 Task: Look for space in Lenoir, United States from 6th September, 2023 to 12th September, 2023 for 4 adults in price range Rs.10000 to Rs.14000. Place can be private room with 4 bedrooms having 4 beds and 4 bathrooms. Property type can be house, flat, guest house. Amenities needed are: wifi, TV, free parkinig on premises, gym, breakfast. Booking option can be shelf check-in. Required host language is English.
Action: Mouse moved to (605, 141)
Screenshot: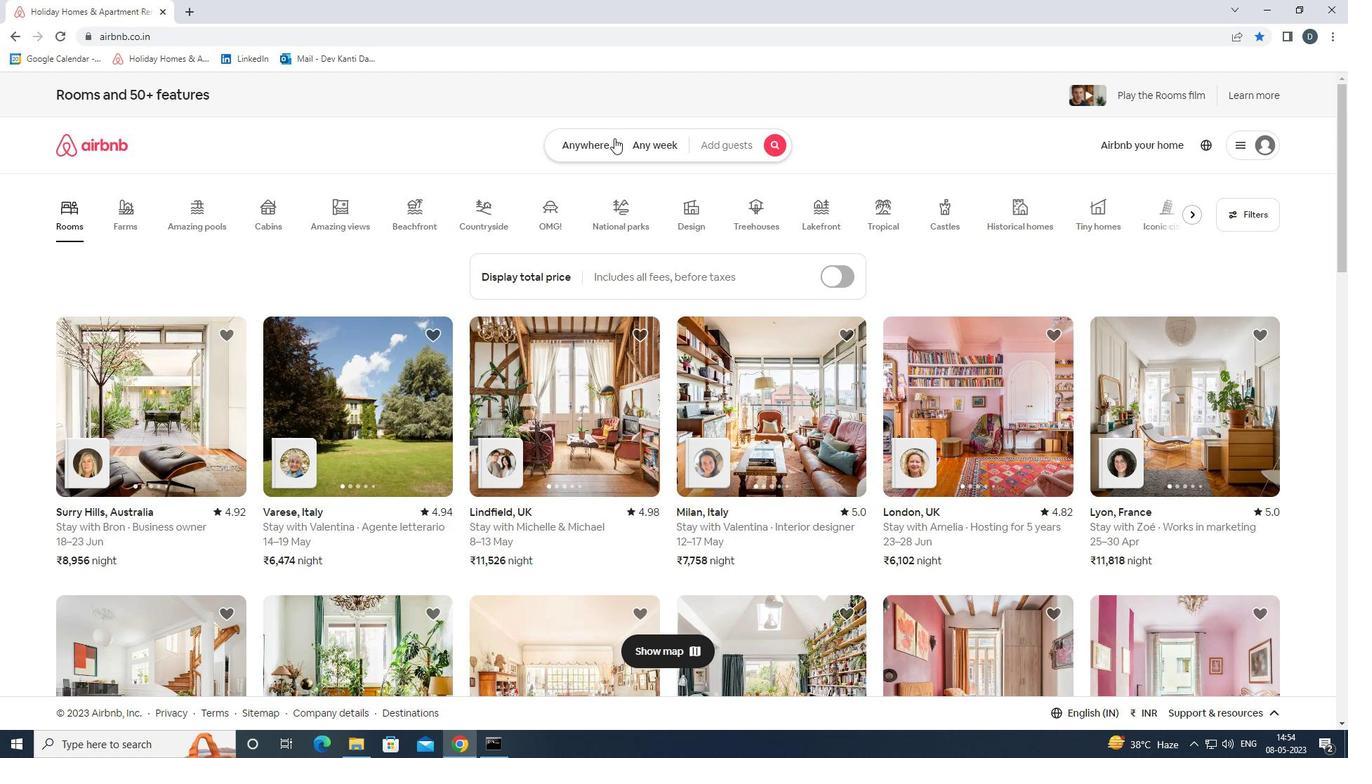 
Action: Mouse pressed left at (605, 141)
Screenshot: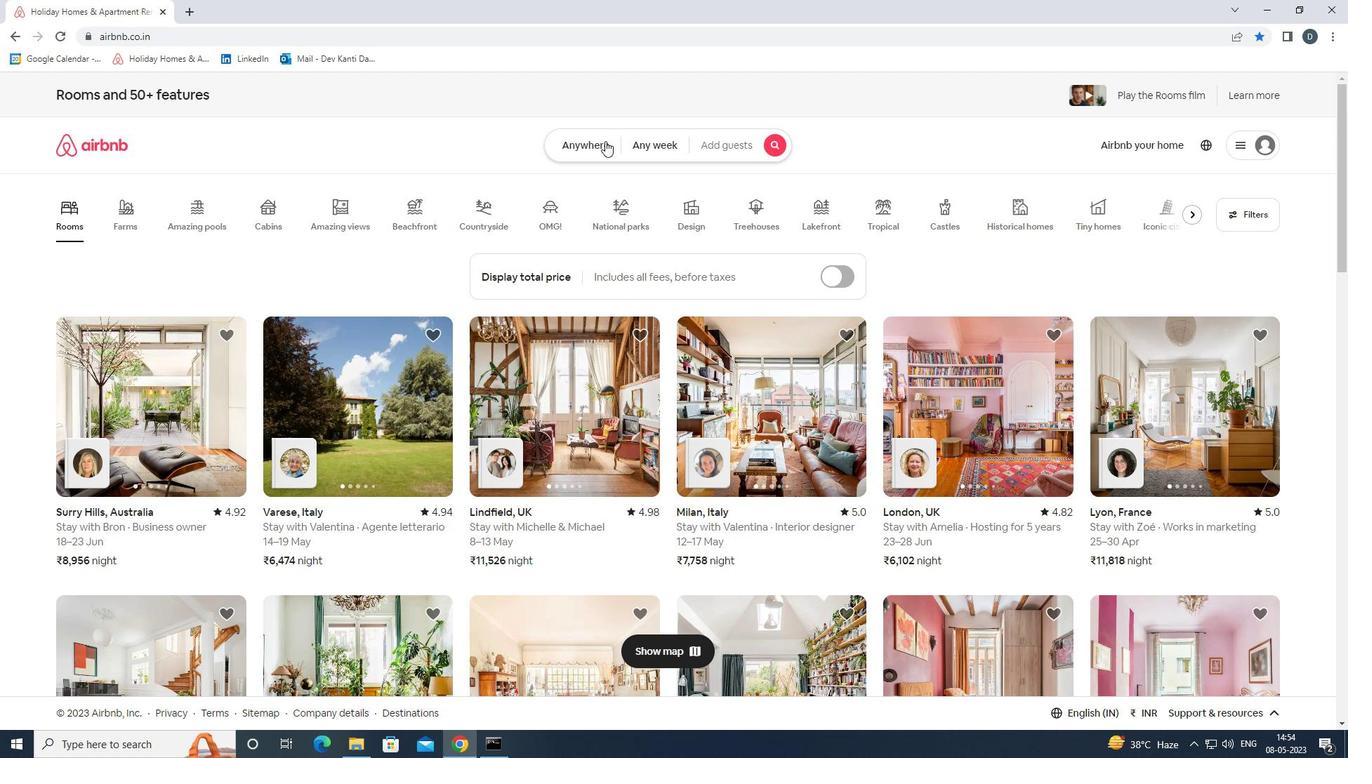 
Action: Mouse moved to (514, 202)
Screenshot: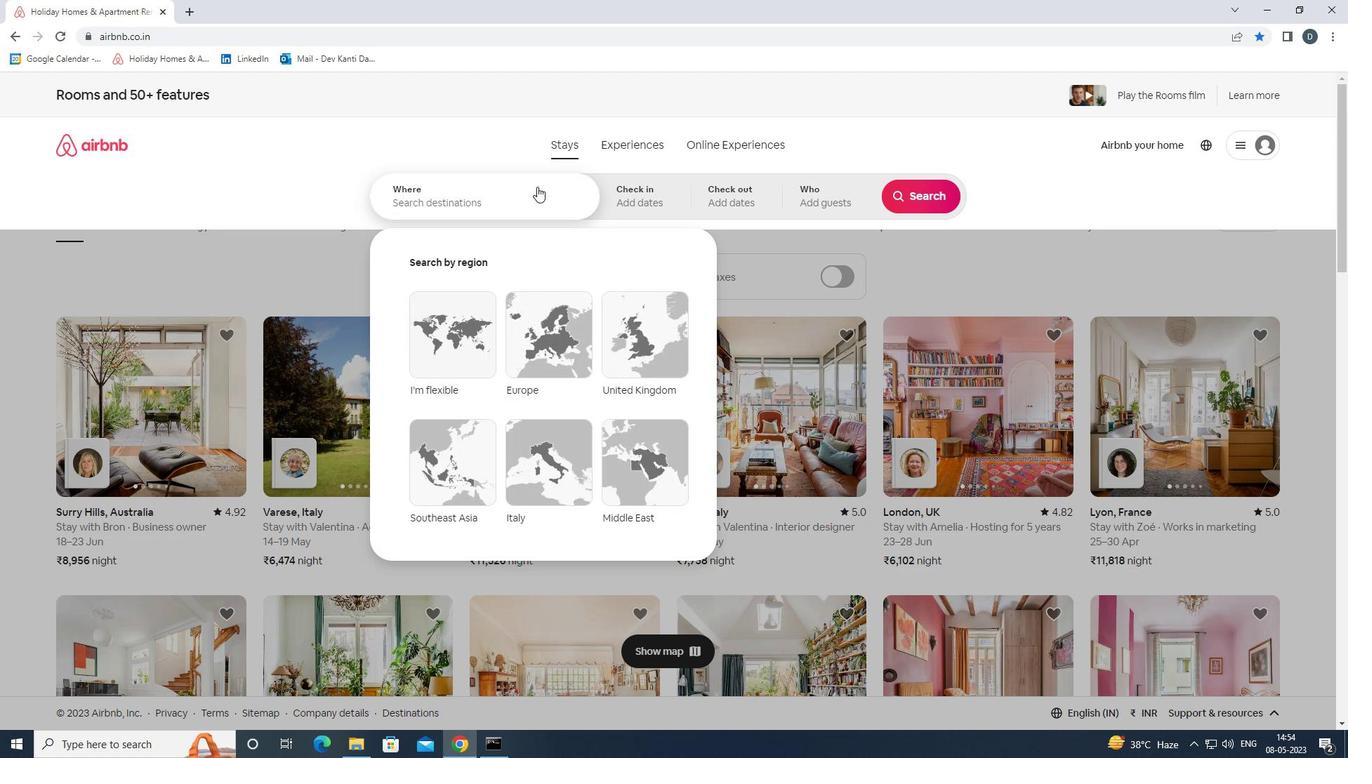 
Action: Mouse pressed left at (514, 202)
Screenshot: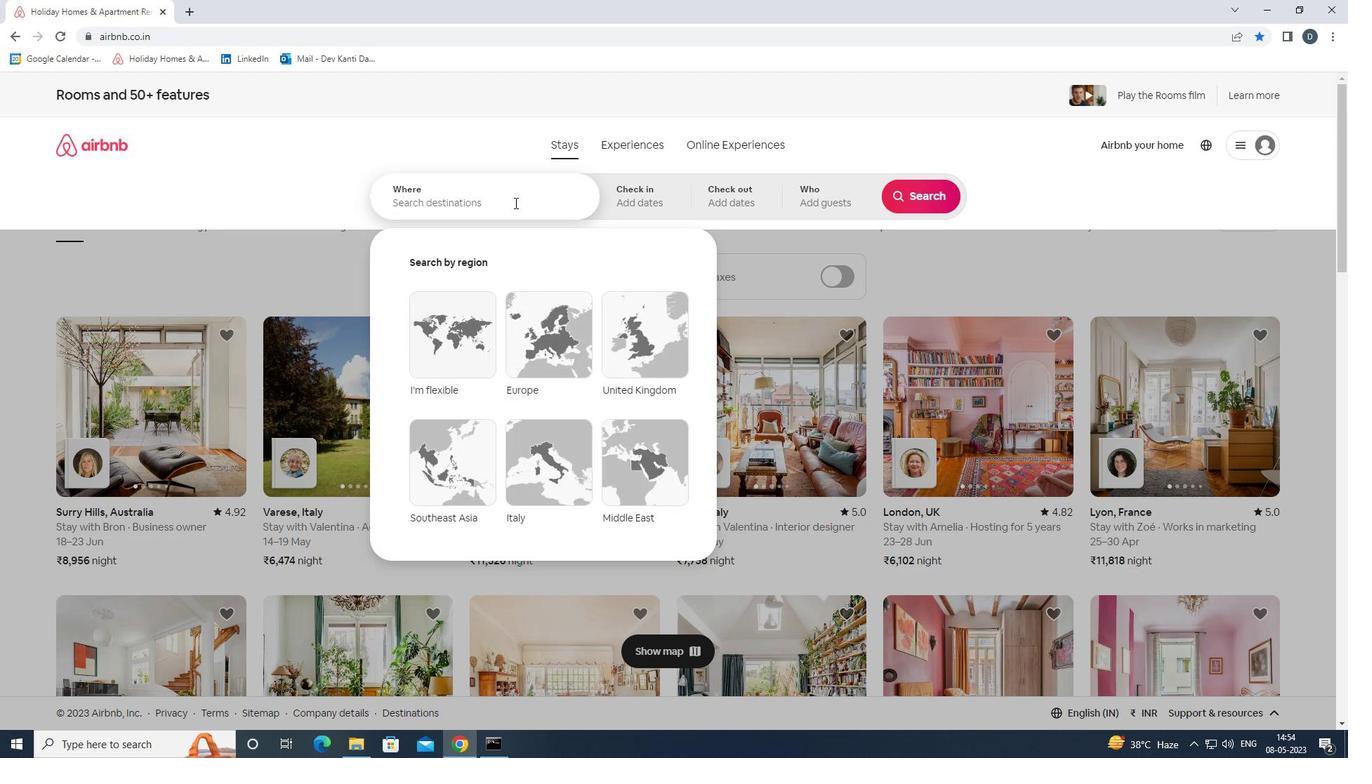
Action: Key pressed <Key.shift><Key.shift><Key.shift><Key.shift><Key.shift><Key.shift><Key.shift><Key.shift><Key.shift><Key.shift><Key.shift><Key.shift>LENOIR,<Key.shift>UNITED<Key.space><Key.shift><Key.shift><Key.shift><Key.shift><Key.shift><Key.shift><Key.shift><Key.shift><Key.shift><Key.shift><Key.shift><Key.shift><Key.shift><Key.shift><Key.shift><Key.shift><Key.shift><Key.shift><Key.shift><Key.shift><Key.shift><Key.shift><Key.shift><Key.shift><Key.shift><Key.shift><Key.shift><Key.shift><Key.shift><Key.shift><Key.shift><Key.shift><Key.shift><Key.shift><Key.shift><Key.shift><Key.shift><Key.shift><Key.shift><Key.shift><Key.shift><Key.shift>STATES<Key.enter>
Screenshot: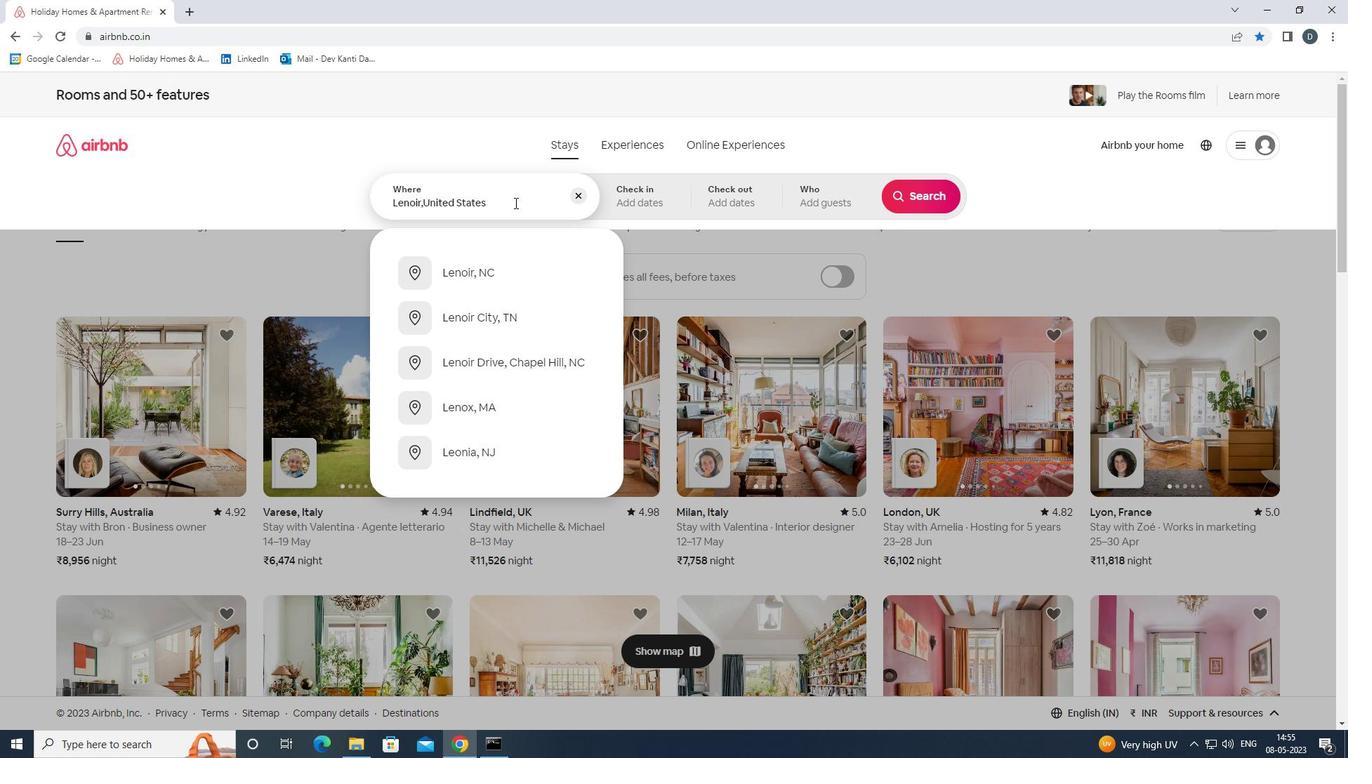 
Action: Mouse moved to (912, 308)
Screenshot: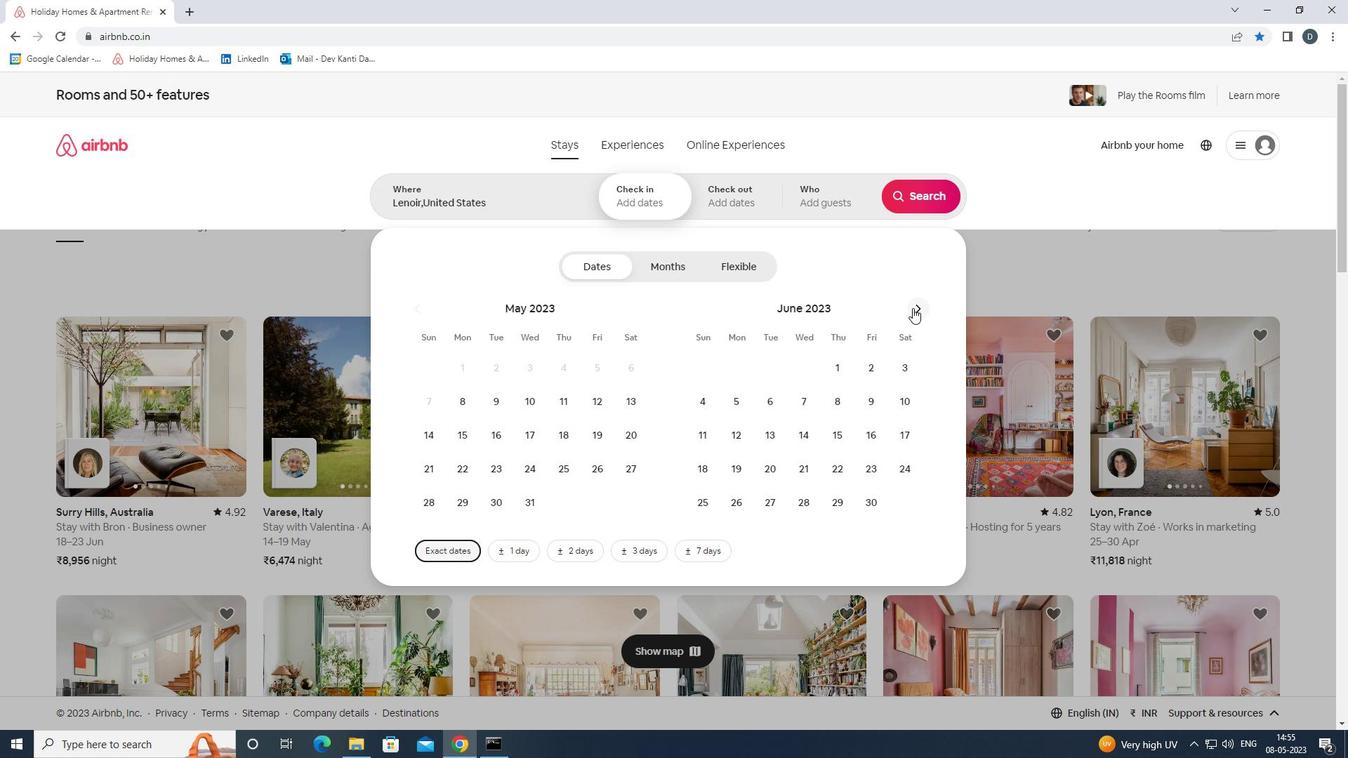 
Action: Mouse pressed left at (912, 308)
Screenshot: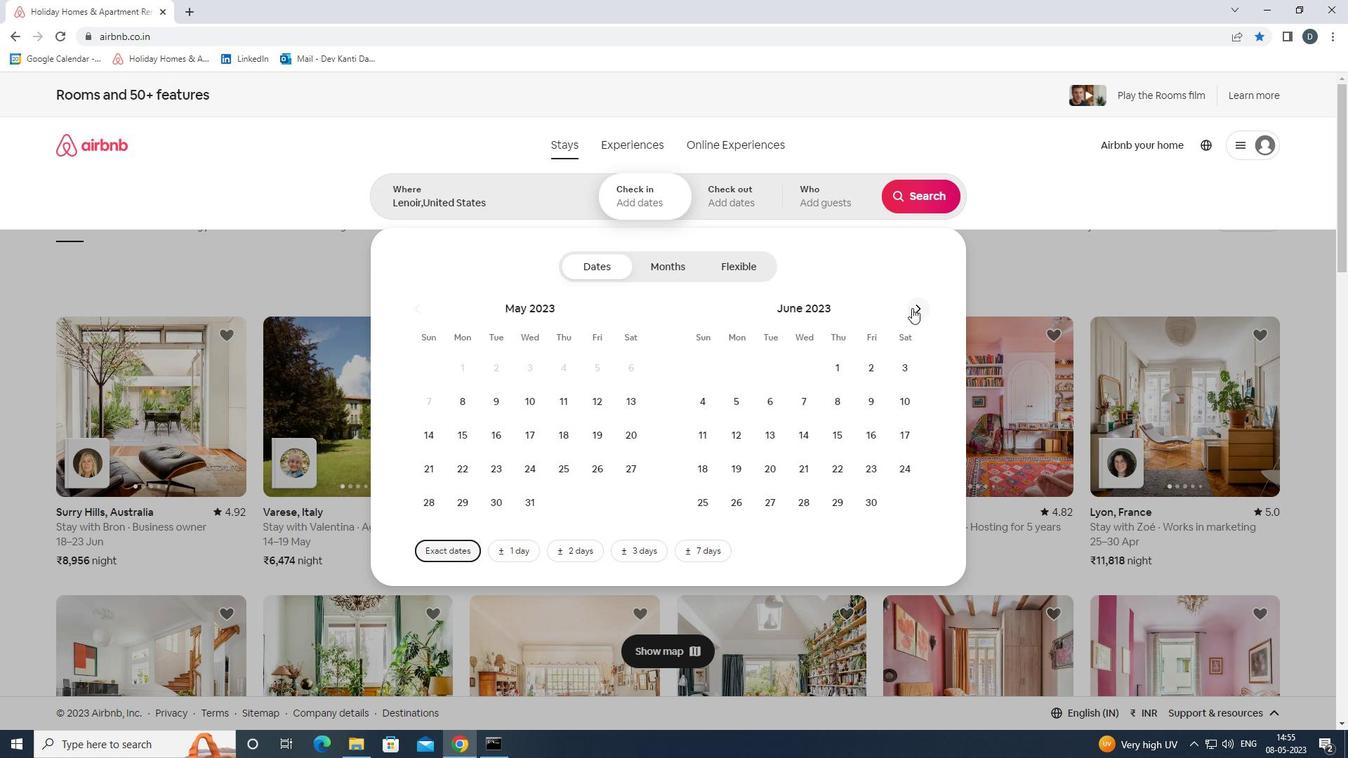 
Action: Mouse pressed left at (912, 308)
Screenshot: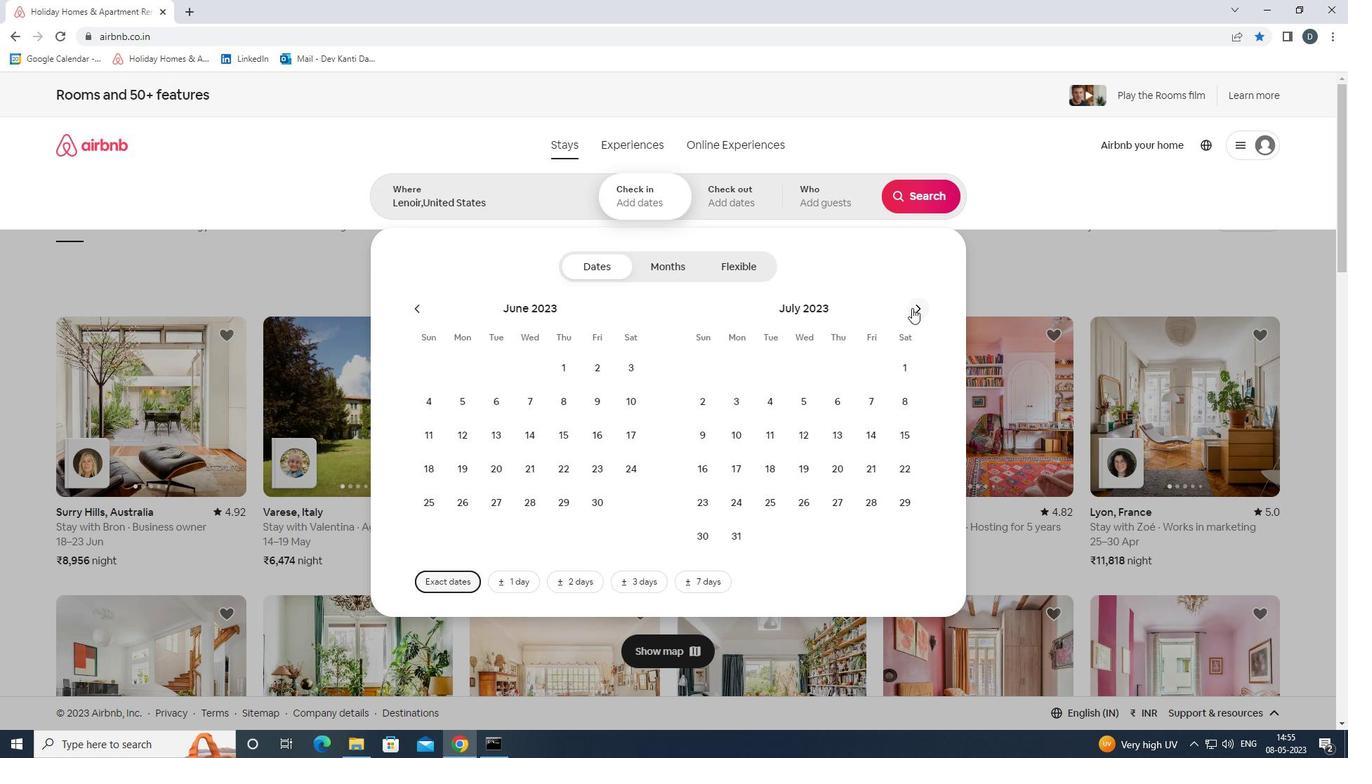 
Action: Mouse pressed left at (912, 308)
Screenshot: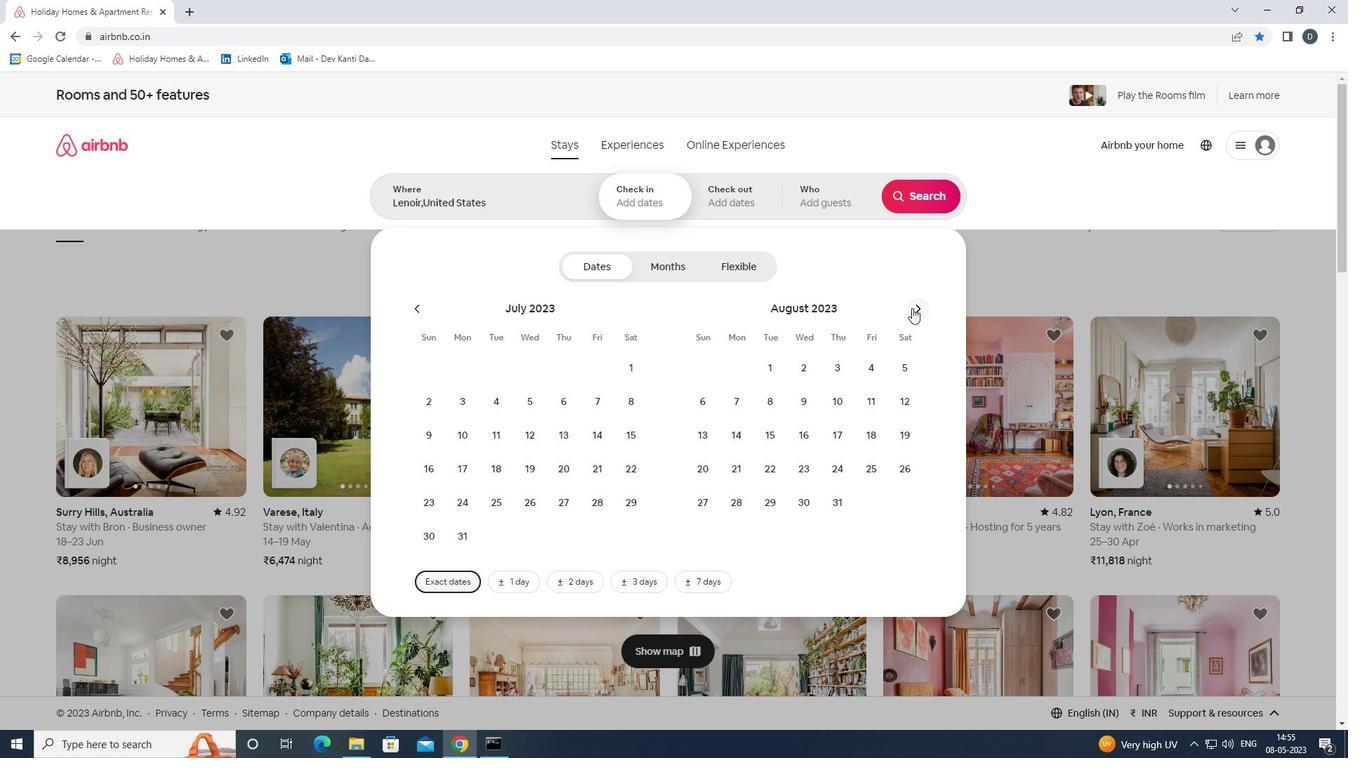 
Action: Mouse pressed left at (912, 308)
Screenshot: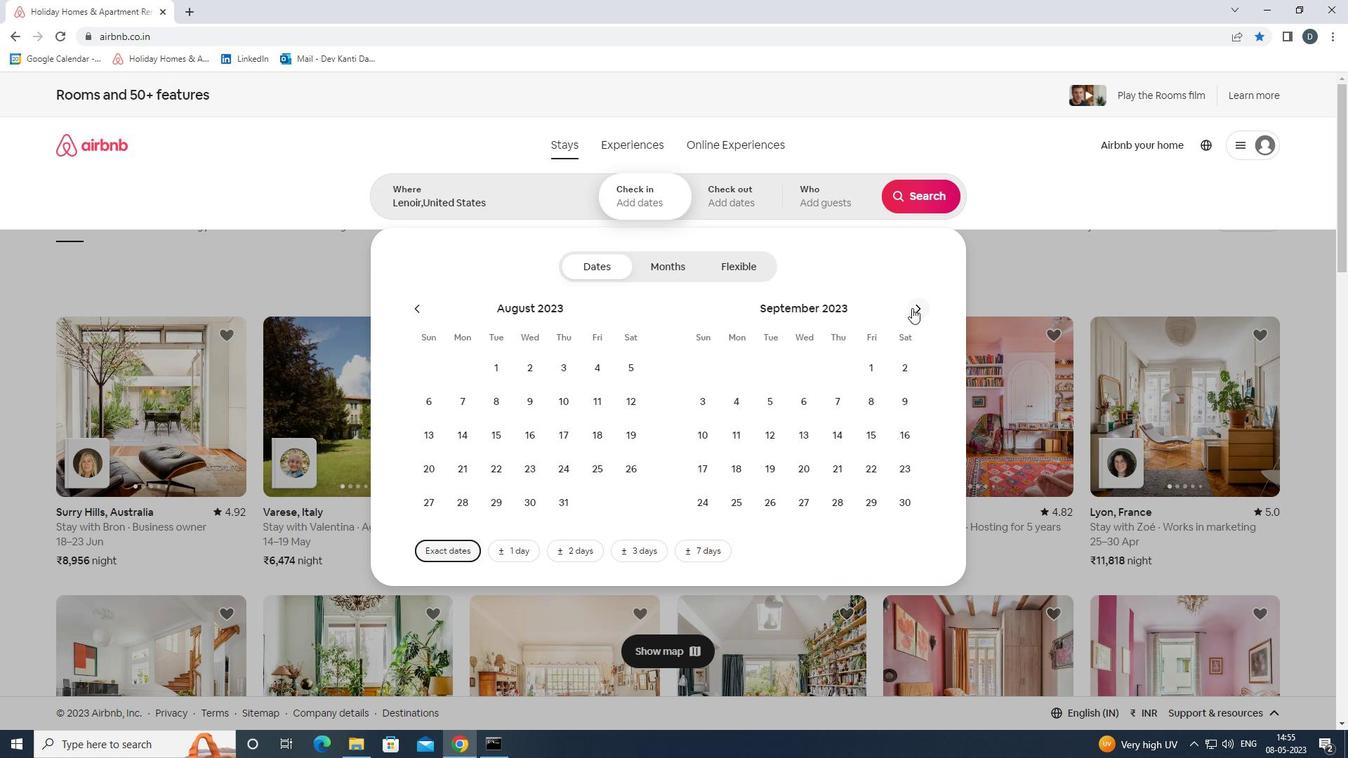 
Action: Mouse moved to (541, 399)
Screenshot: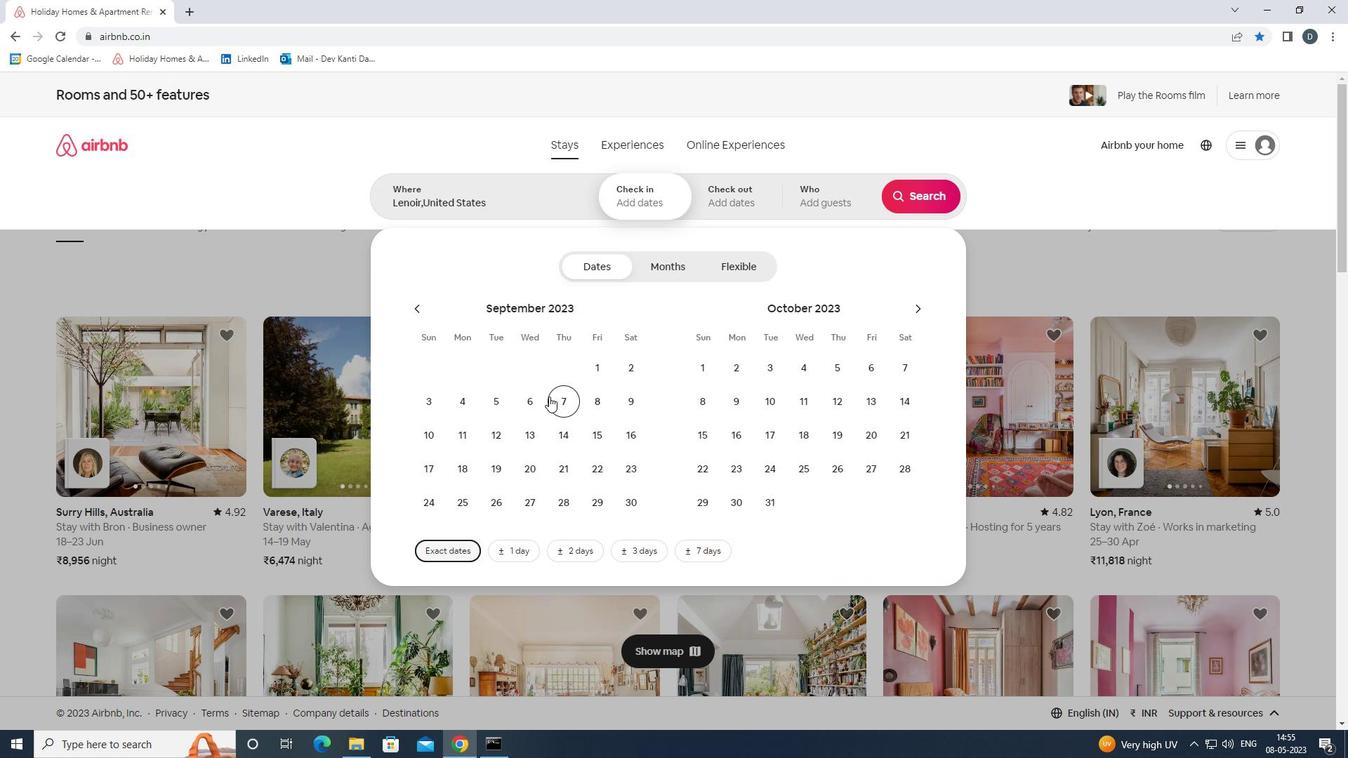 
Action: Mouse pressed left at (541, 399)
Screenshot: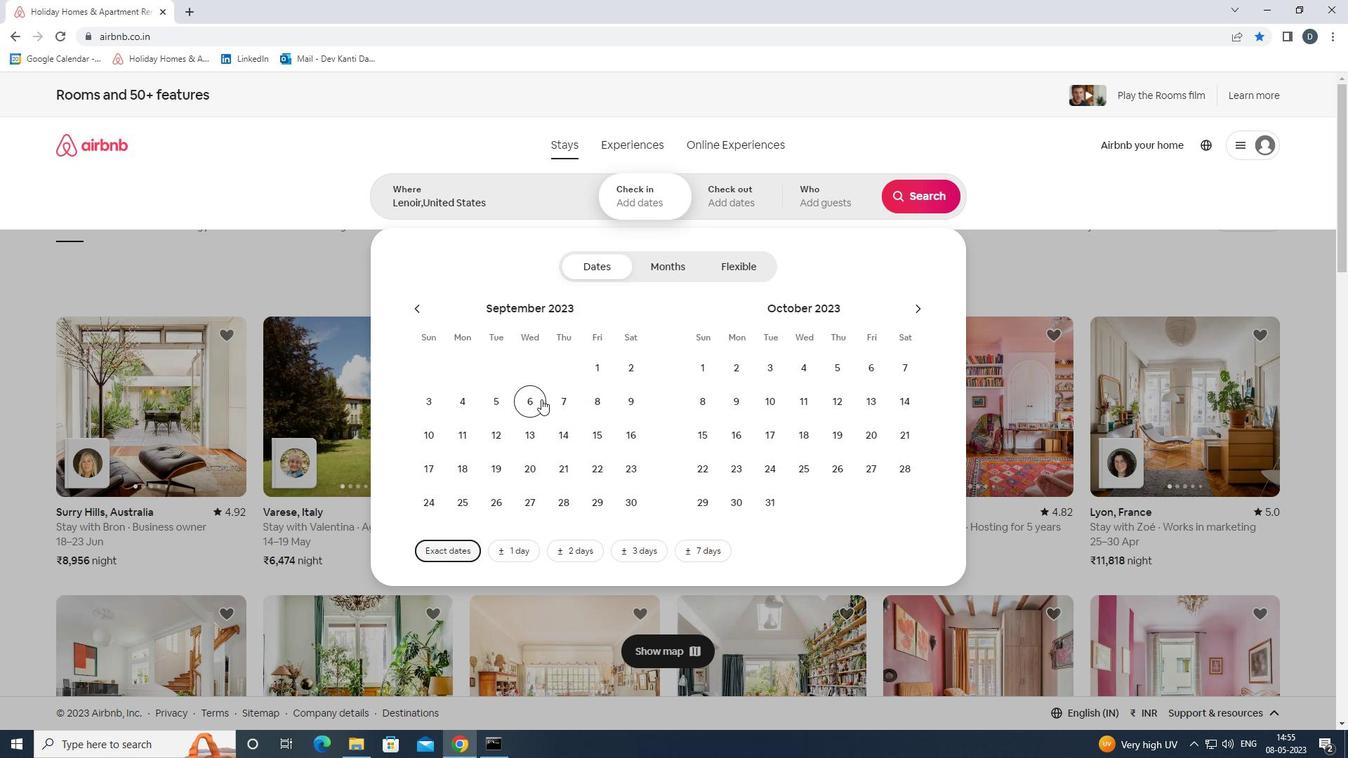 
Action: Mouse moved to (500, 431)
Screenshot: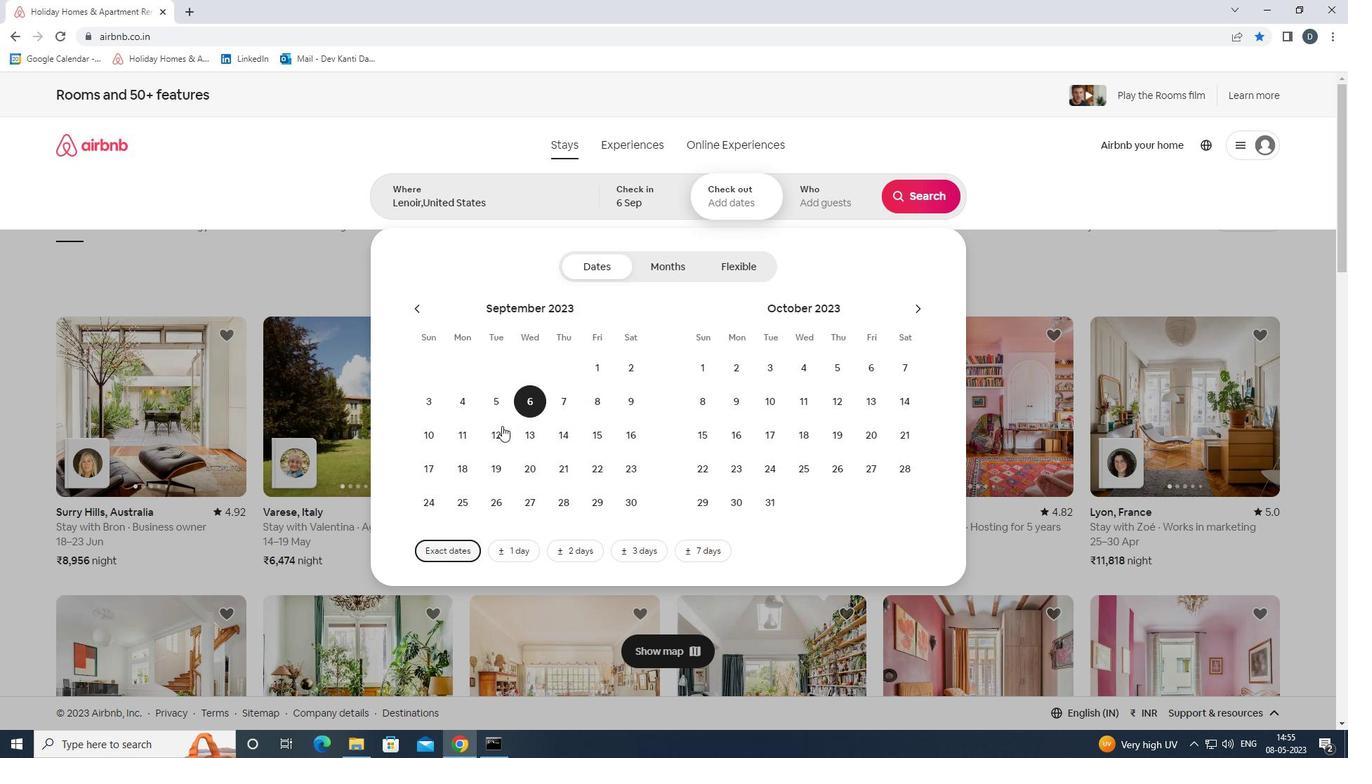
Action: Mouse pressed left at (500, 431)
Screenshot: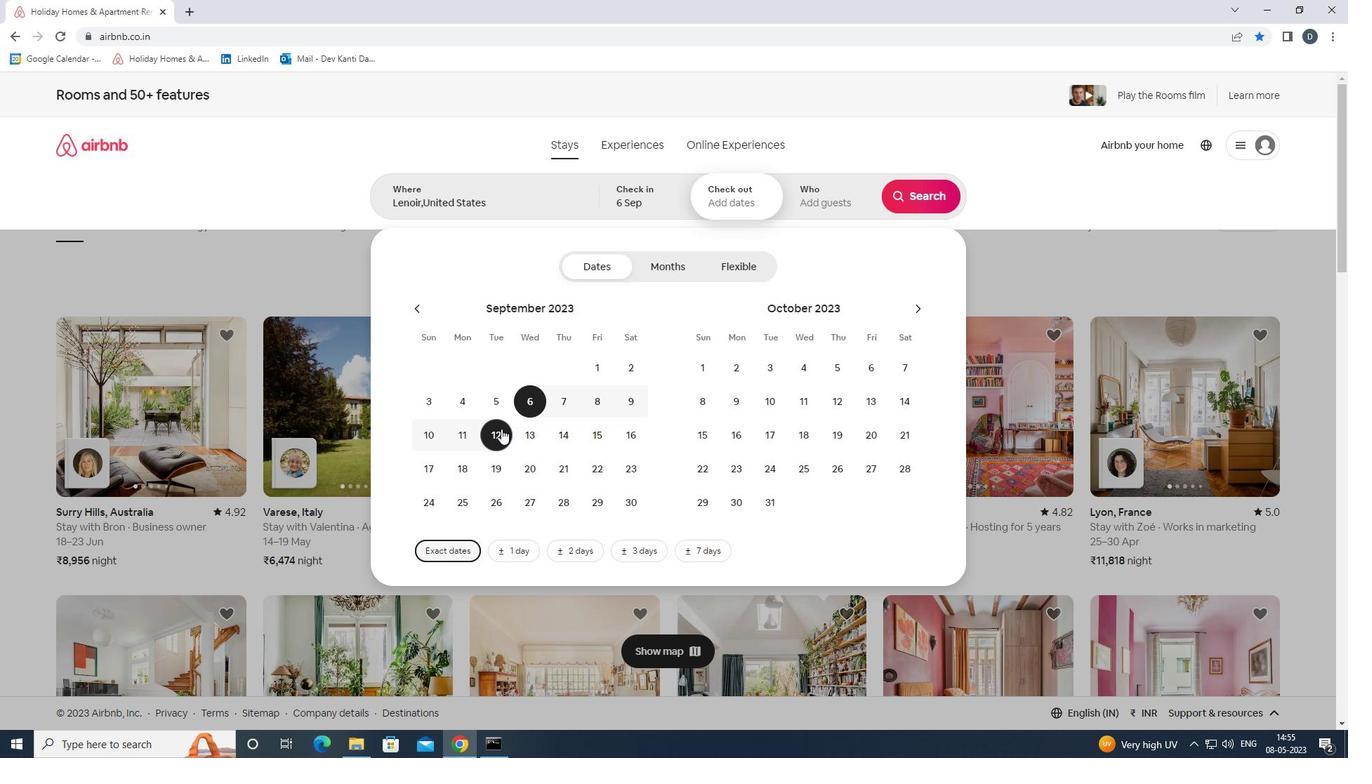 
Action: Mouse moved to (813, 206)
Screenshot: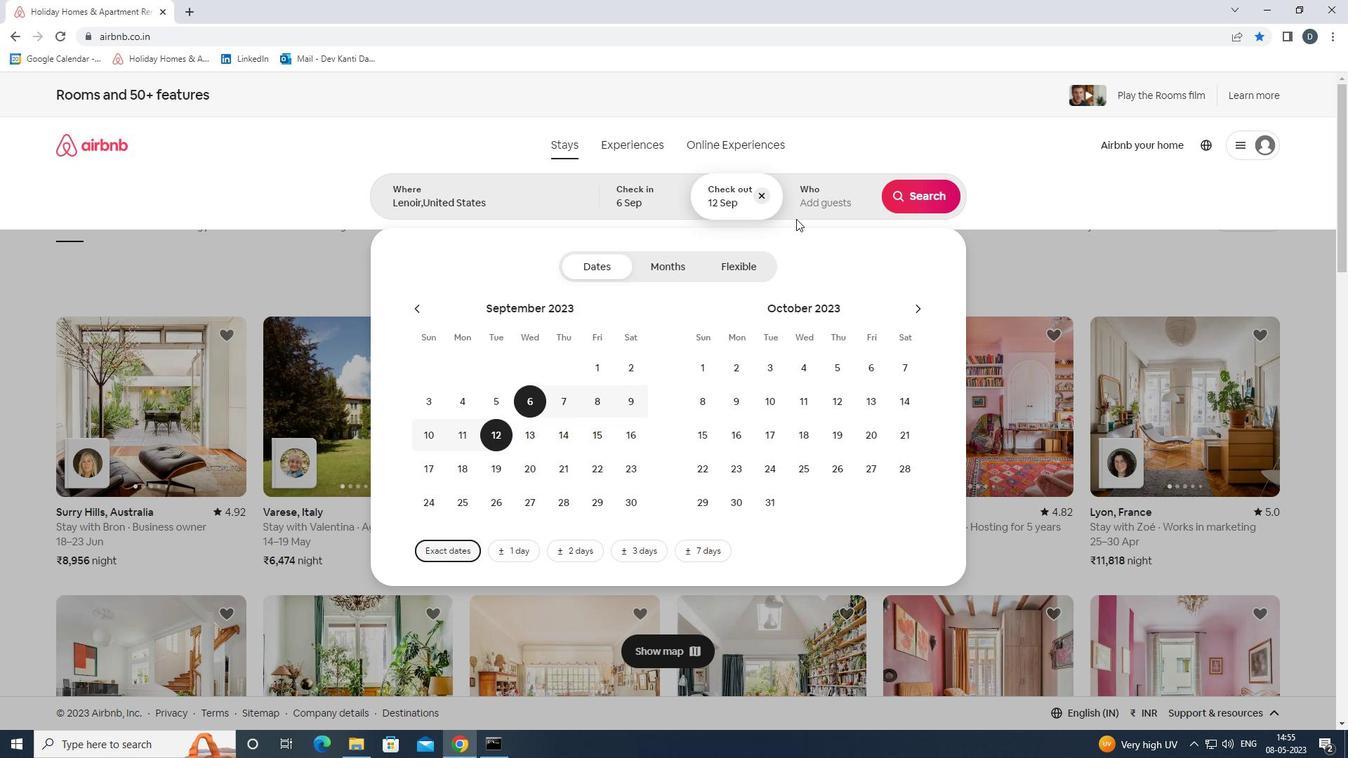 
Action: Mouse pressed left at (813, 206)
Screenshot: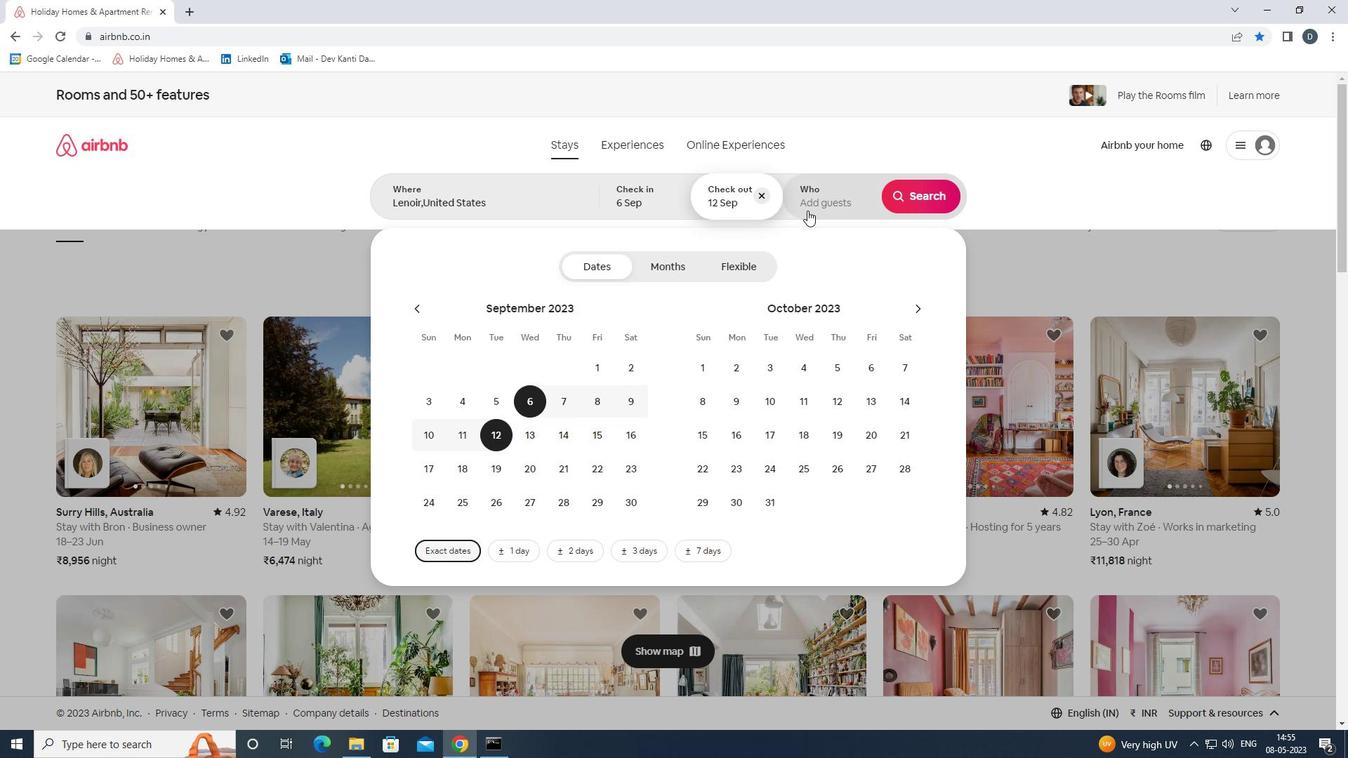 
Action: Mouse moved to (920, 271)
Screenshot: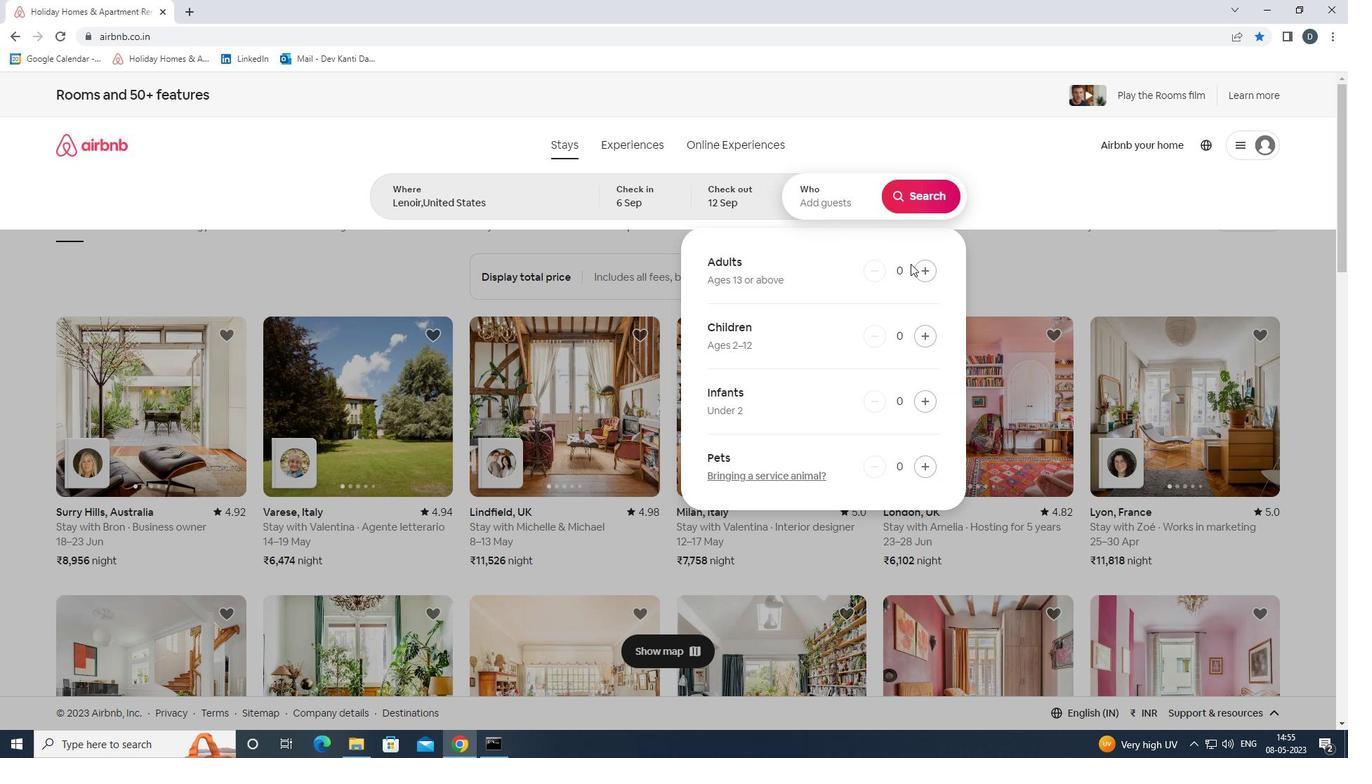 
Action: Mouse pressed left at (920, 271)
Screenshot: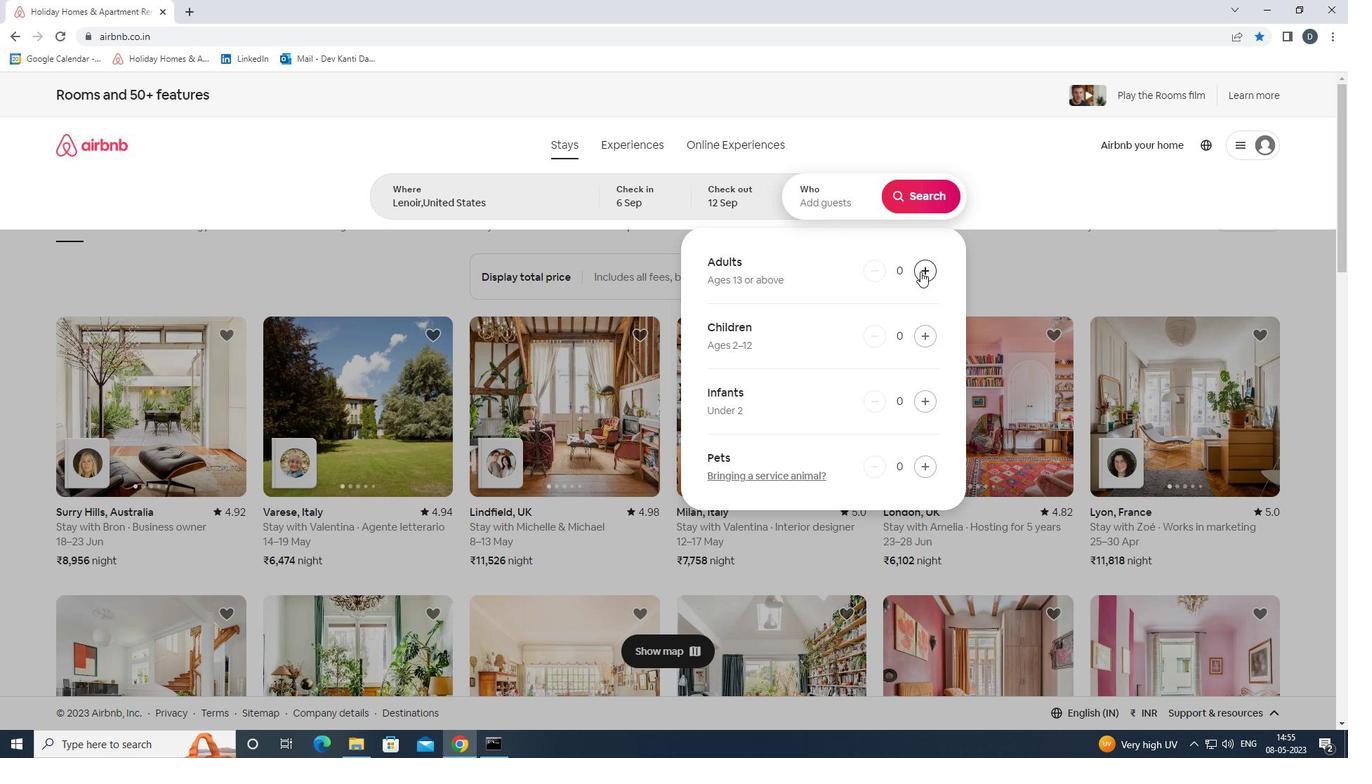 
Action: Mouse pressed left at (920, 271)
Screenshot: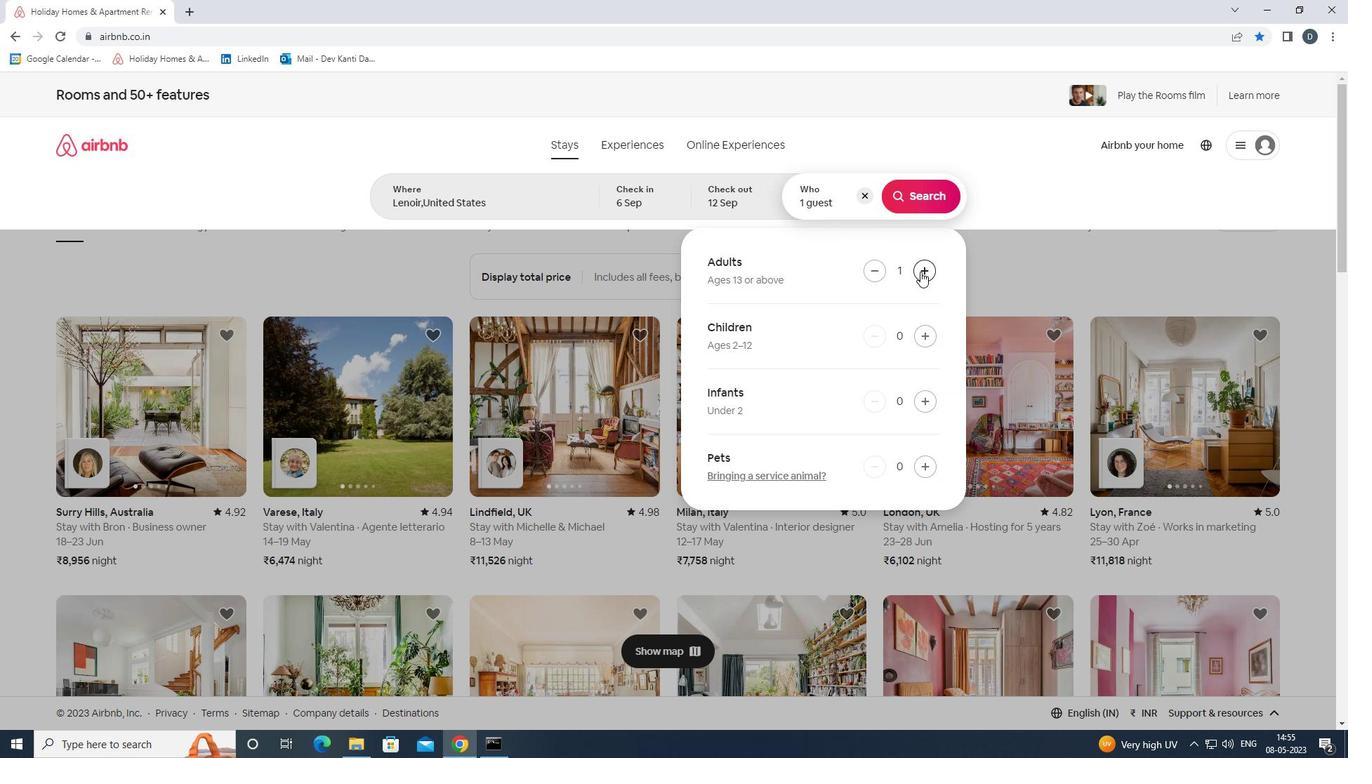
Action: Mouse pressed left at (920, 271)
Screenshot: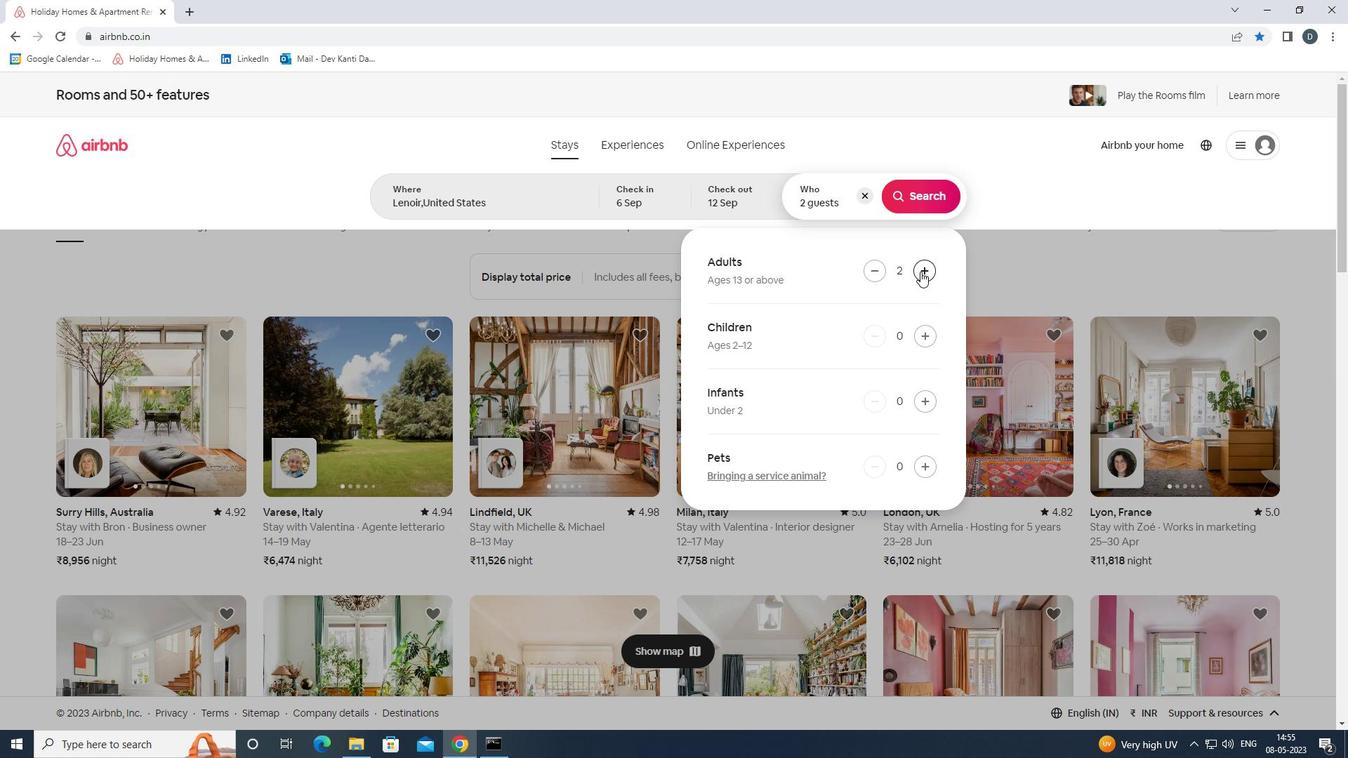 
Action: Mouse pressed left at (920, 271)
Screenshot: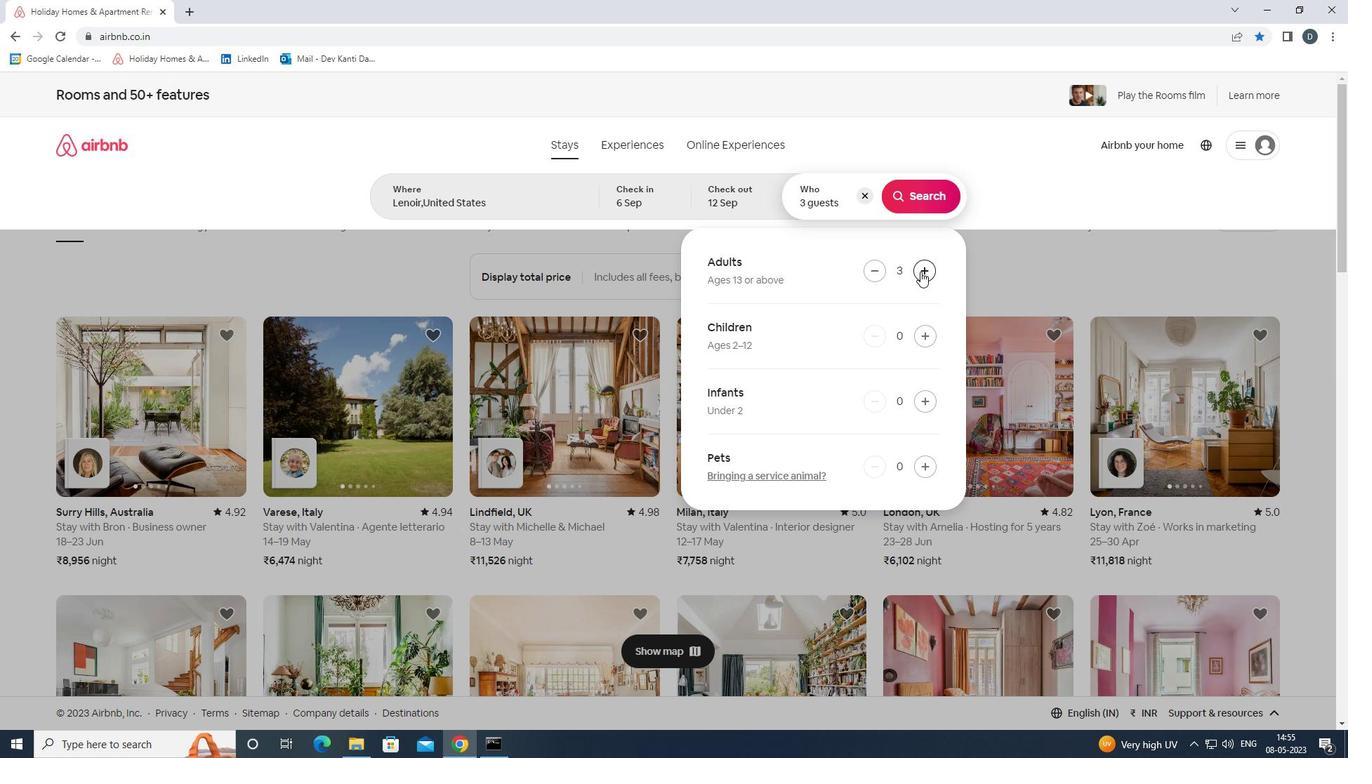 
Action: Mouse moved to (916, 206)
Screenshot: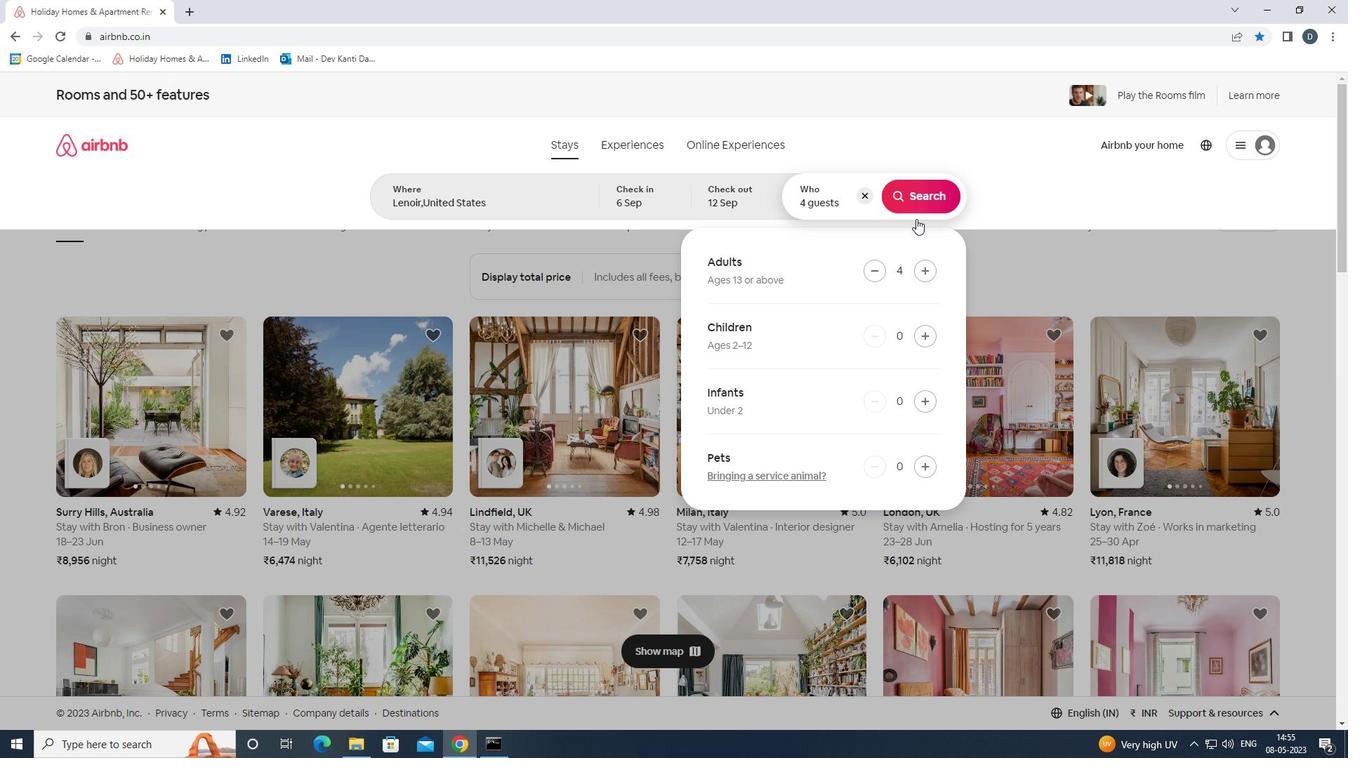 
Action: Mouse pressed left at (916, 206)
Screenshot: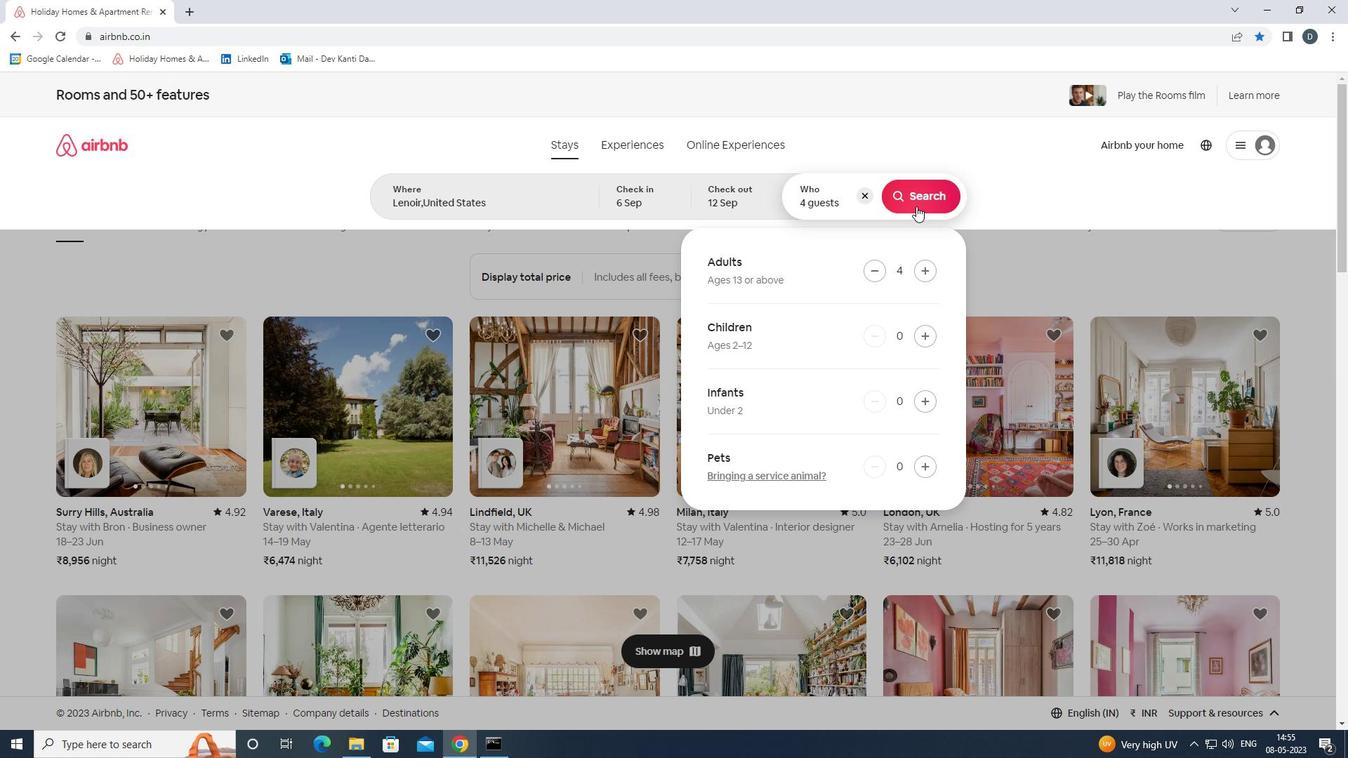 
Action: Mouse moved to (1296, 160)
Screenshot: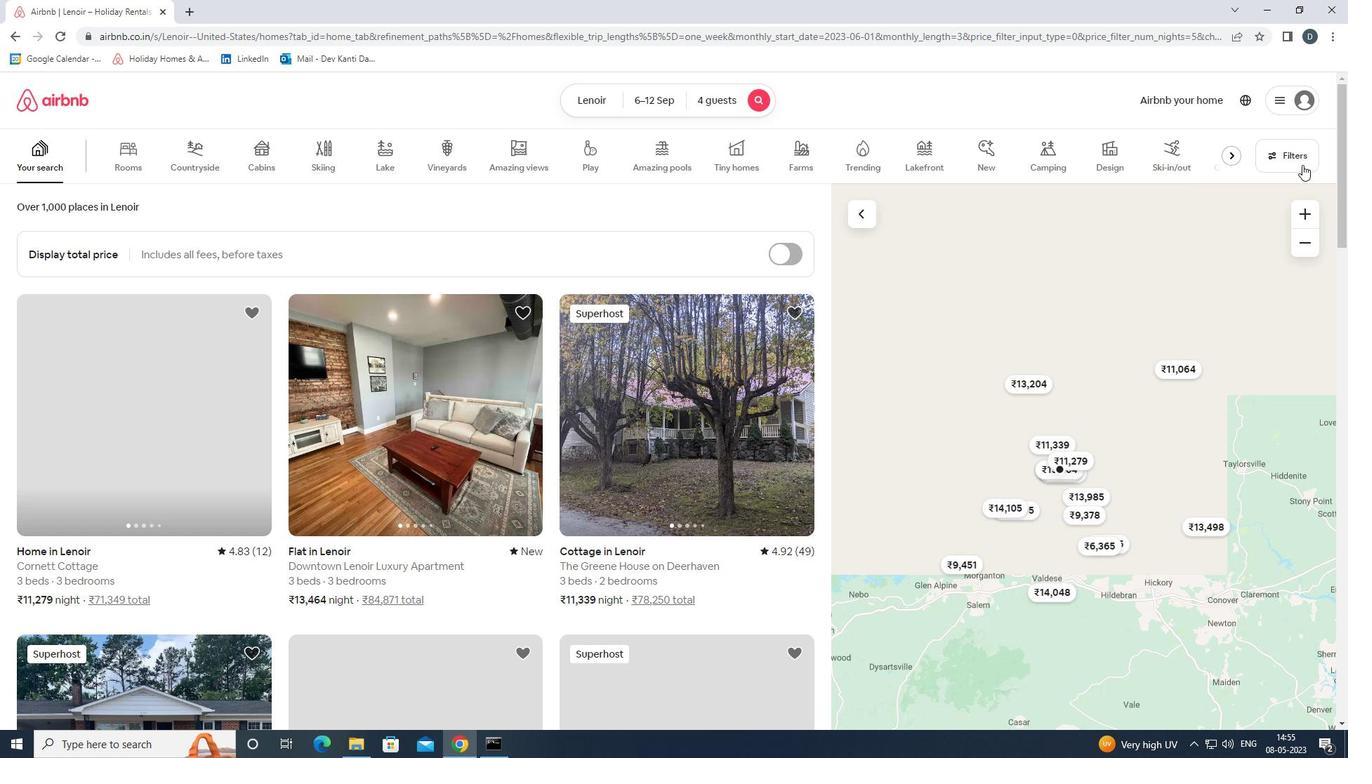 
Action: Mouse pressed left at (1296, 160)
Screenshot: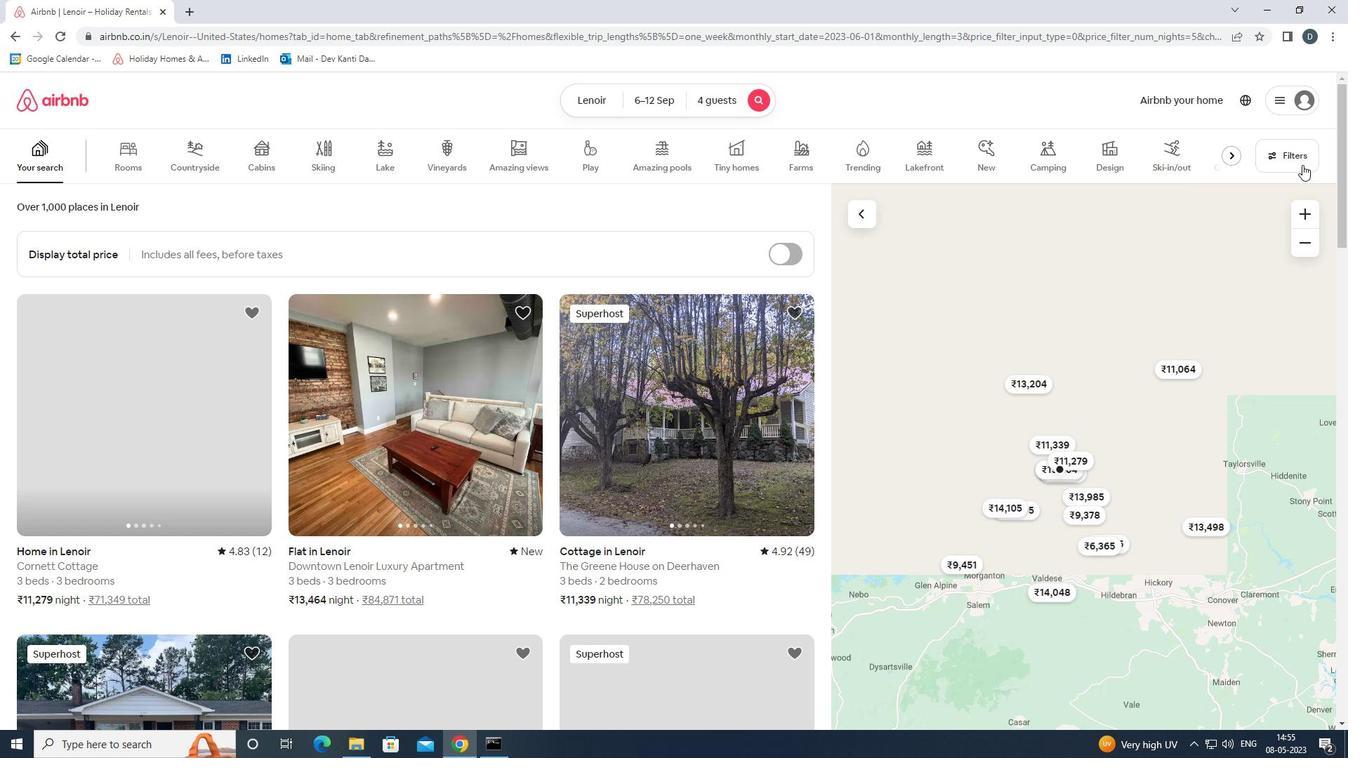 
Action: Mouse moved to (551, 498)
Screenshot: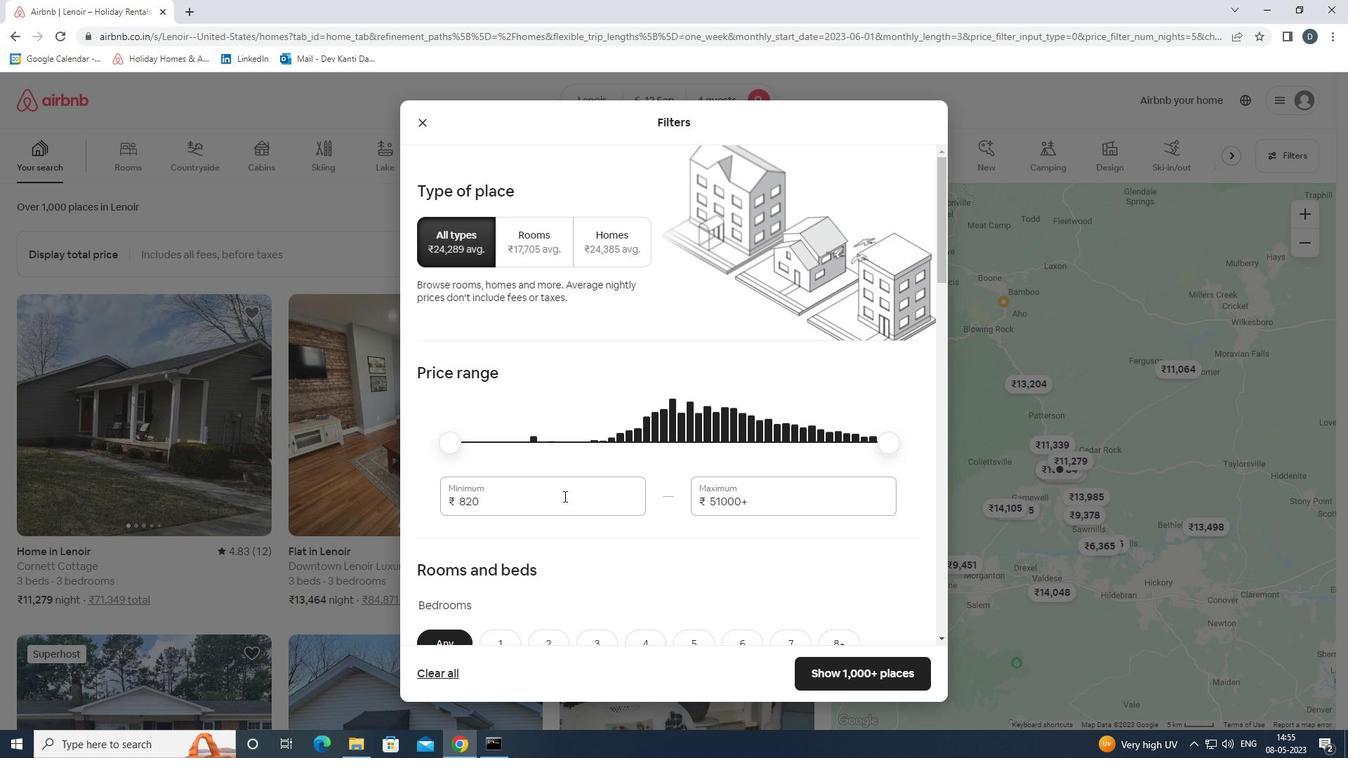 
Action: Mouse pressed left at (551, 498)
Screenshot: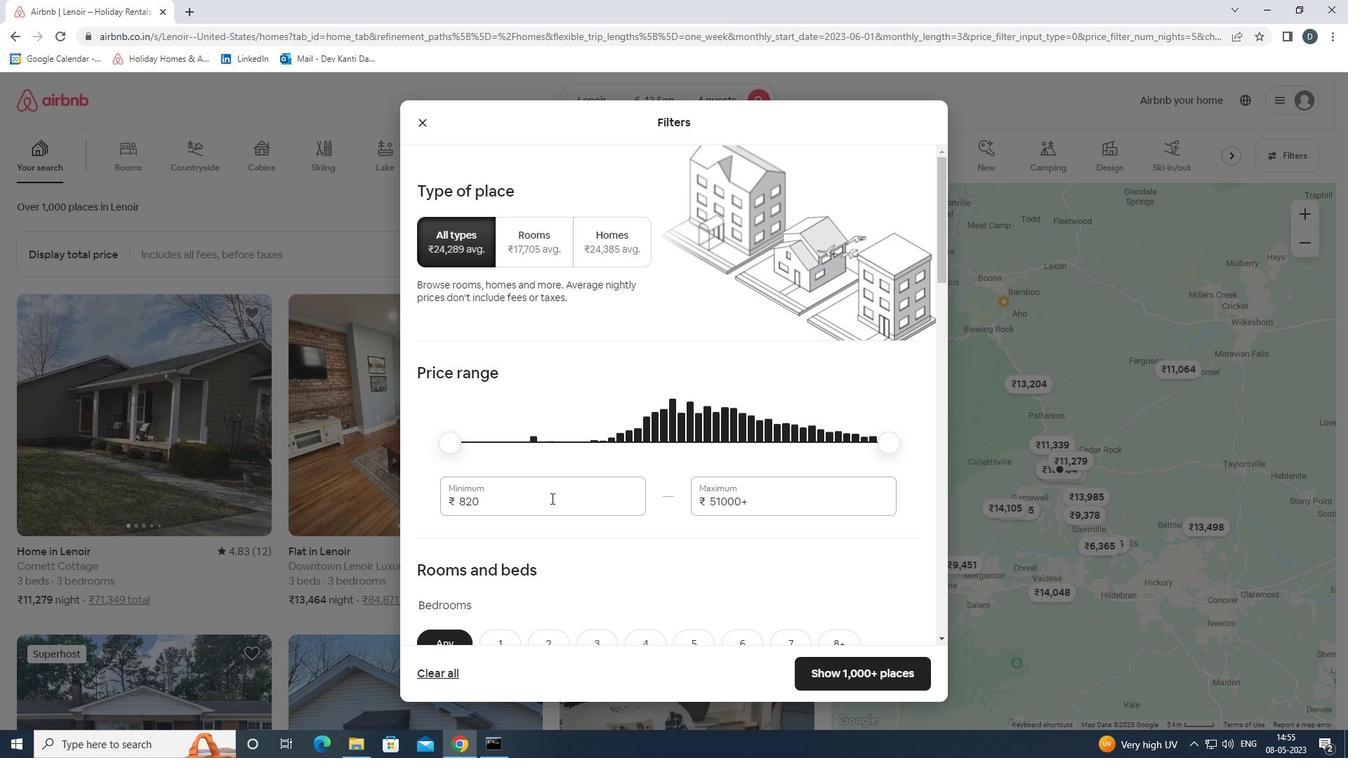 
Action: Mouse pressed left at (551, 498)
Screenshot: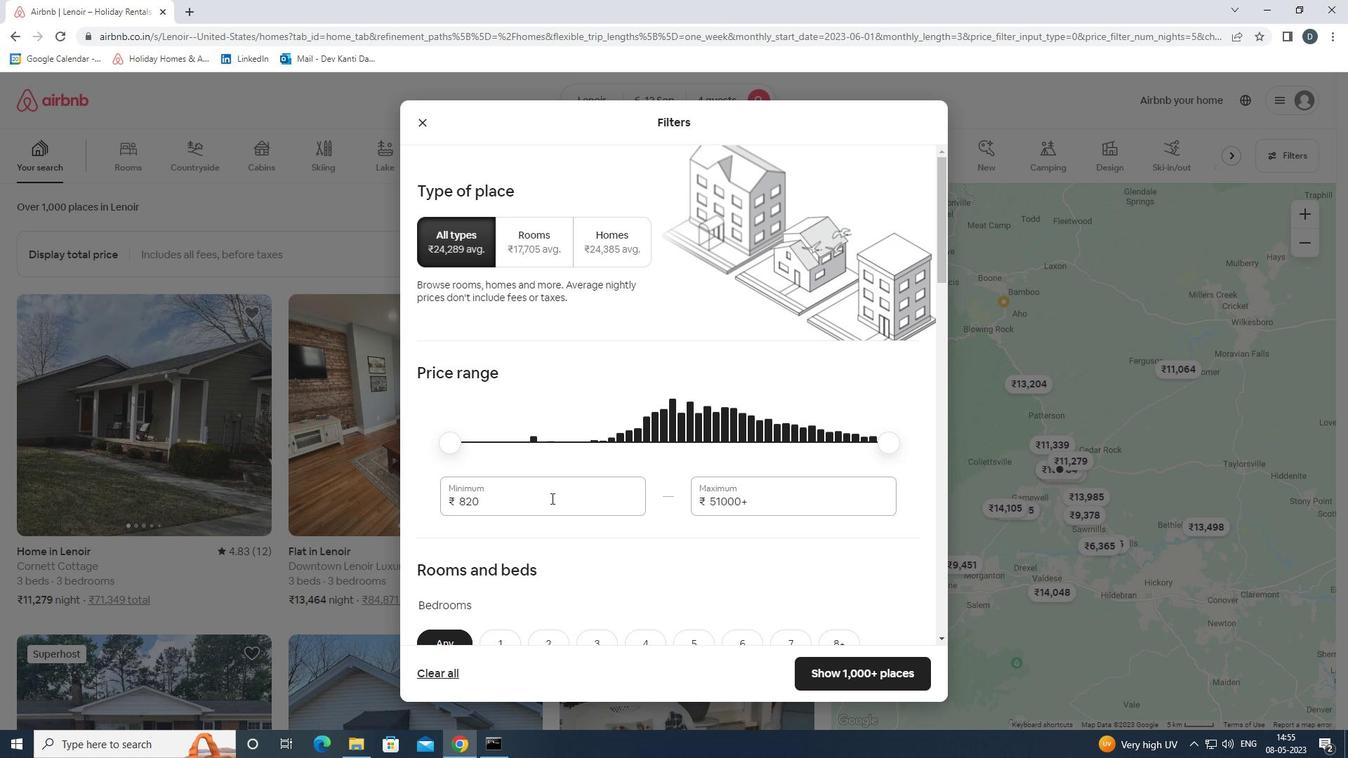 
Action: Mouse moved to (580, 495)
Screenshot: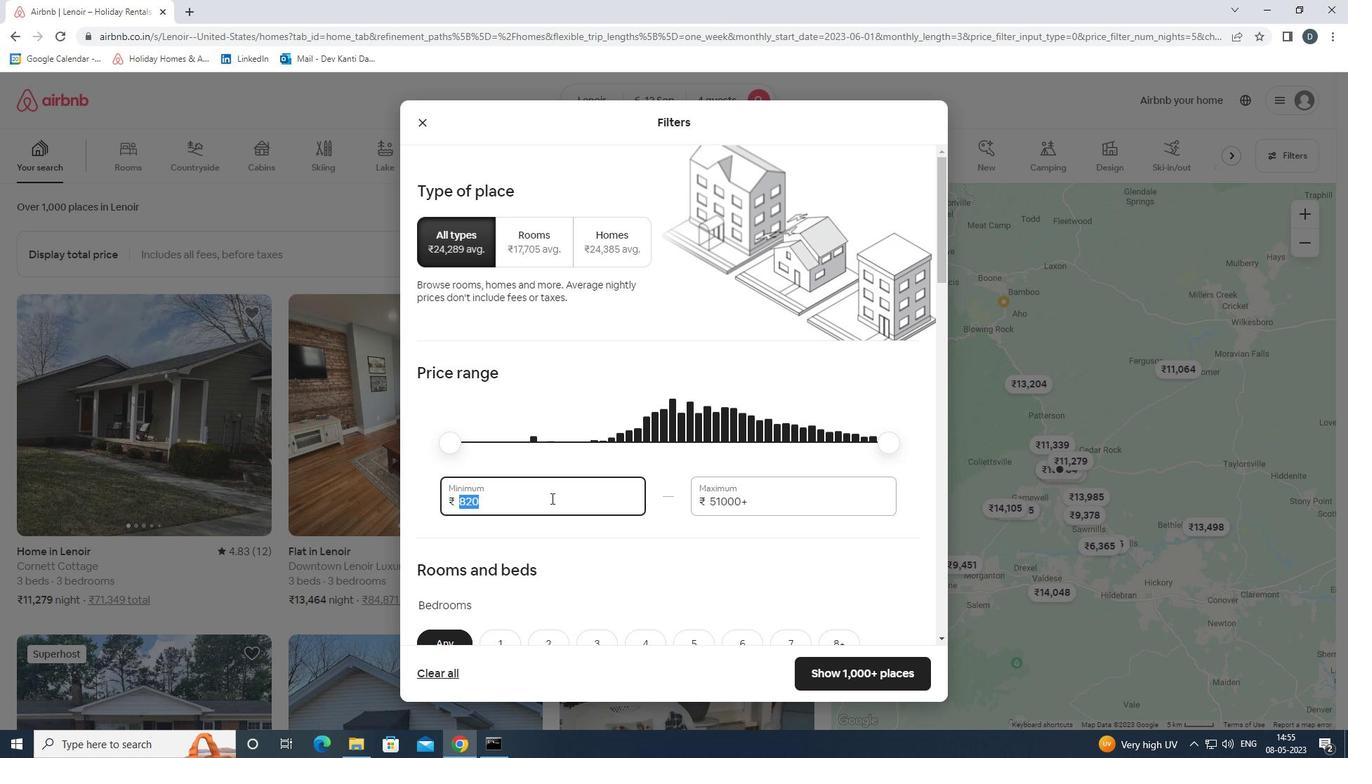 
Action: Key pressed 10000<Key.tab>14000
Screenshot: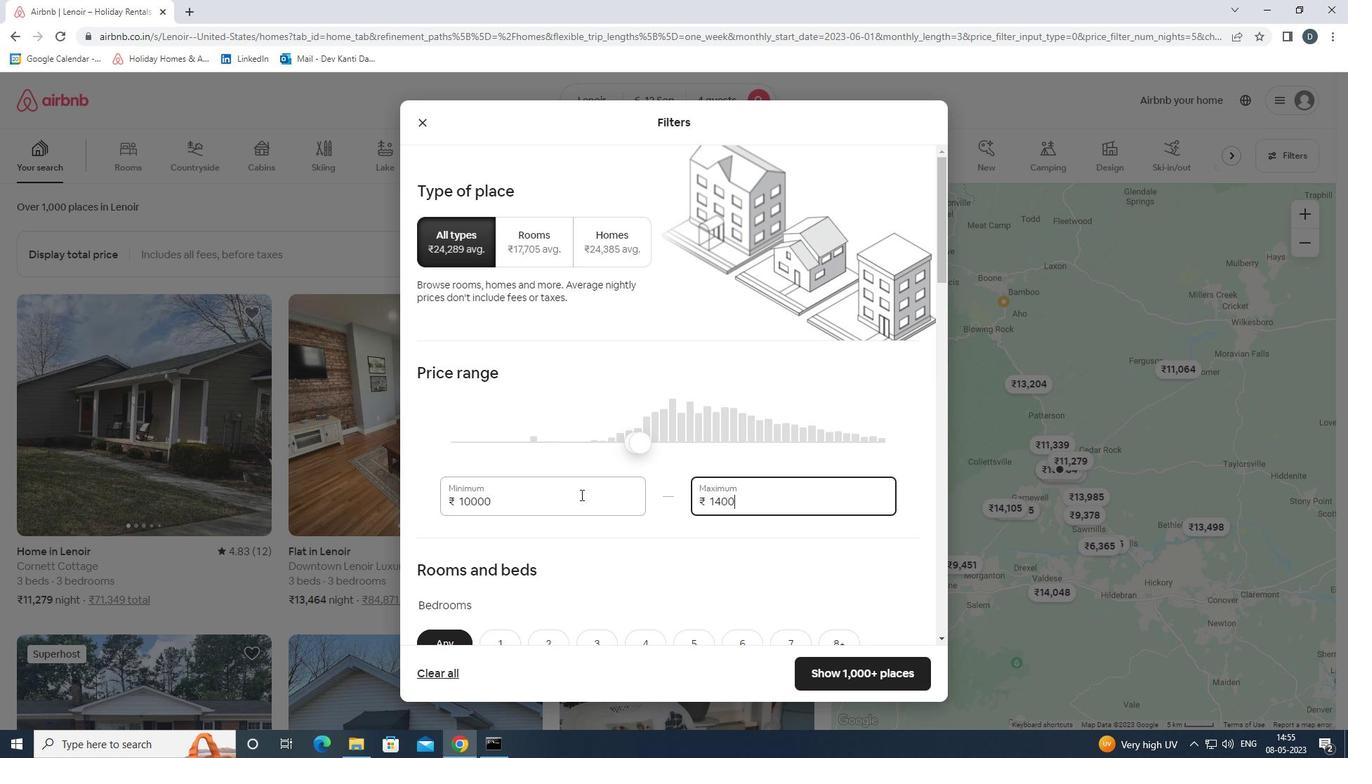 
Action: Mouse moved to (582, 487)
Screenshot: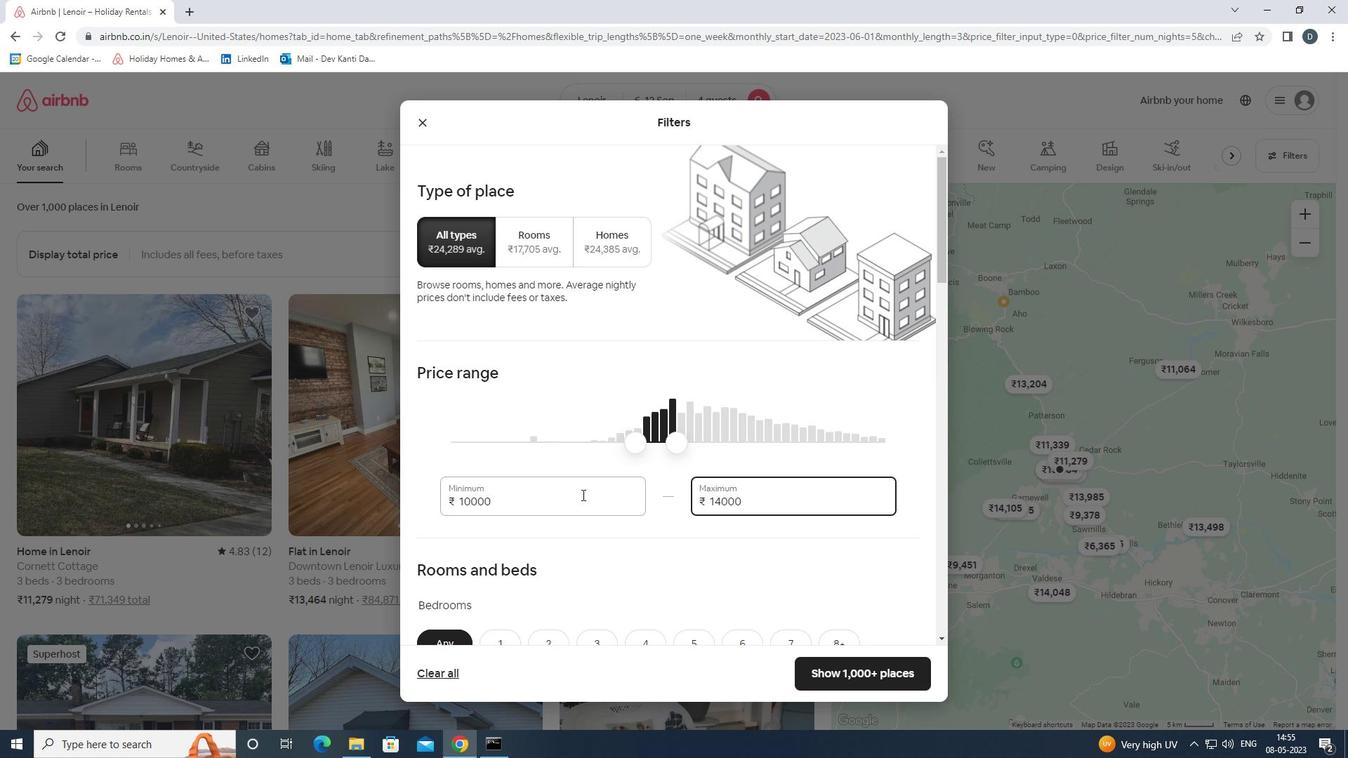 
Action: Mouse scrolled (582, 487) with delta (0, 0)
Screenshot: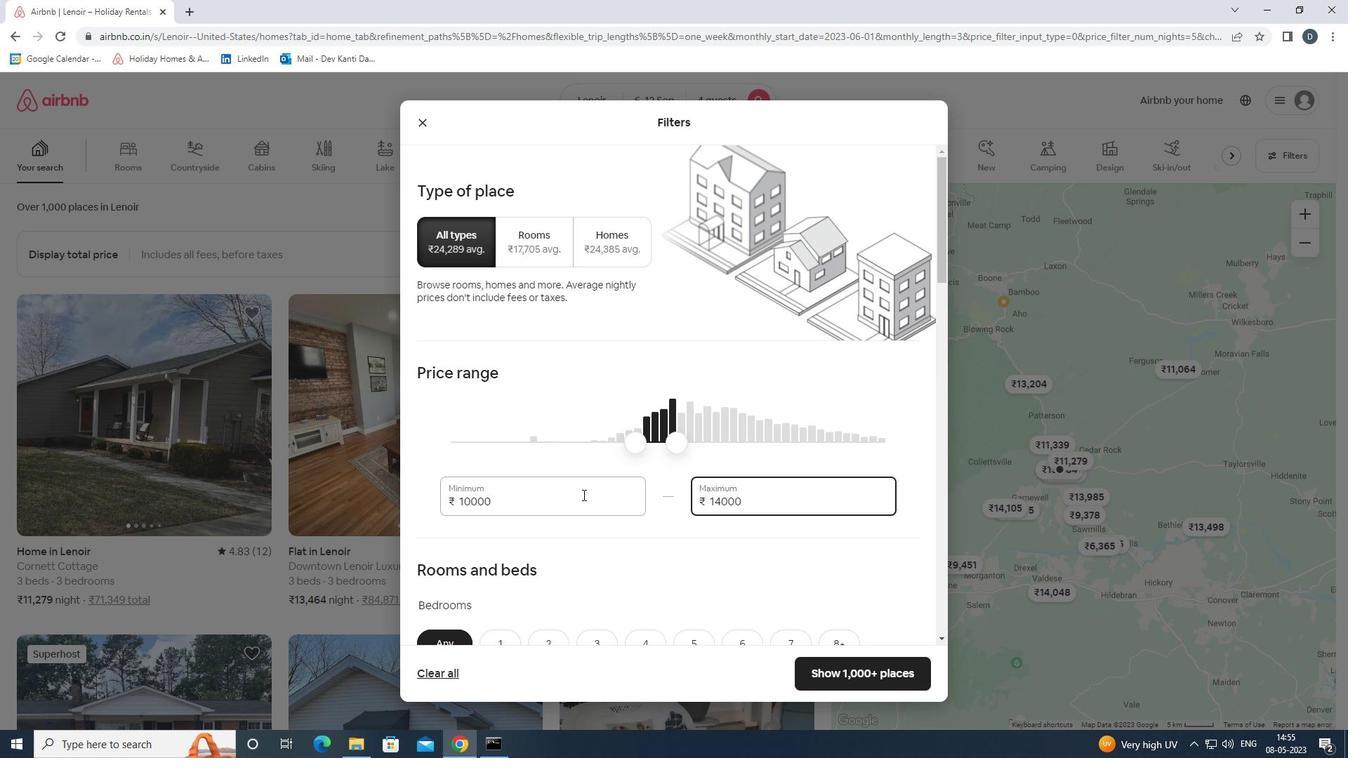 
Action: Mouse scrolled (582, 487) with delta (0, 0)
Screenshot: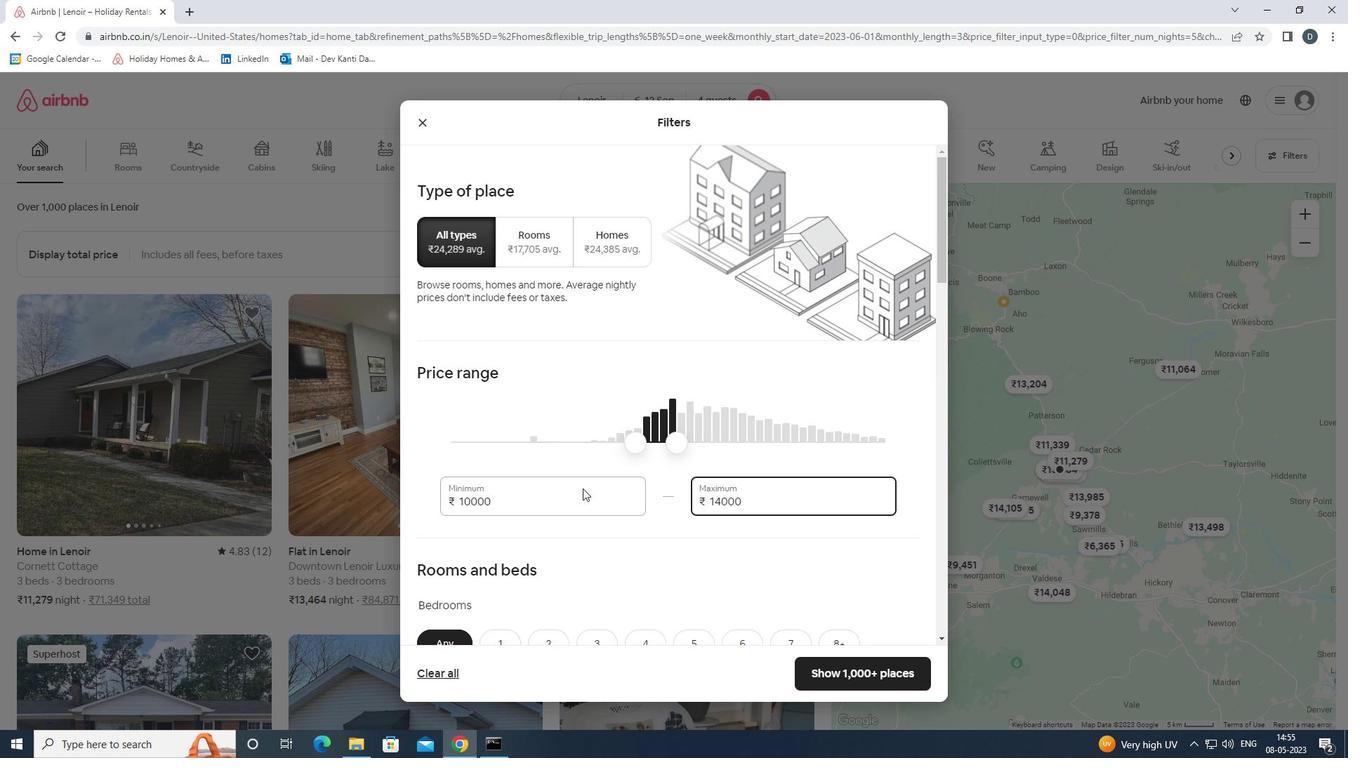 
Action: Mouse moved to (589, 479)
Screenshot: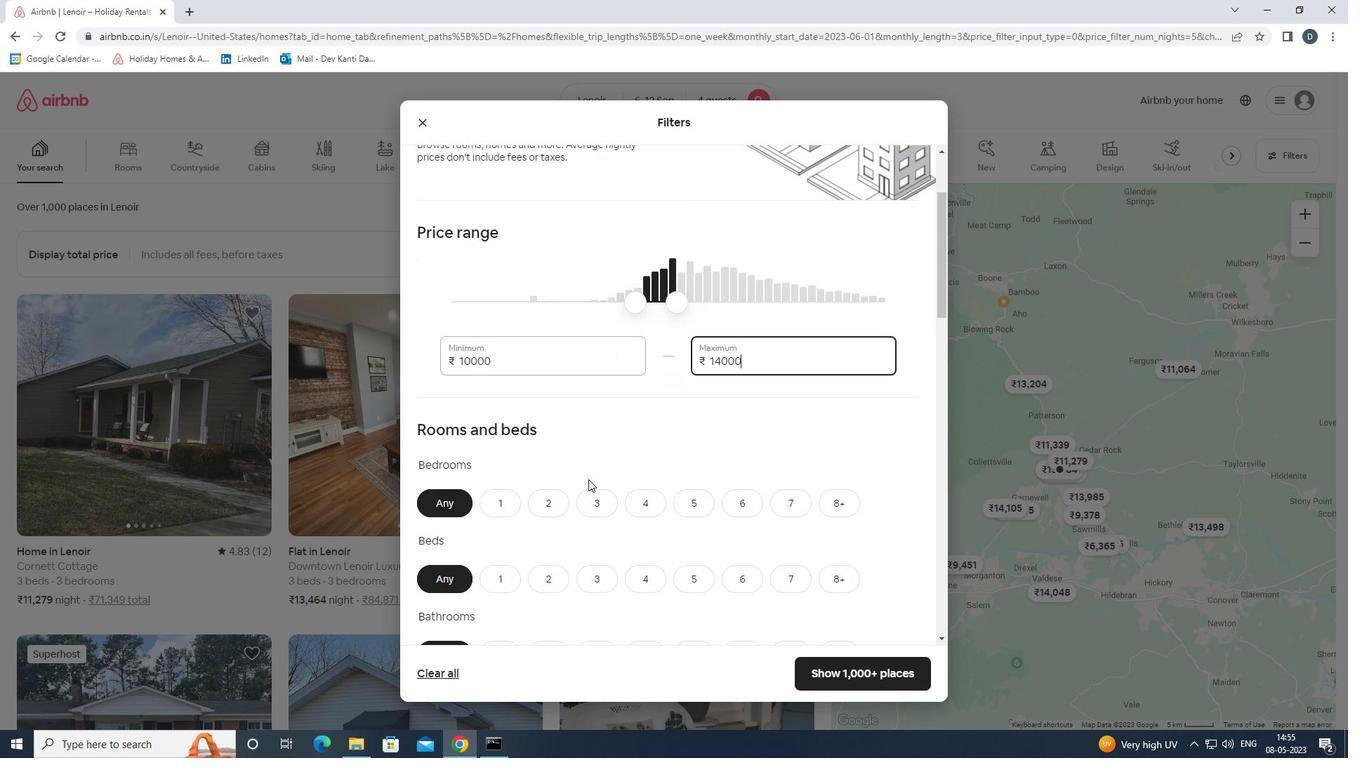 
Action: Mouse scrolled (589, 478) with delta (0, 0)
Screenshot: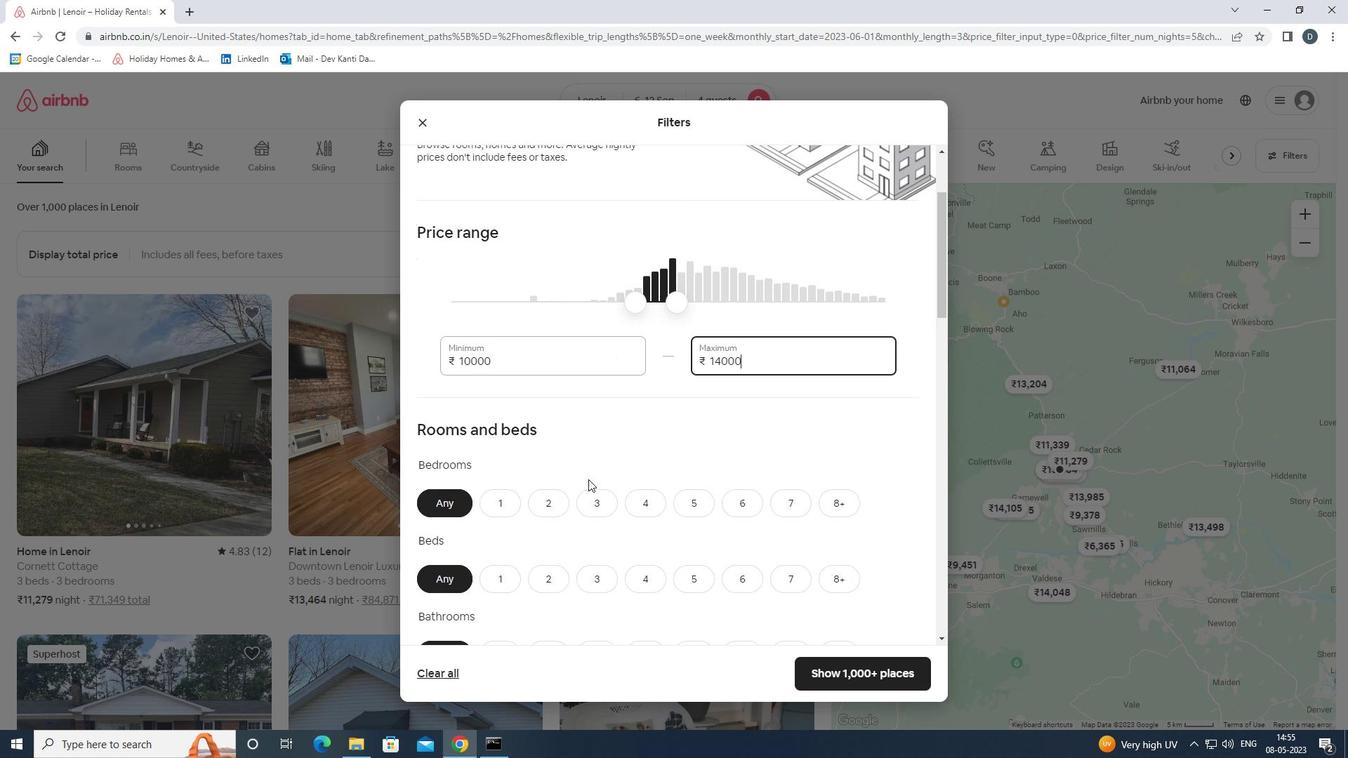 
Action: Mouse moved to (594, 450)
Screenshot: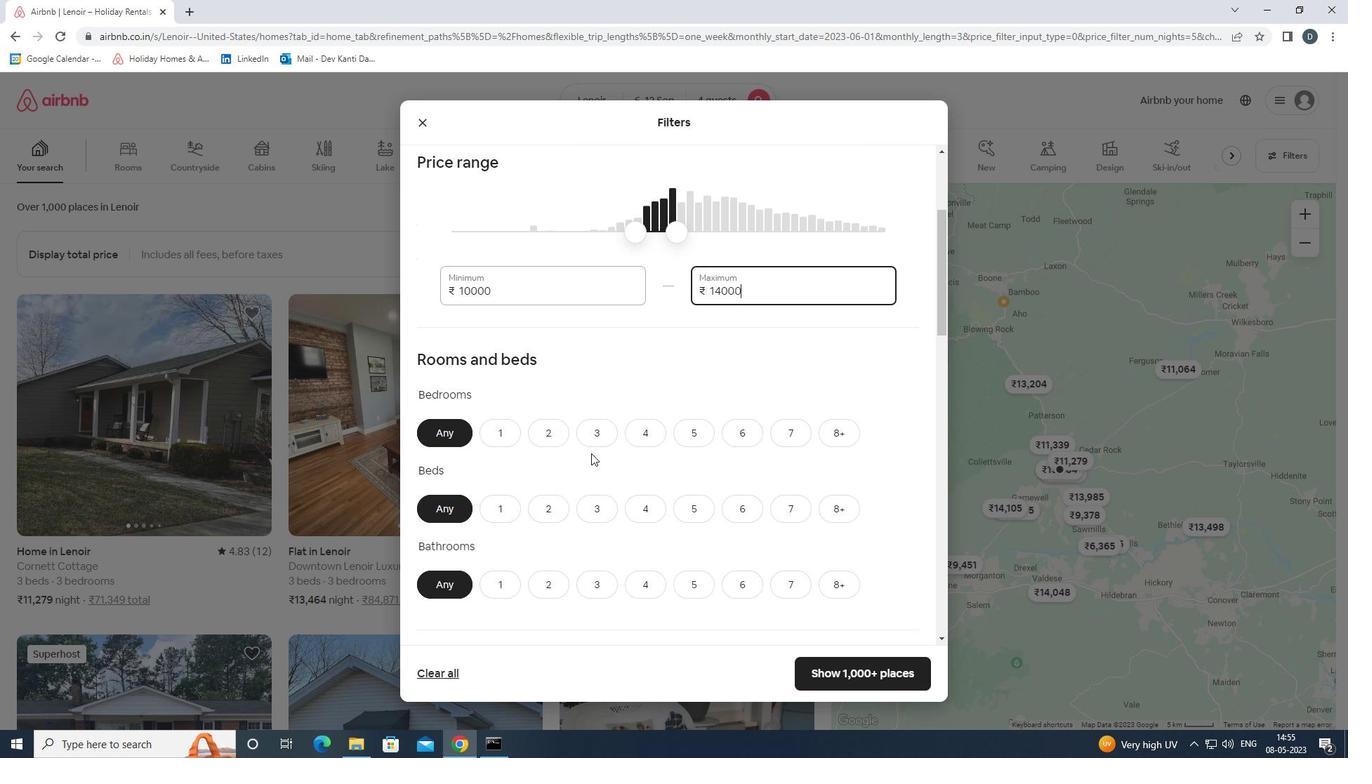 
Action: Mouse scrolled (594, 449) with delta (0, 0)
Screenshot: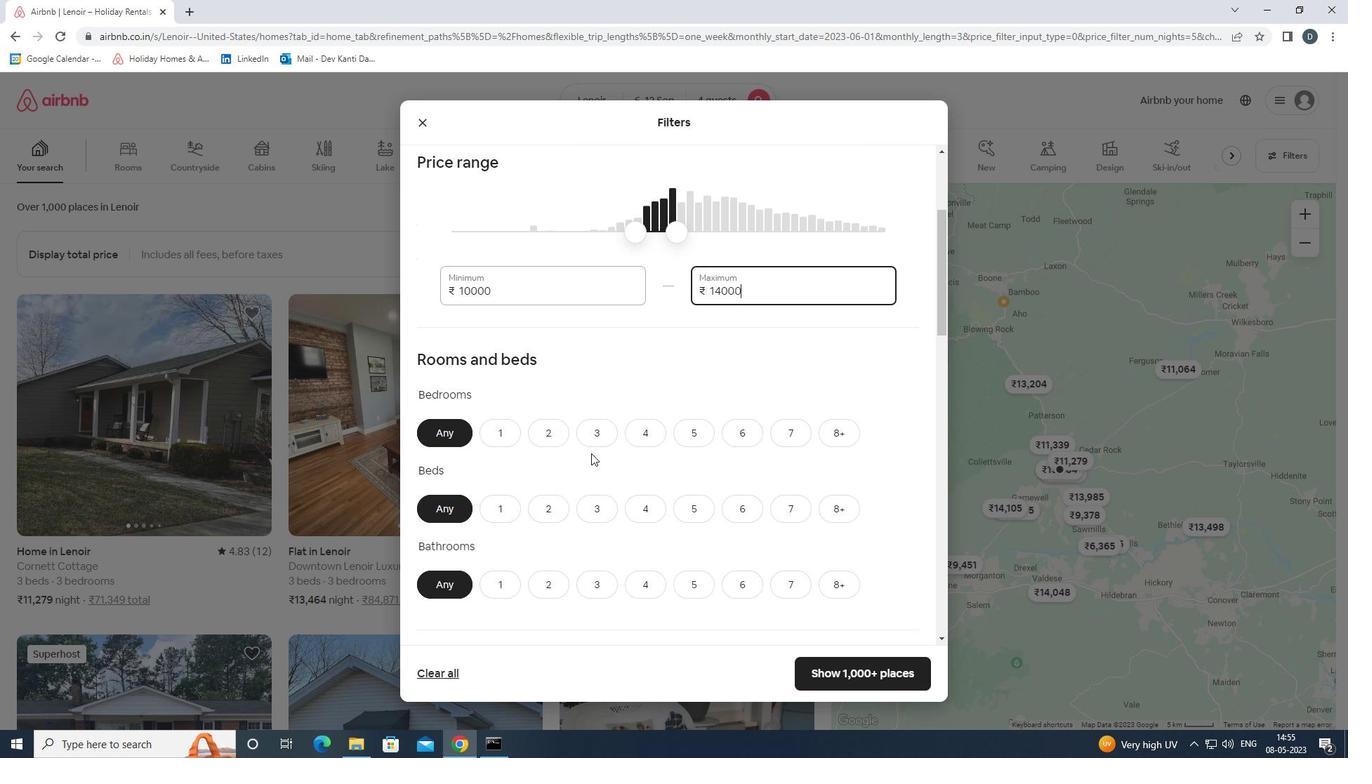 
Action: Mouse moved to (642, 367)
Screenshot: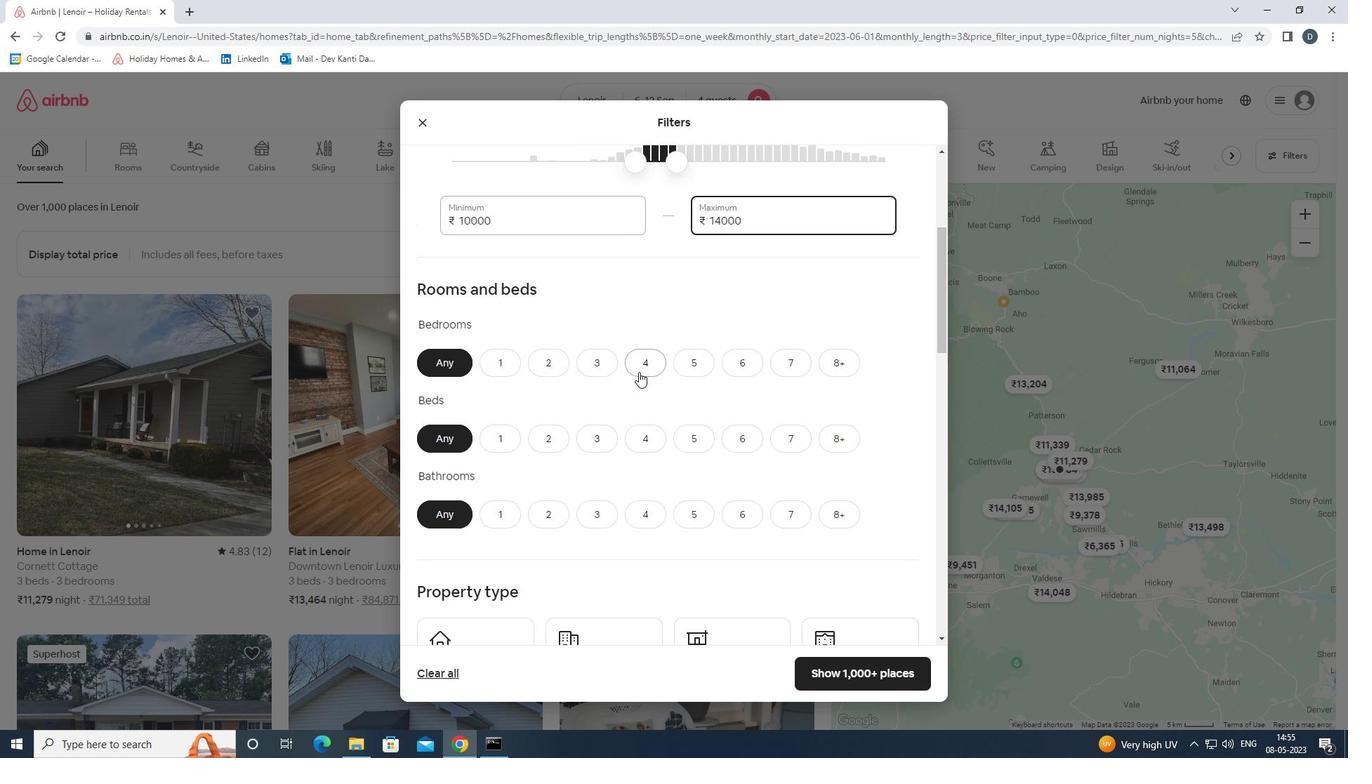 
Action: Mouse pressed left at (642, 367)
Screenshot: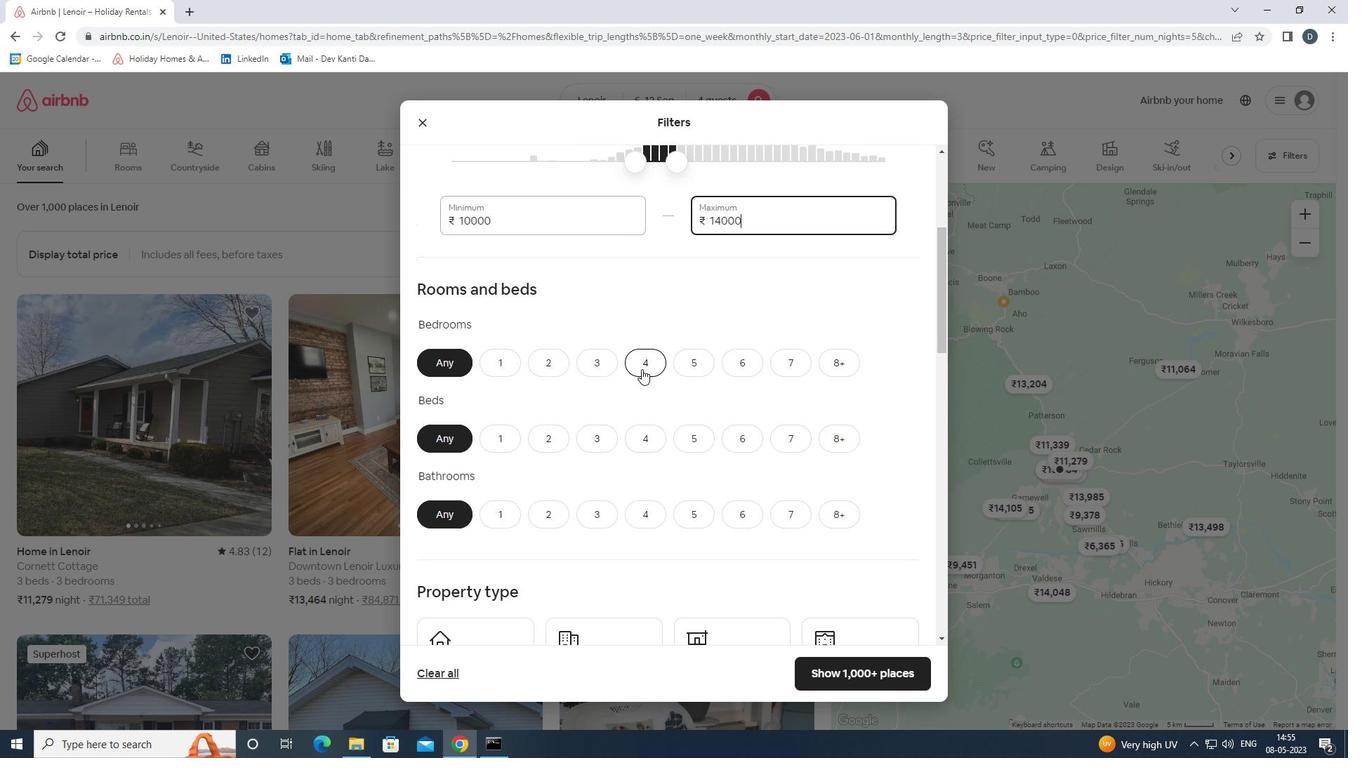 
Action: Mouse moved to (636, 431)
Screenshot: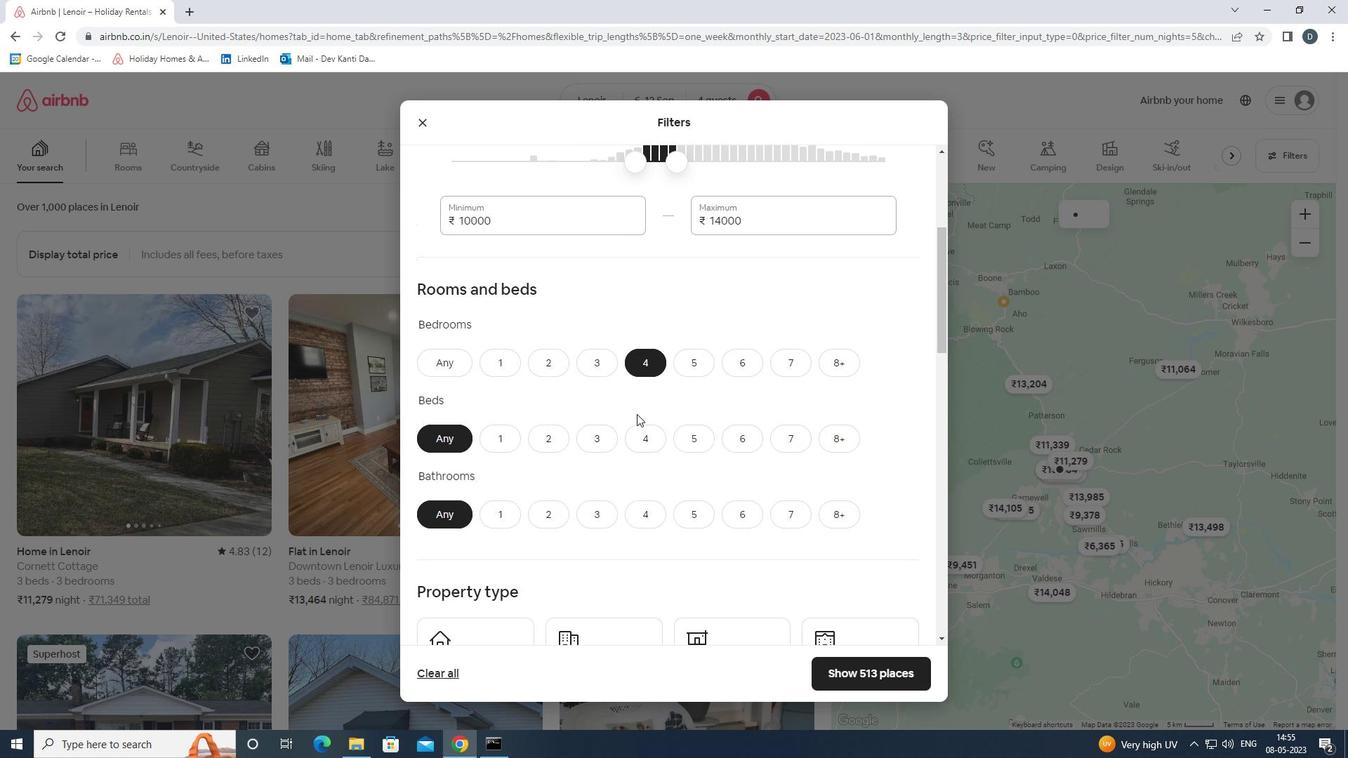 
Action: Mouse pressed left at (636, 431)
Screenshot: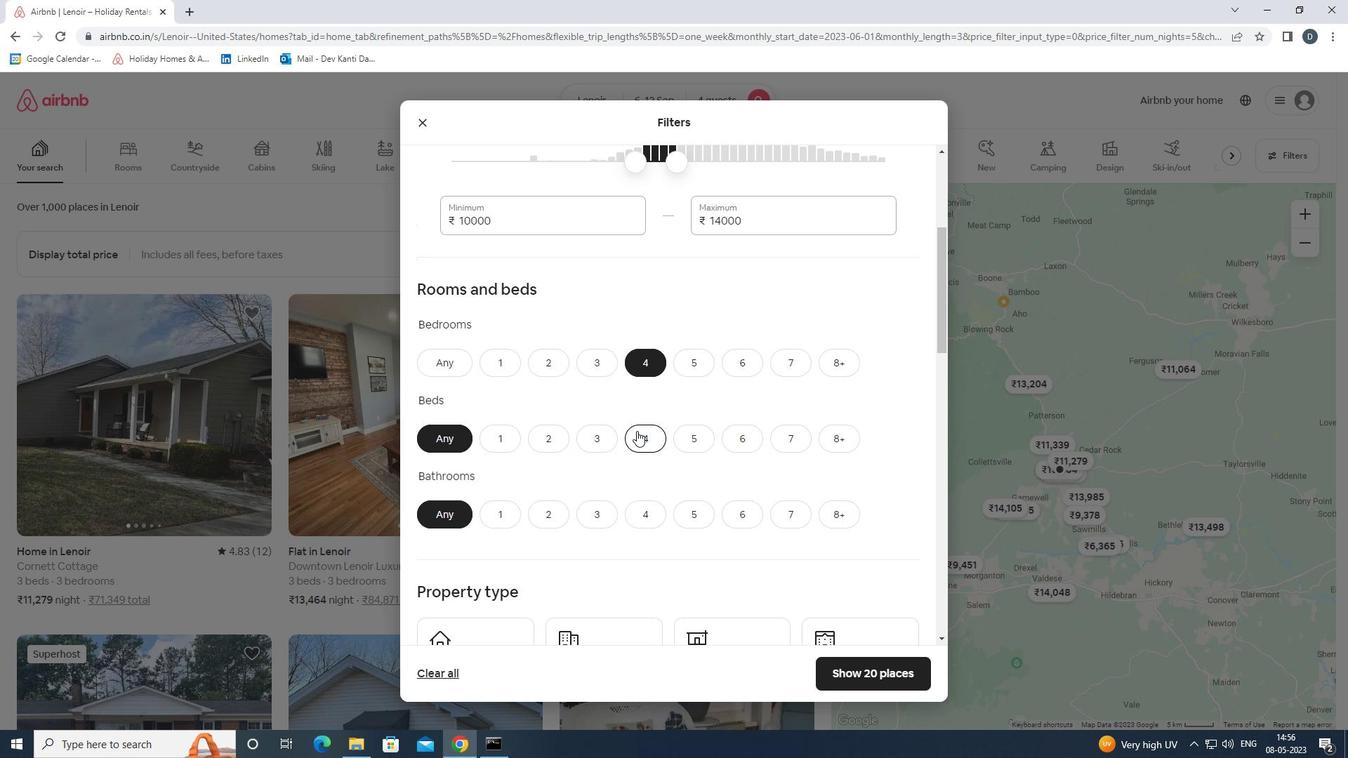 
Action: Mouse moved to (643, 510)
Screenshot: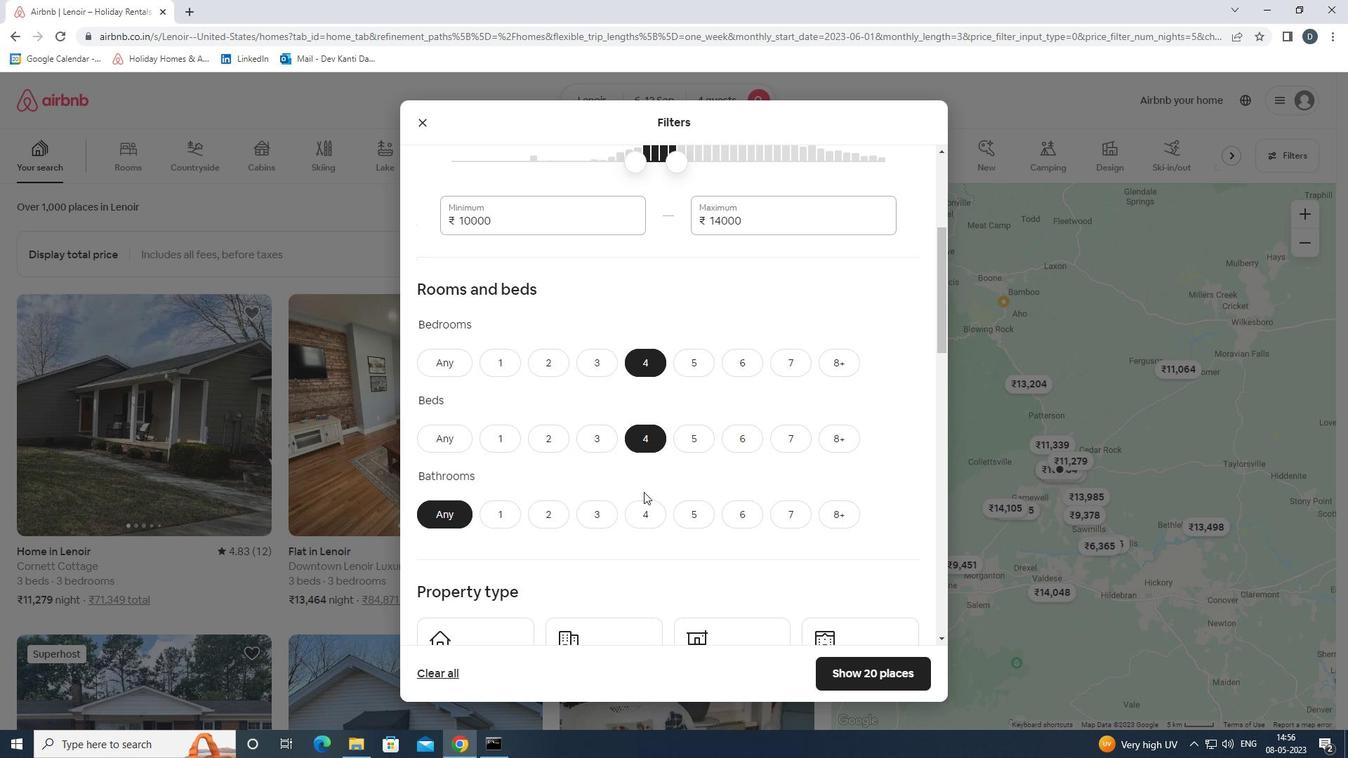 
Action: Mouse pressed left at (643, 510)
Screenshot: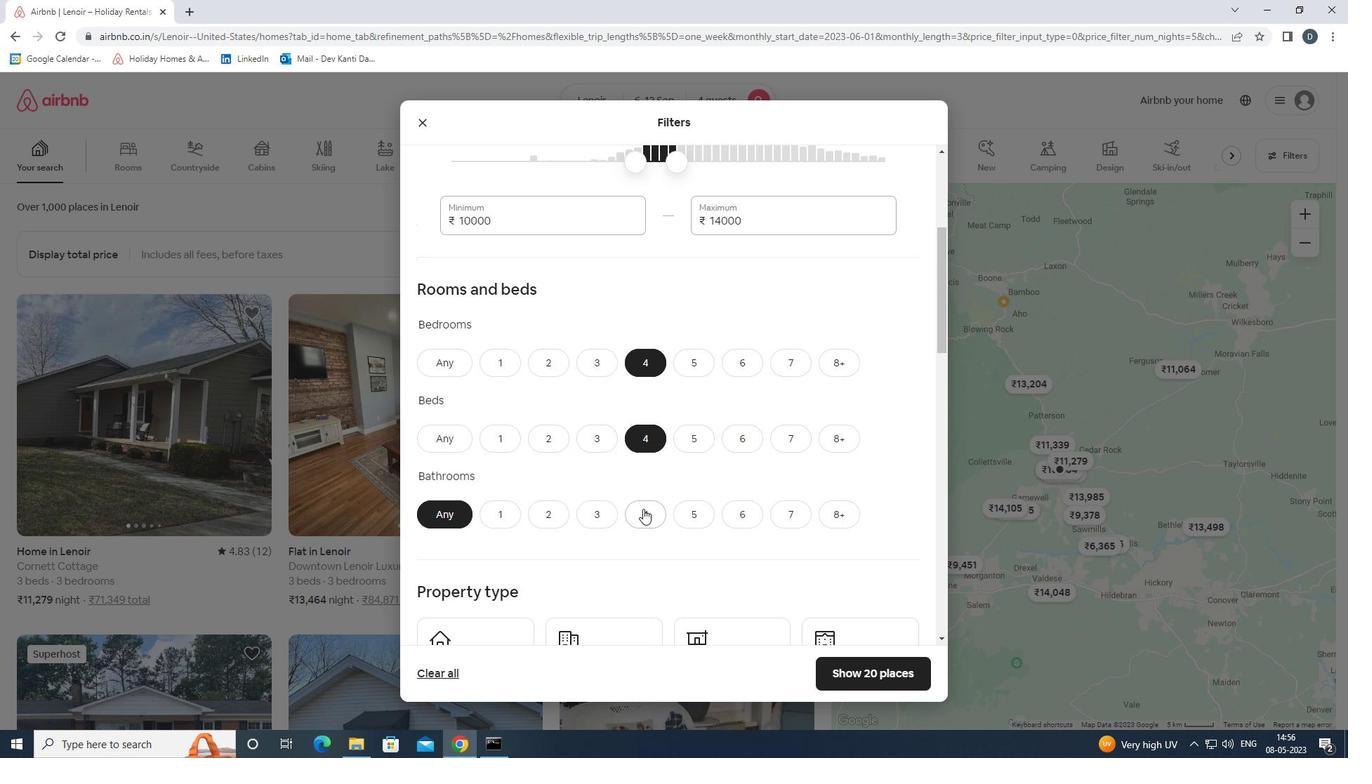 
Action: Mouse scrolled (643, 509) with delta (0, 0)
Screenshot: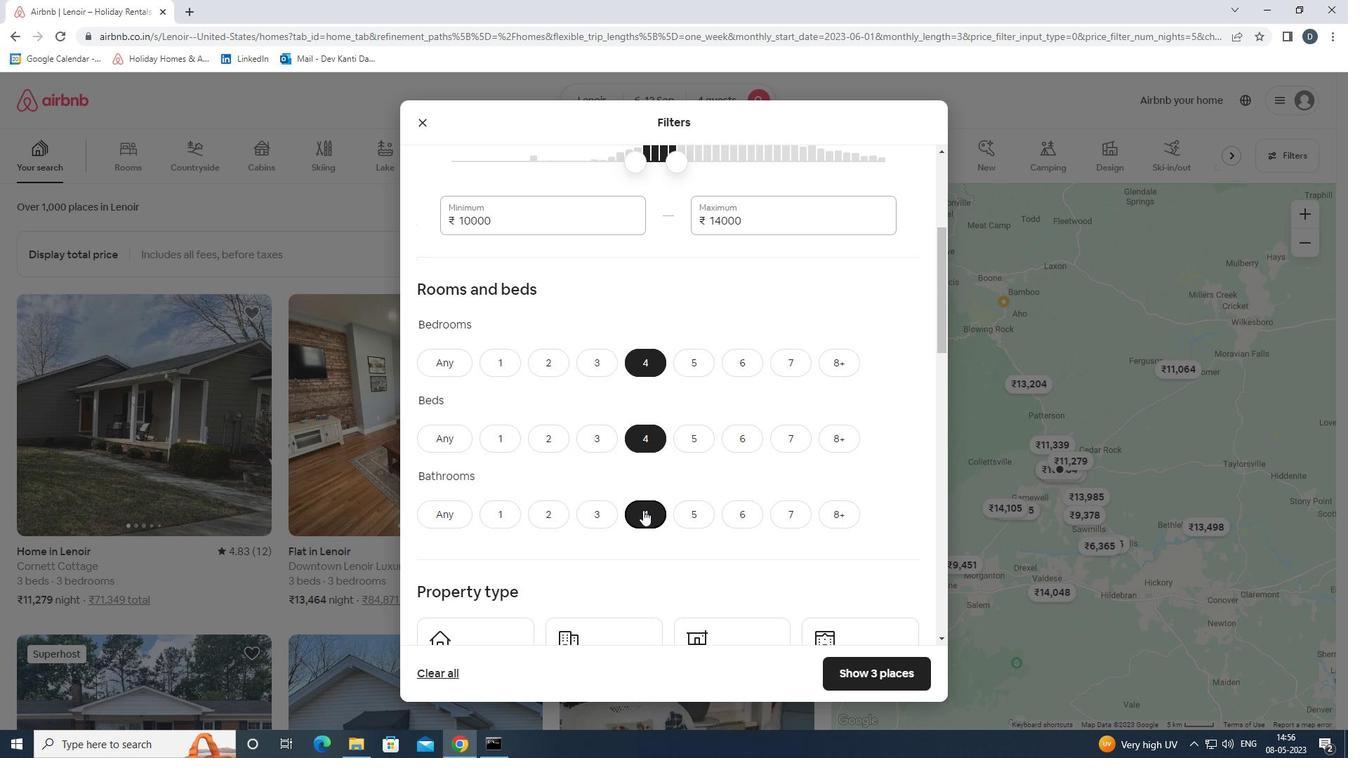 
Action: Mouse scrolled (643, 509) with delta (0, 0)
Screenshot: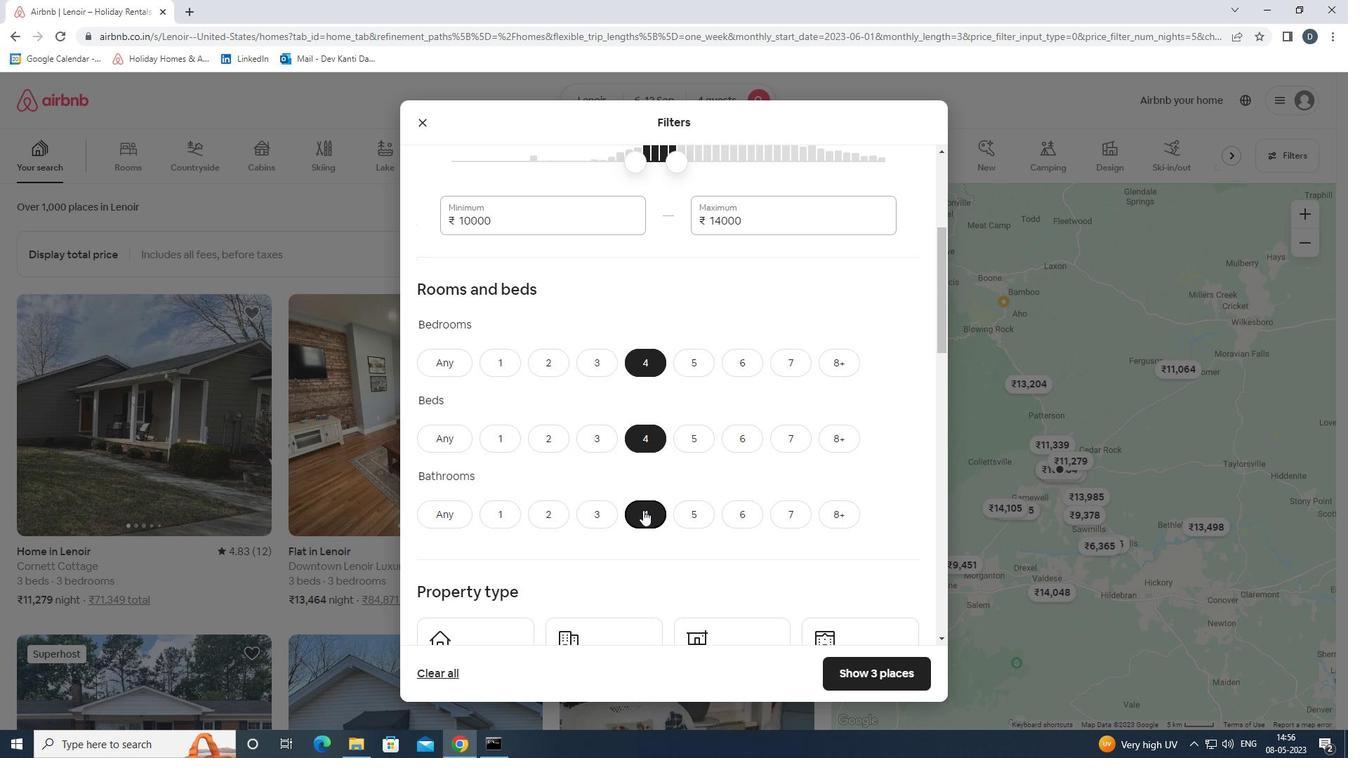 
Action: Mouse moved to (494, 504)
Screenshot: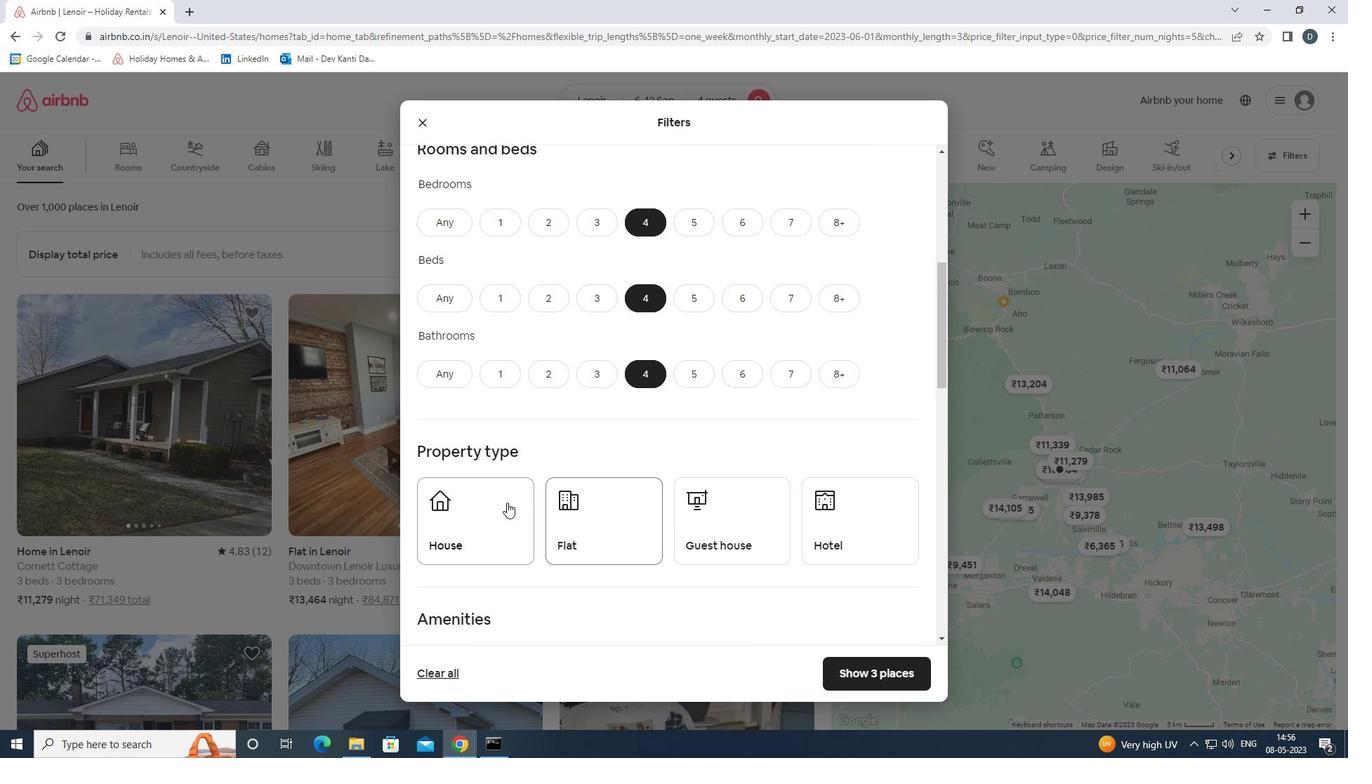 
Action: Mouse pressed left at (494, 504)
Screenshot: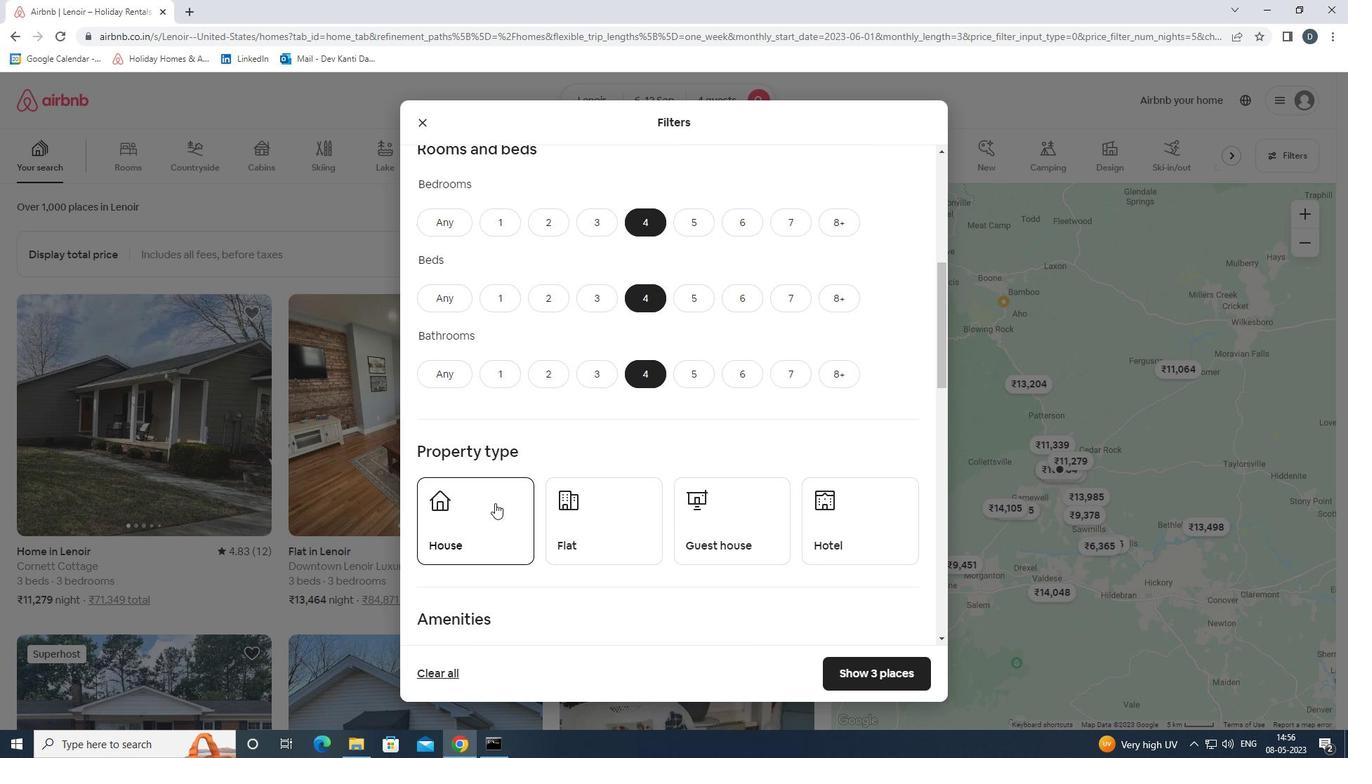 
Action: Mouse moved to (582, 495)
Screenshot: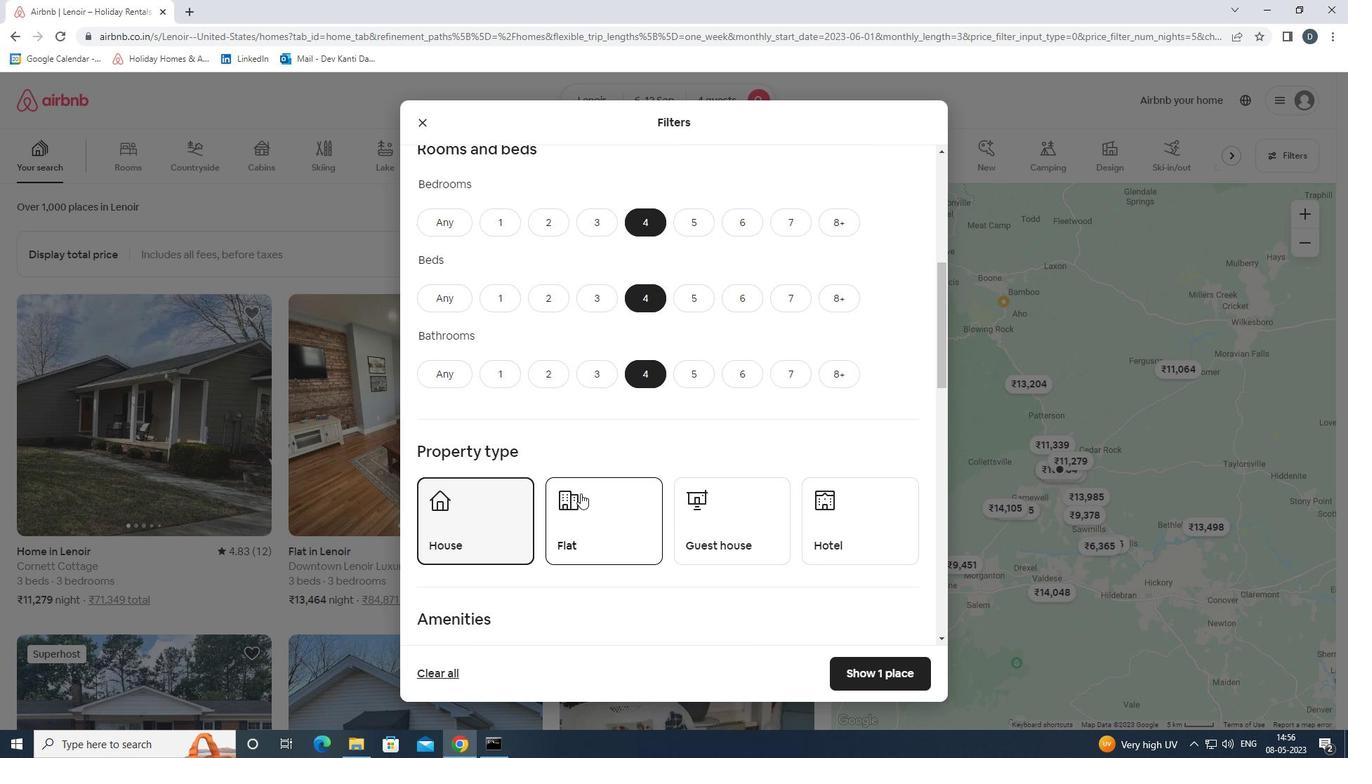 
Action: Mouse pressed left at (582, 495)
Screenshot: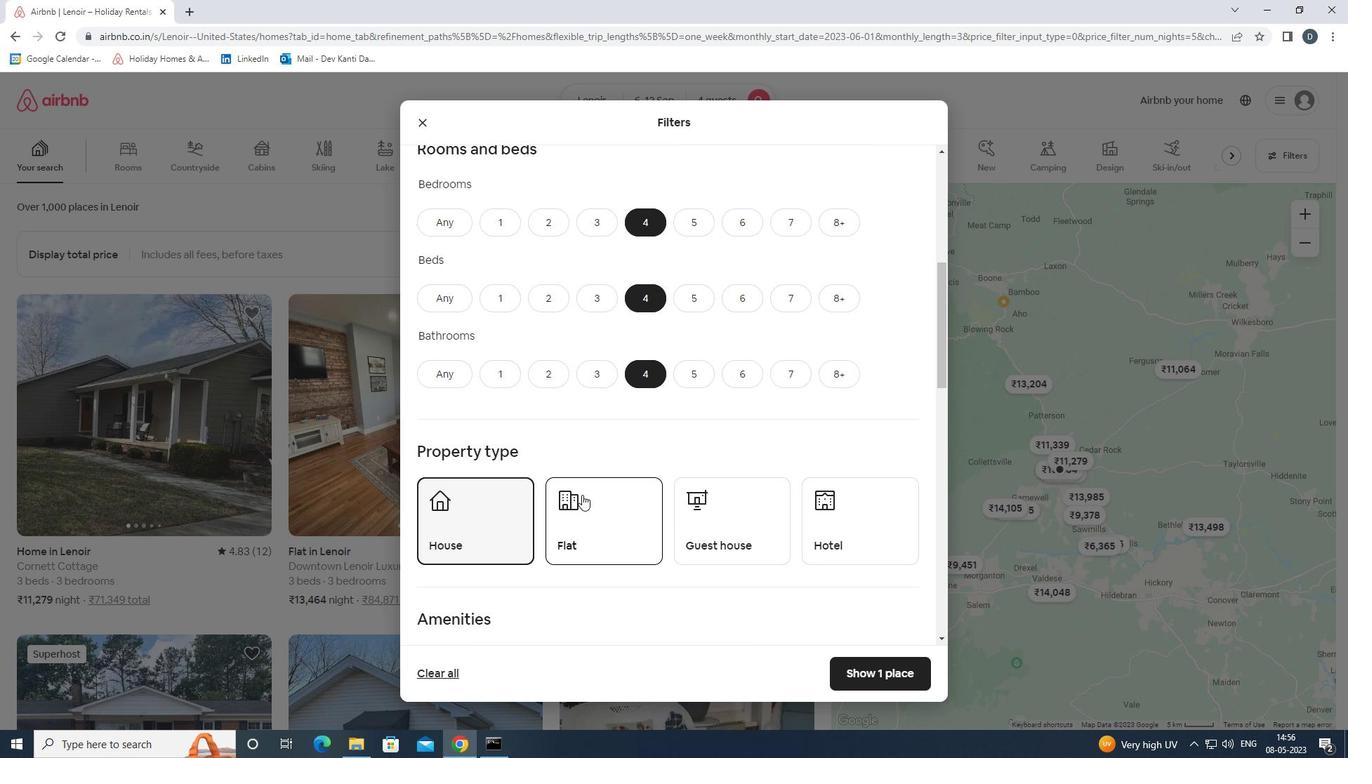 
Action: Mouse moved to (691, 512)
Screenshot: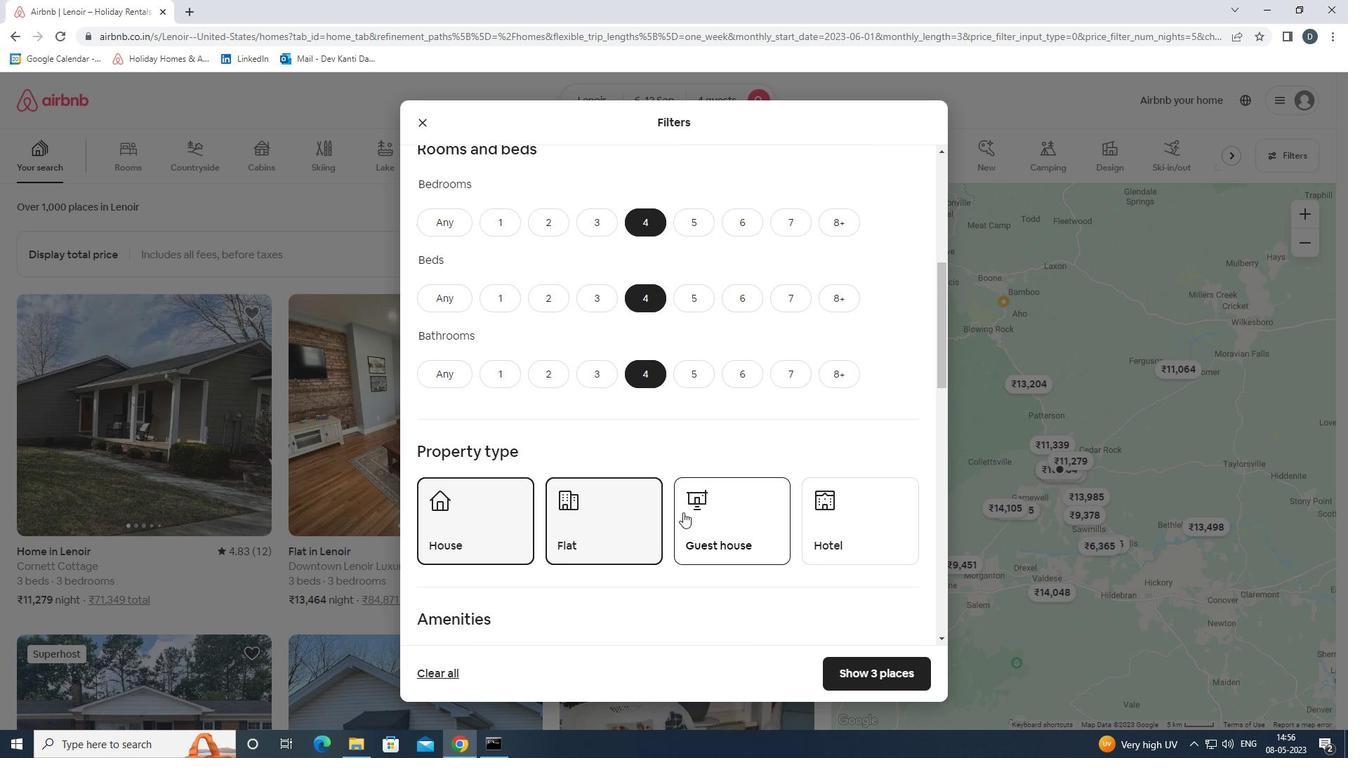 
Action: Mouse pressed left at (691, 512)
Screenshot: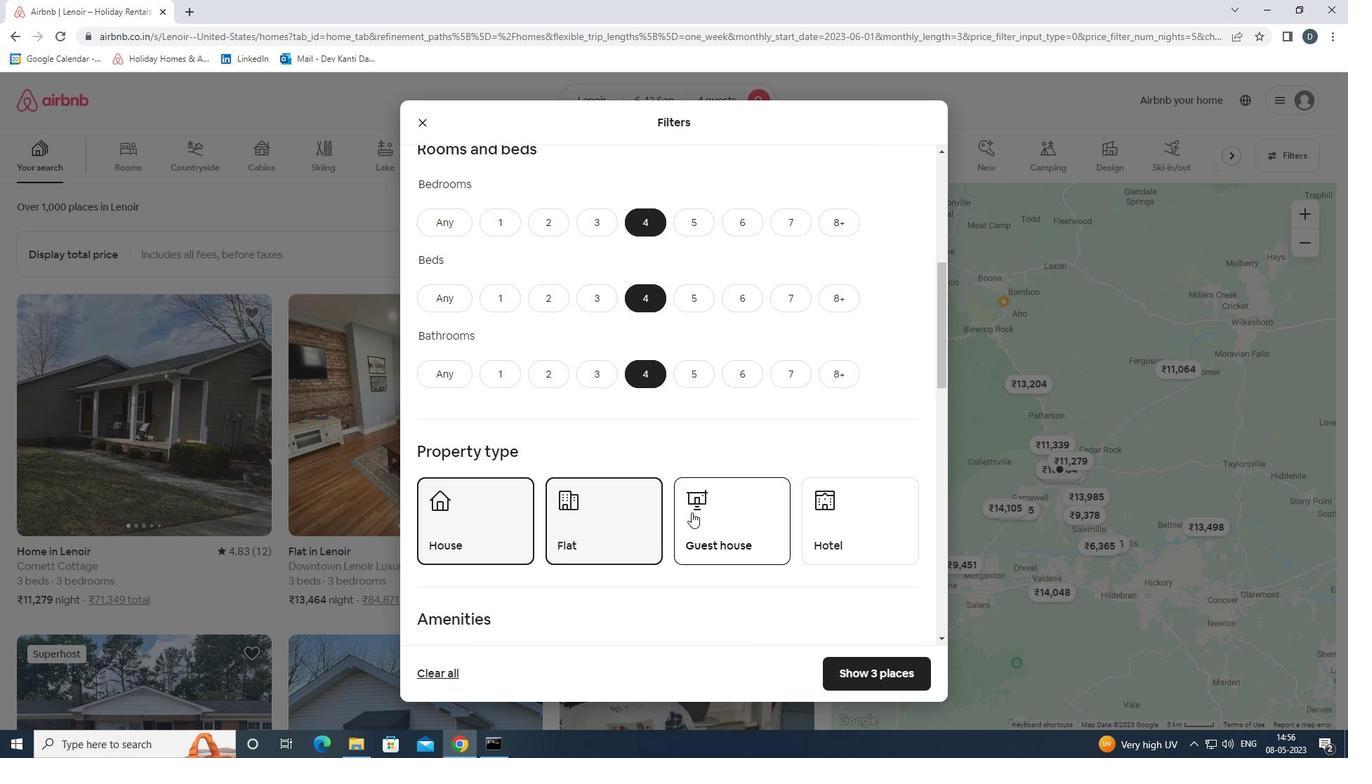 
Action: Mouse moved to (776, 340)
Screenshot: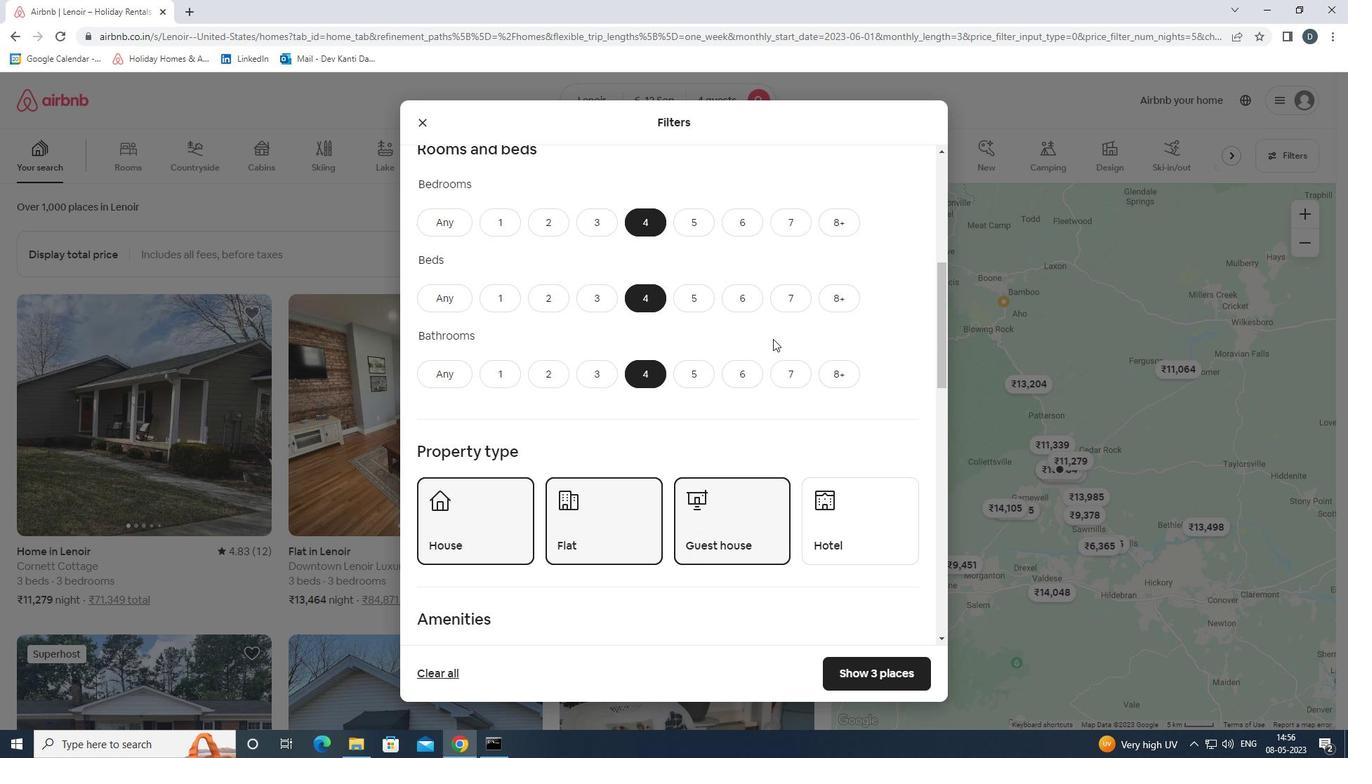 
Action: Mouse scrolled (776, 339) with delta (0, 0)
Screenshot: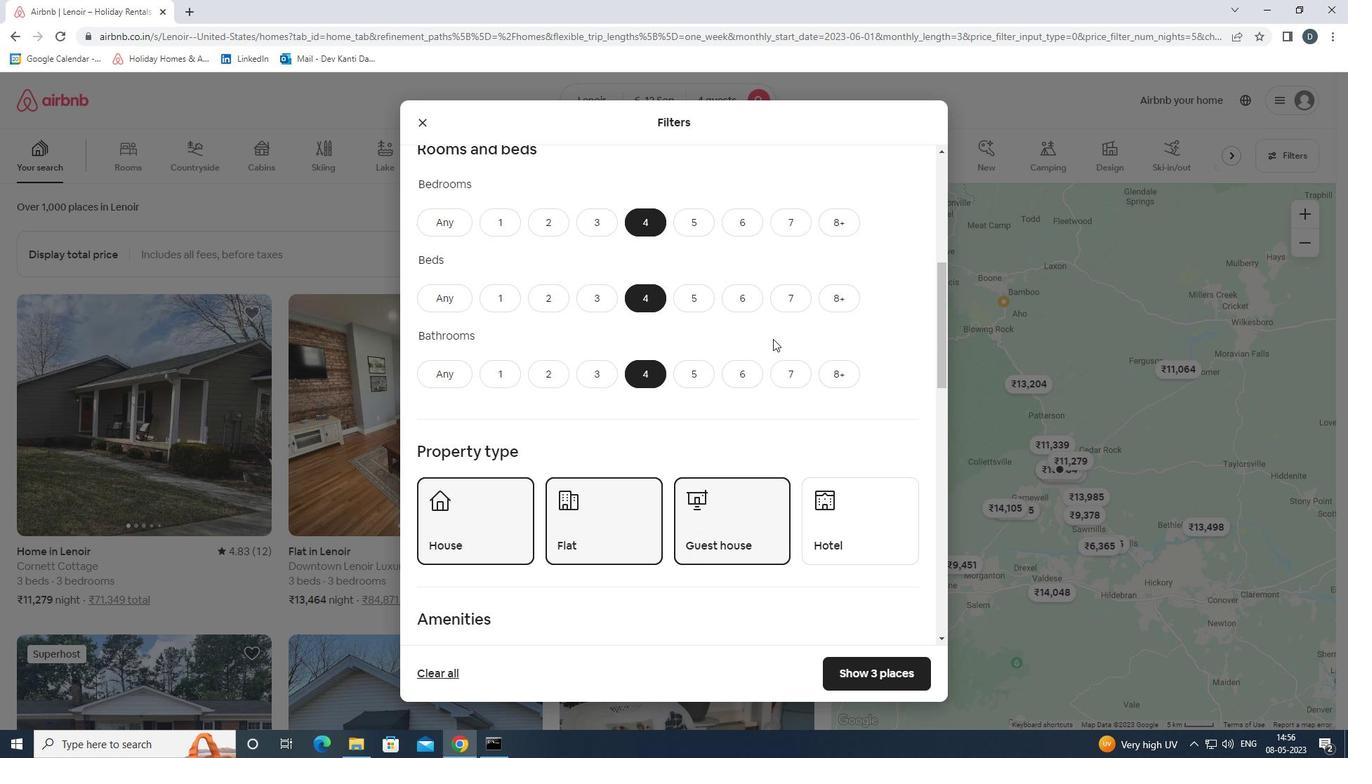 
Action: Mouse moved to (777, 341)
Screenshot: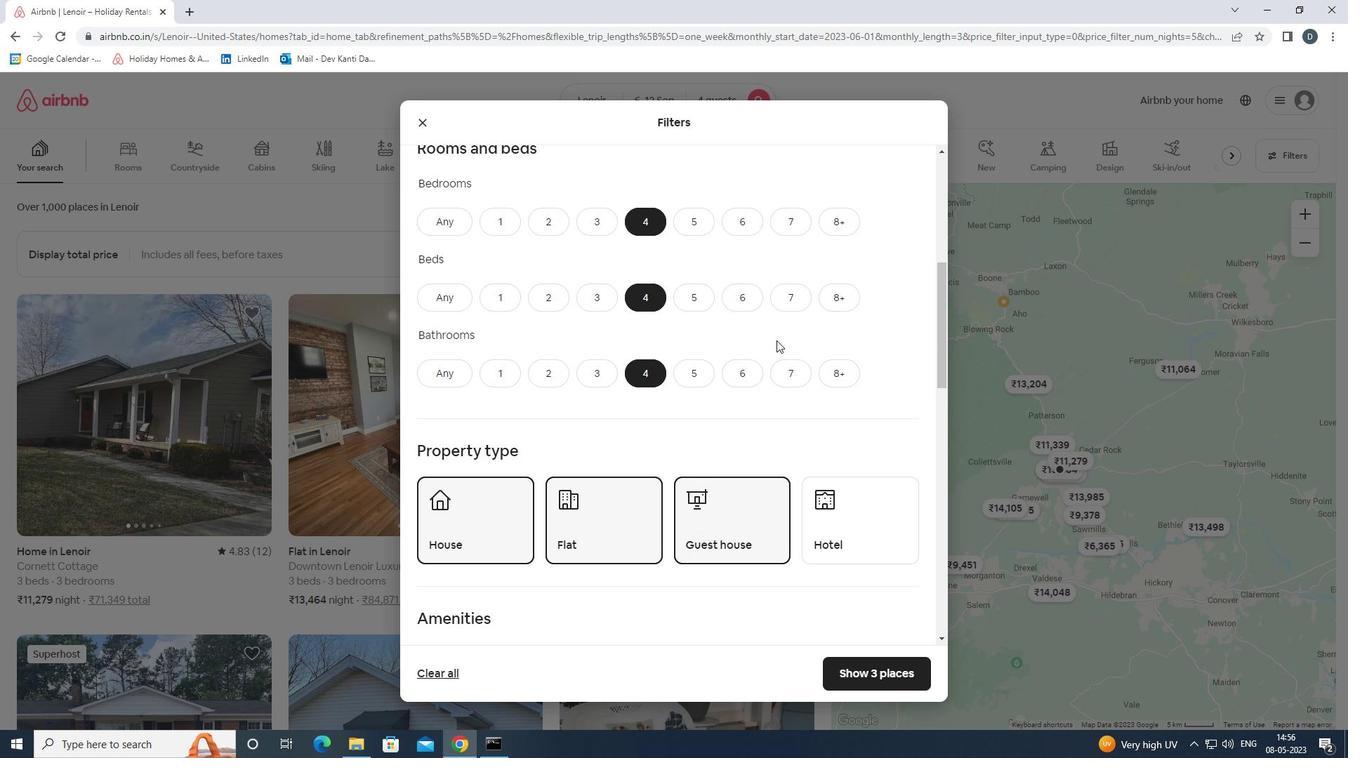 
Action: Mouse scrolled (777, 340) with delta (0, 0)
Screenshot: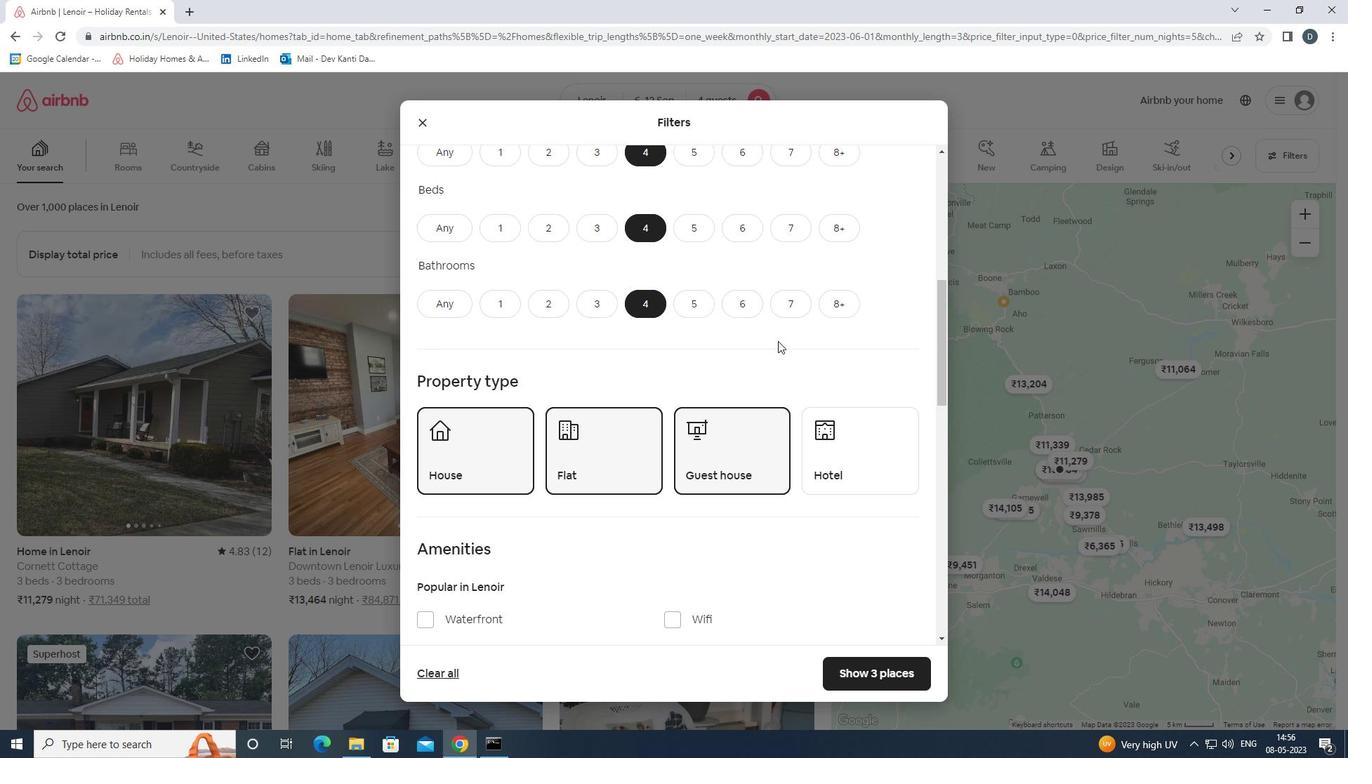 
Action: Mouse scrolled (777, 340) with delta (0, 0)
Screenshot: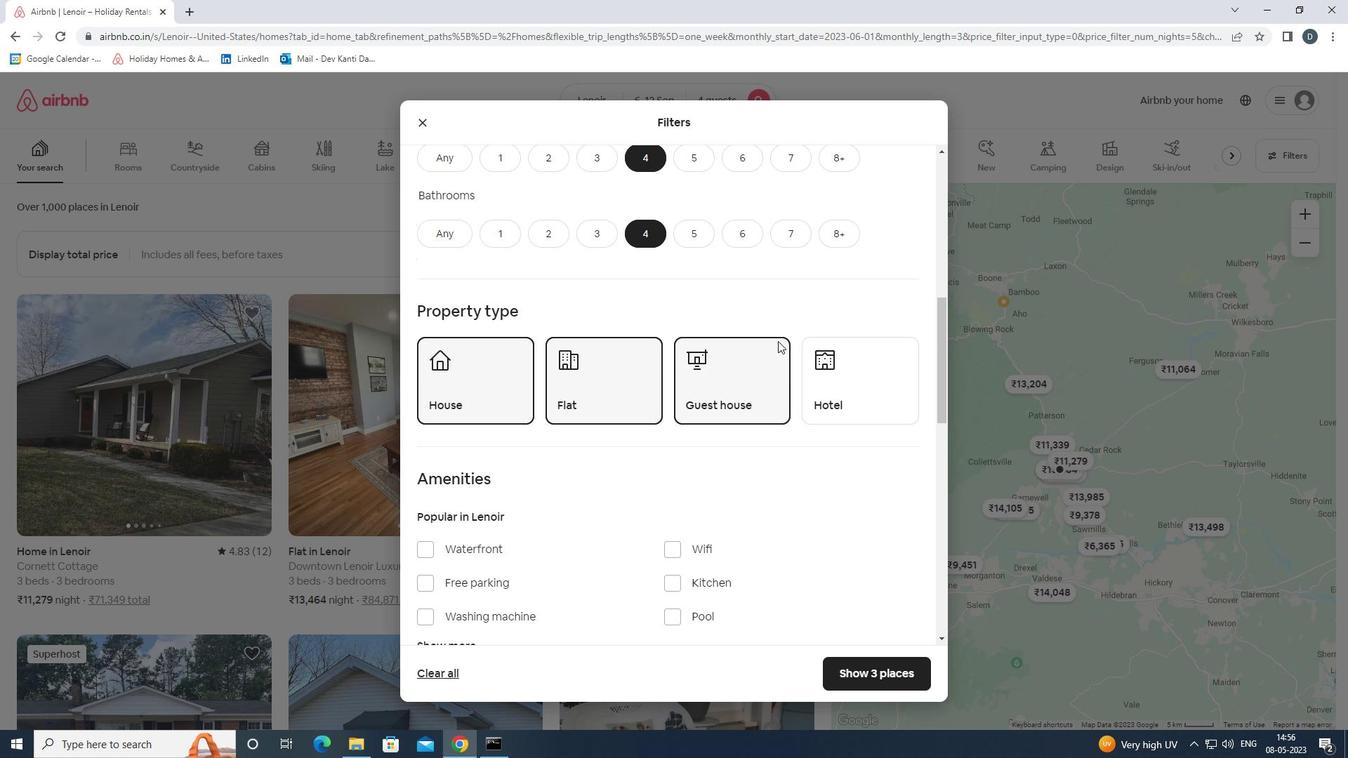 
Action: Mouse scrolled (777, 340) with delta (0, 0)
Screenshot: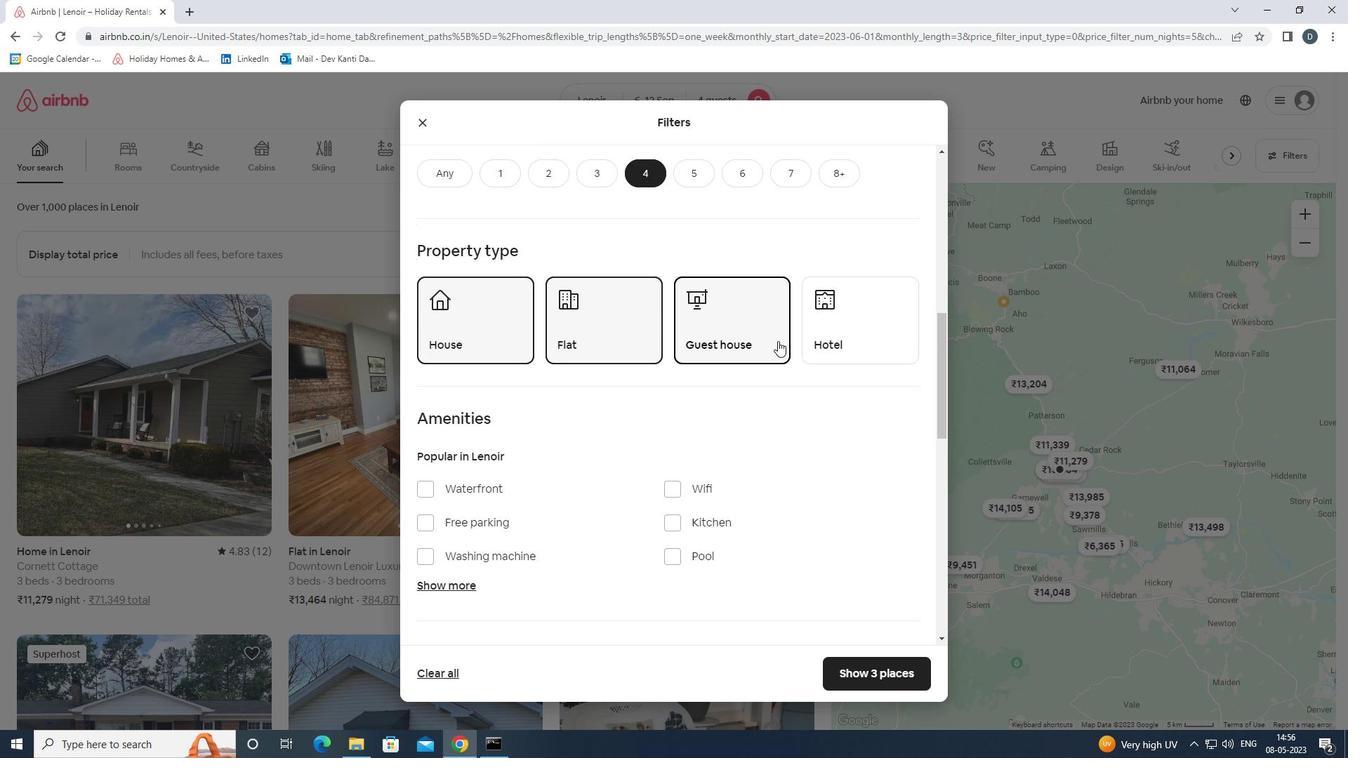 
Action: Mouse scrolled (777, 340) with delta (0, 0)
Screenshot: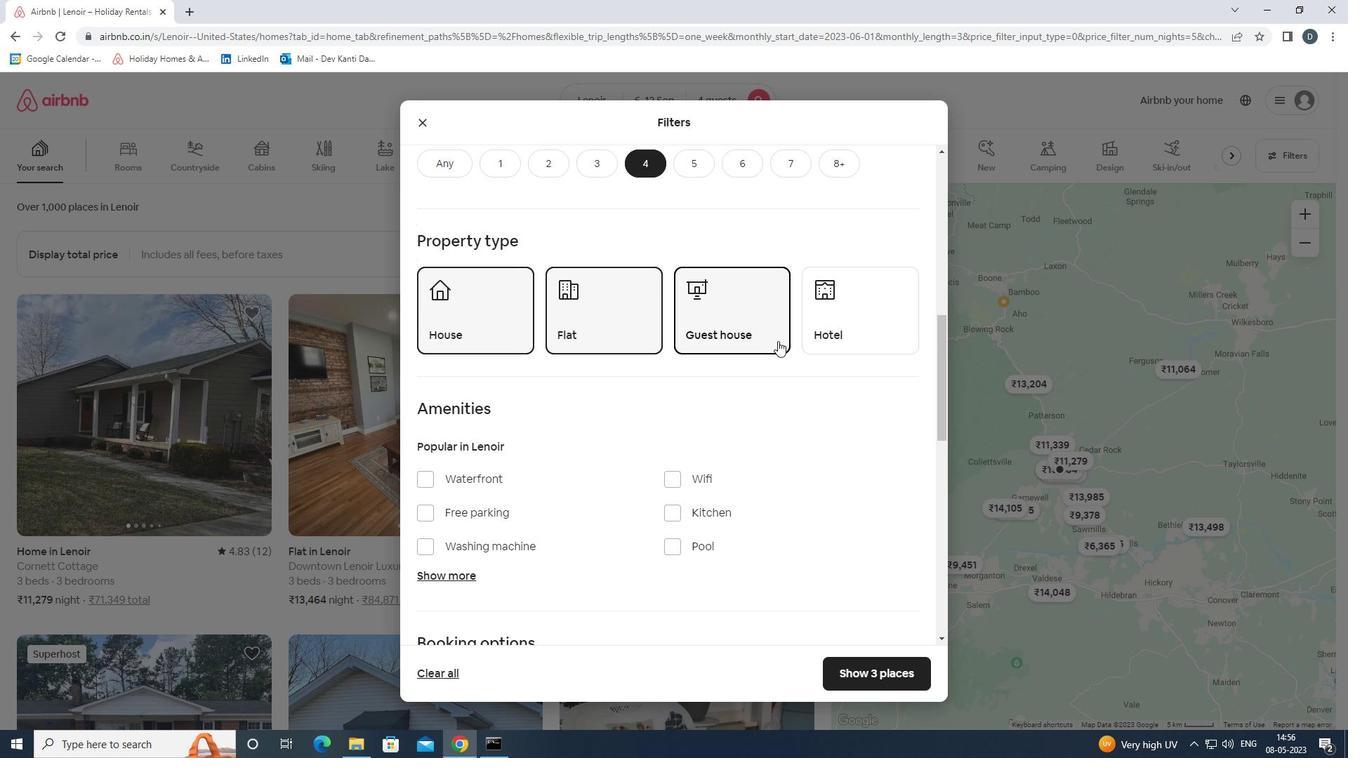 
Action: Mouse moved to (690, 341)
Screenshot: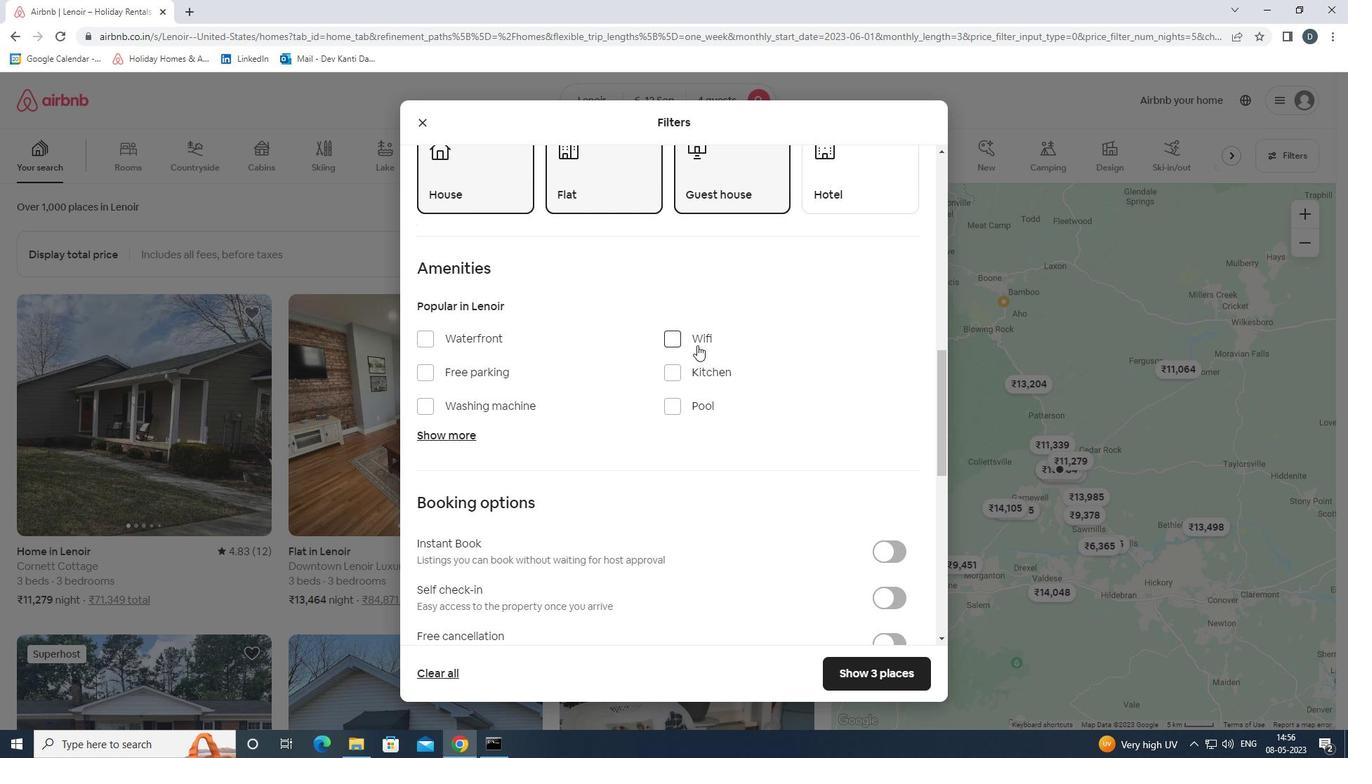 
Action: Mouse pressed left at (690, 341)
Screenshot: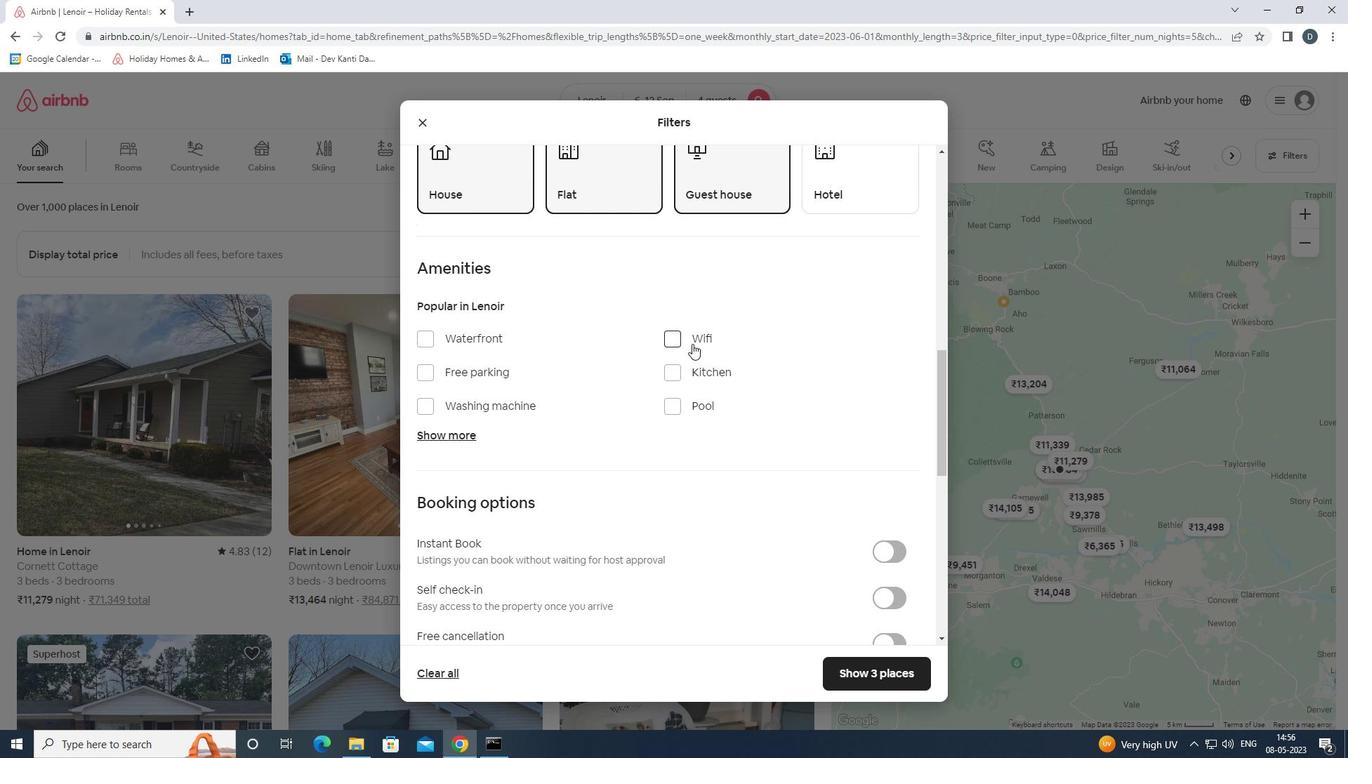 
Action: Mouse moved to (488, 375)
Screenshot: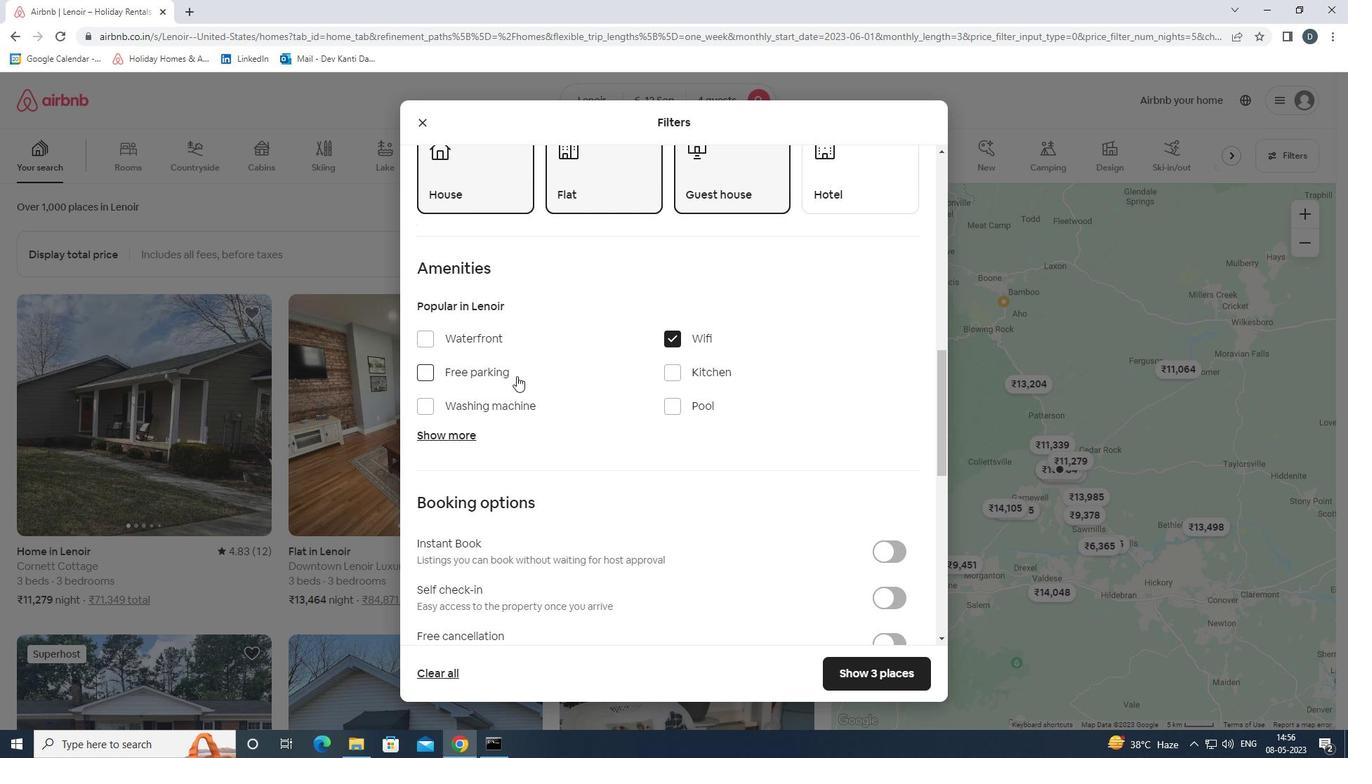 
Action: Mouse pressed left at (488, 375)
Screenshot: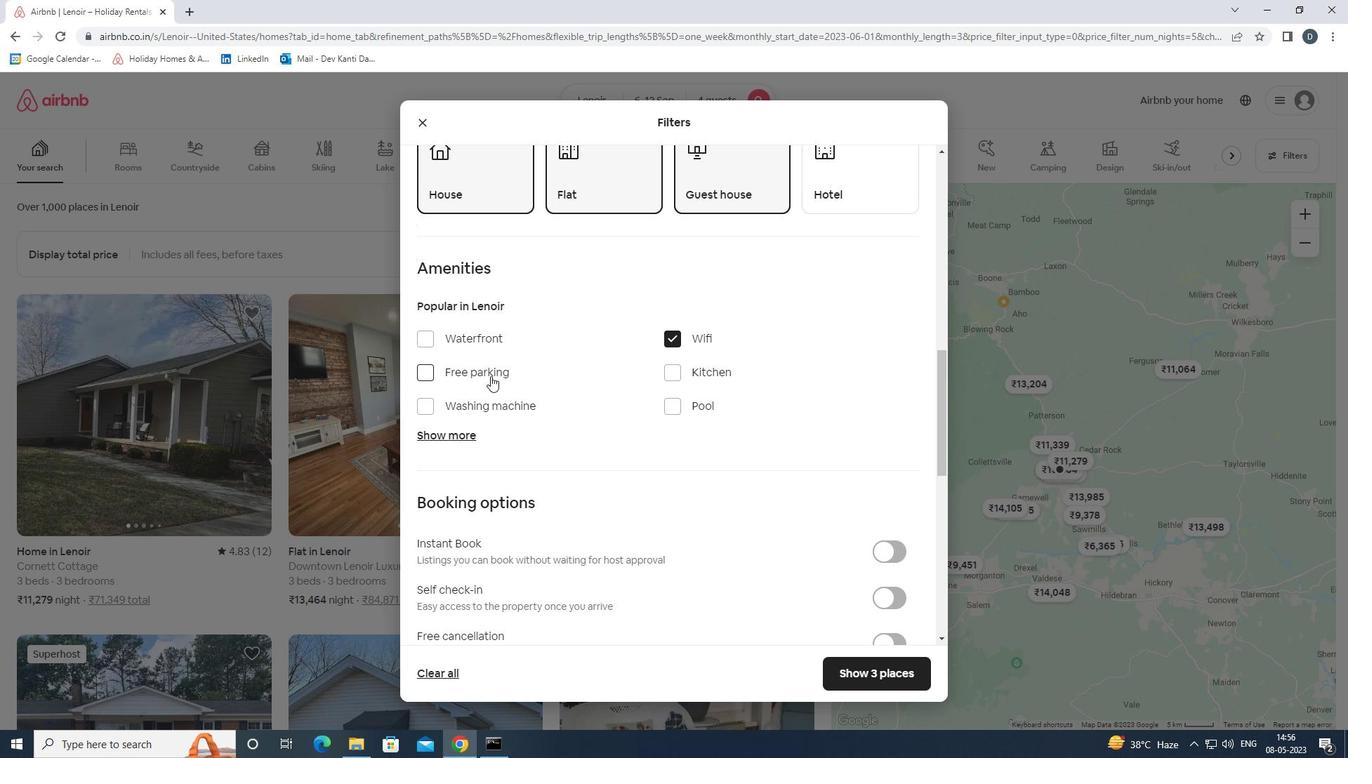 
Action: Mouse moved to (459, 435)
Screenshot: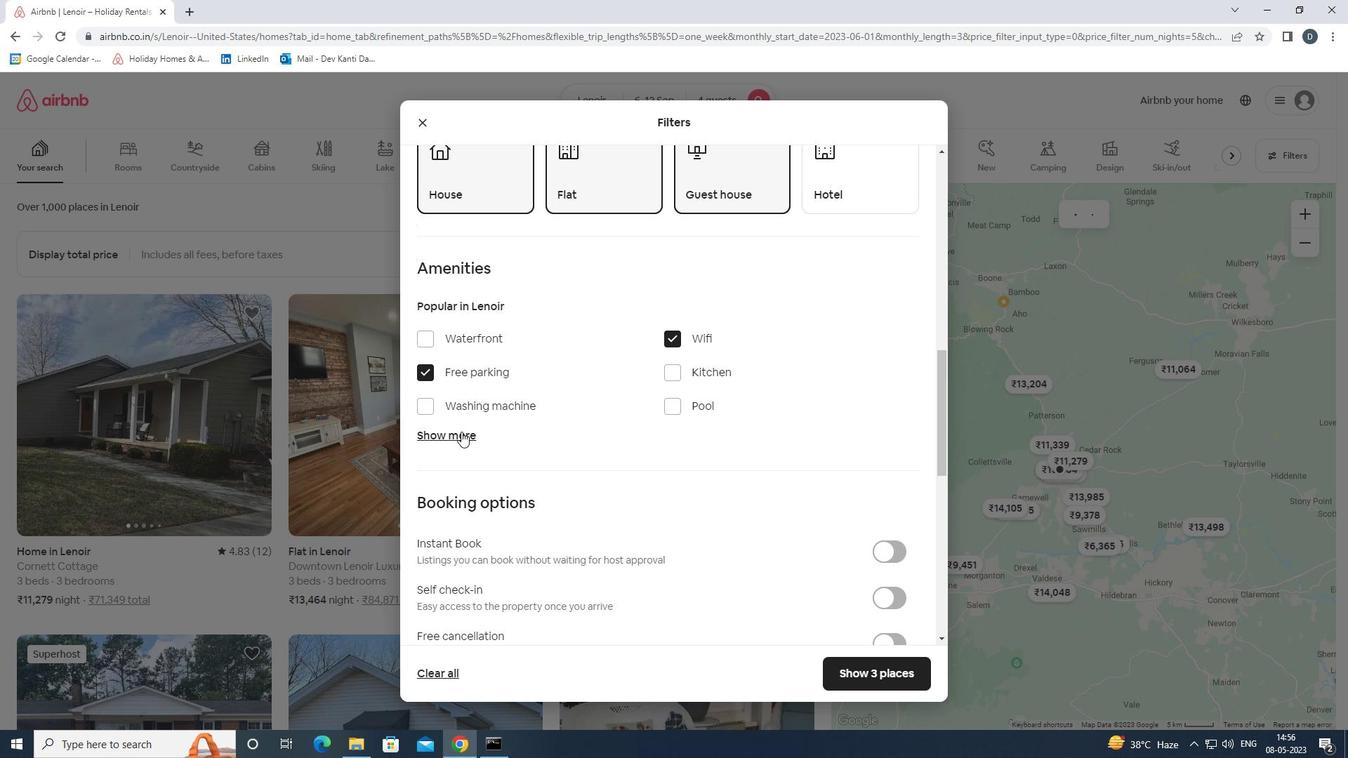 
Action: Mouse pressed left at (459, 435)
Screenshot: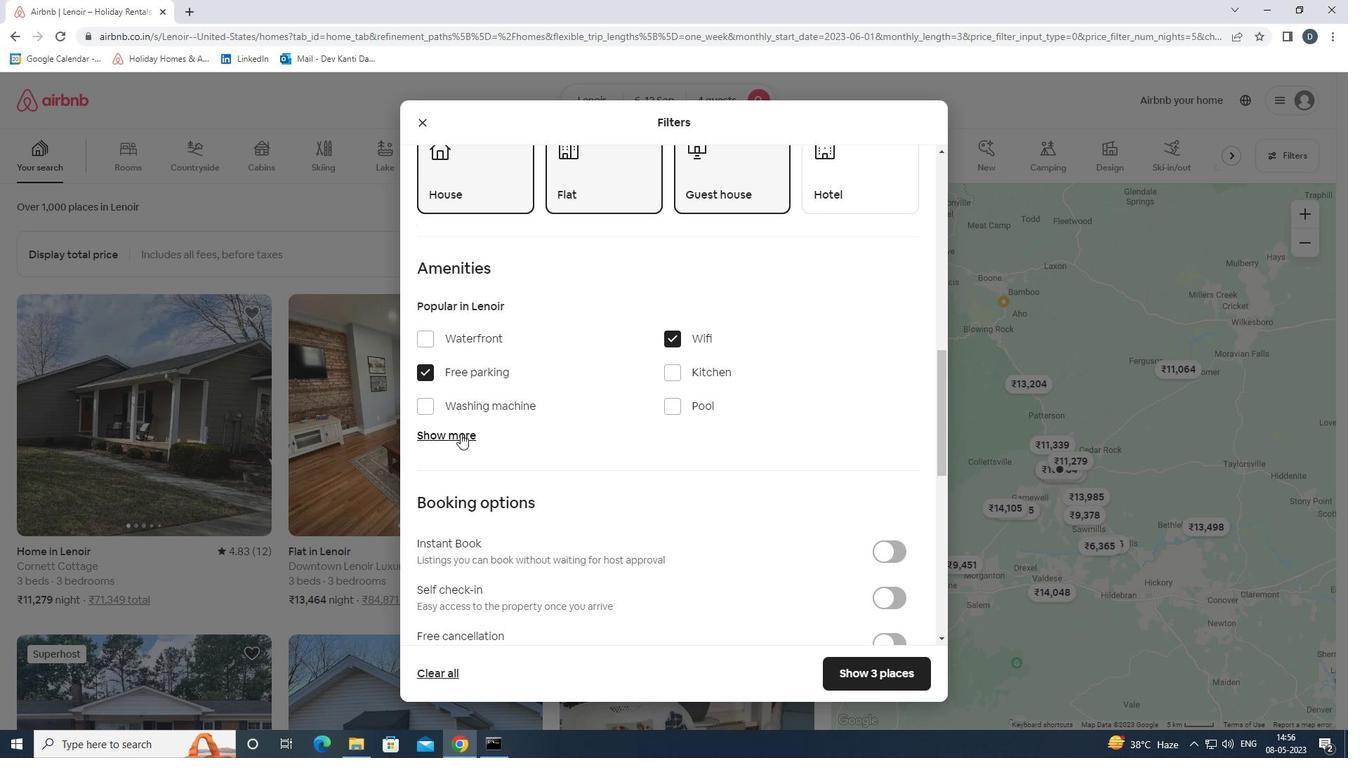 
Action: Mouse moved to (436, 548)
Screenshot: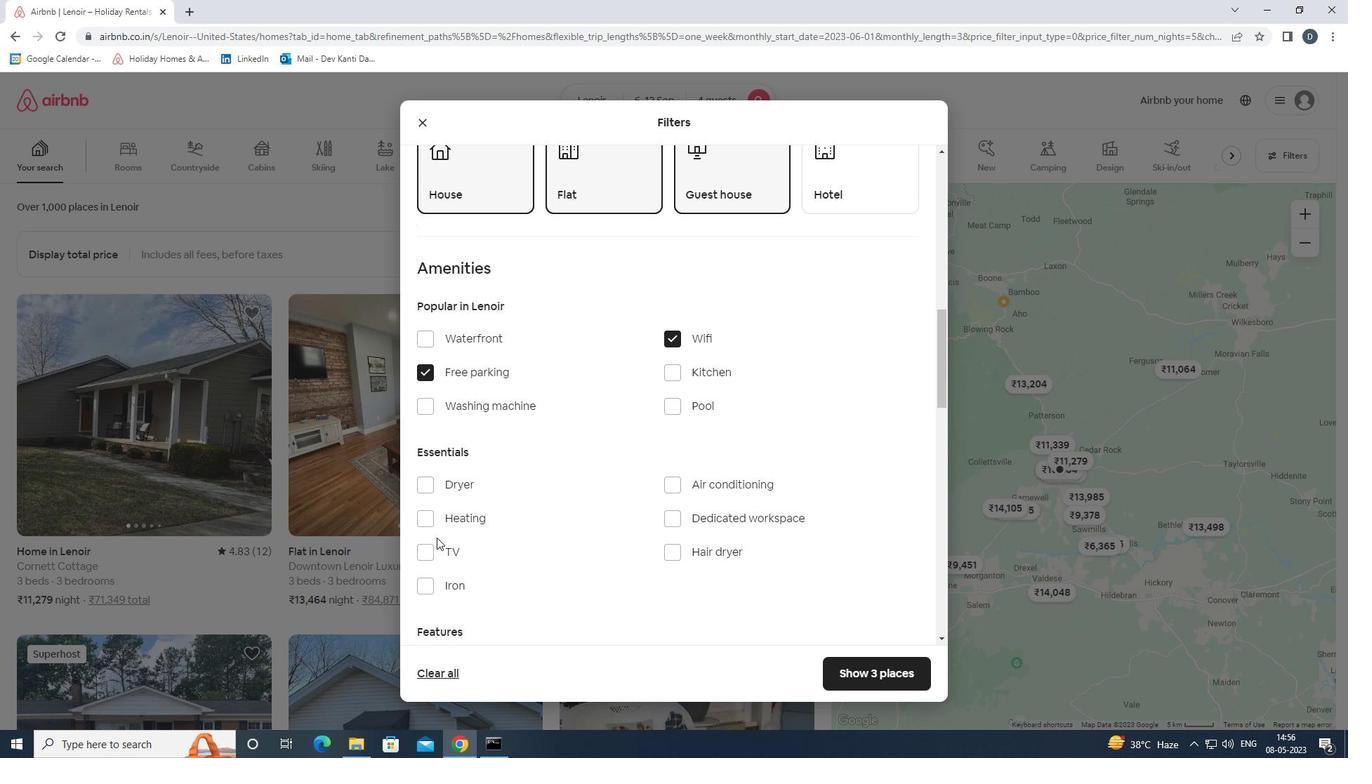
Action: Mouse pressed left at (436, 548)
Screenshot: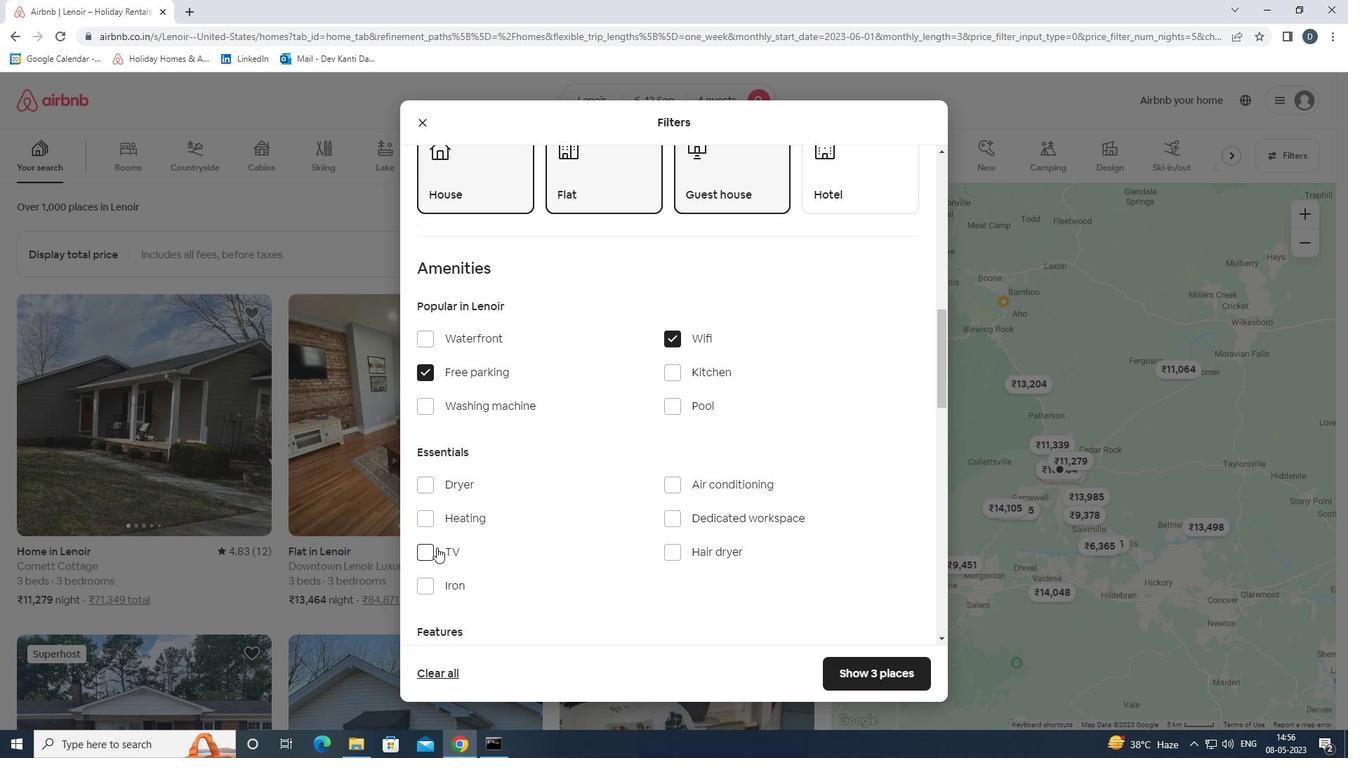 
Action: Mouse moved to (436, 548)
Screenshot: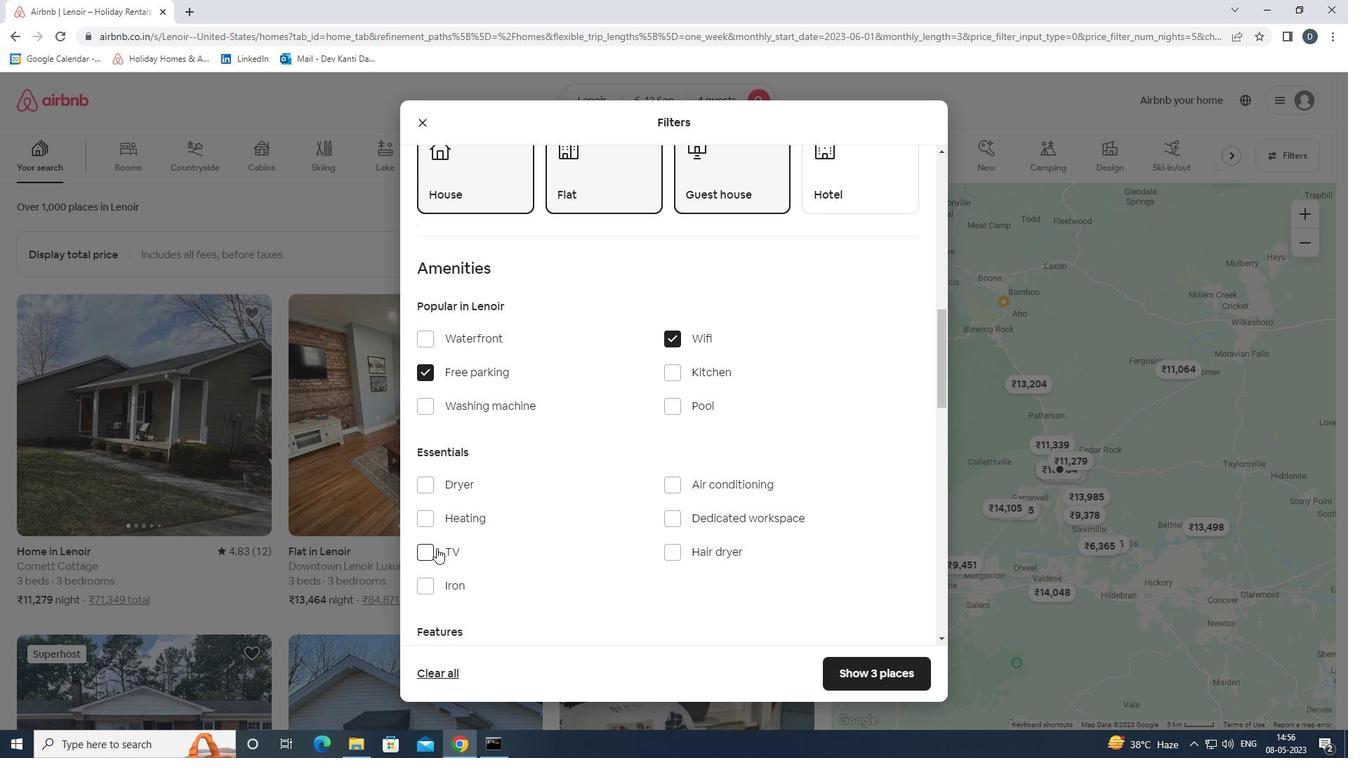
Action: Mouse scrolled (436, 547) with delta (0, 0)
Screenshot: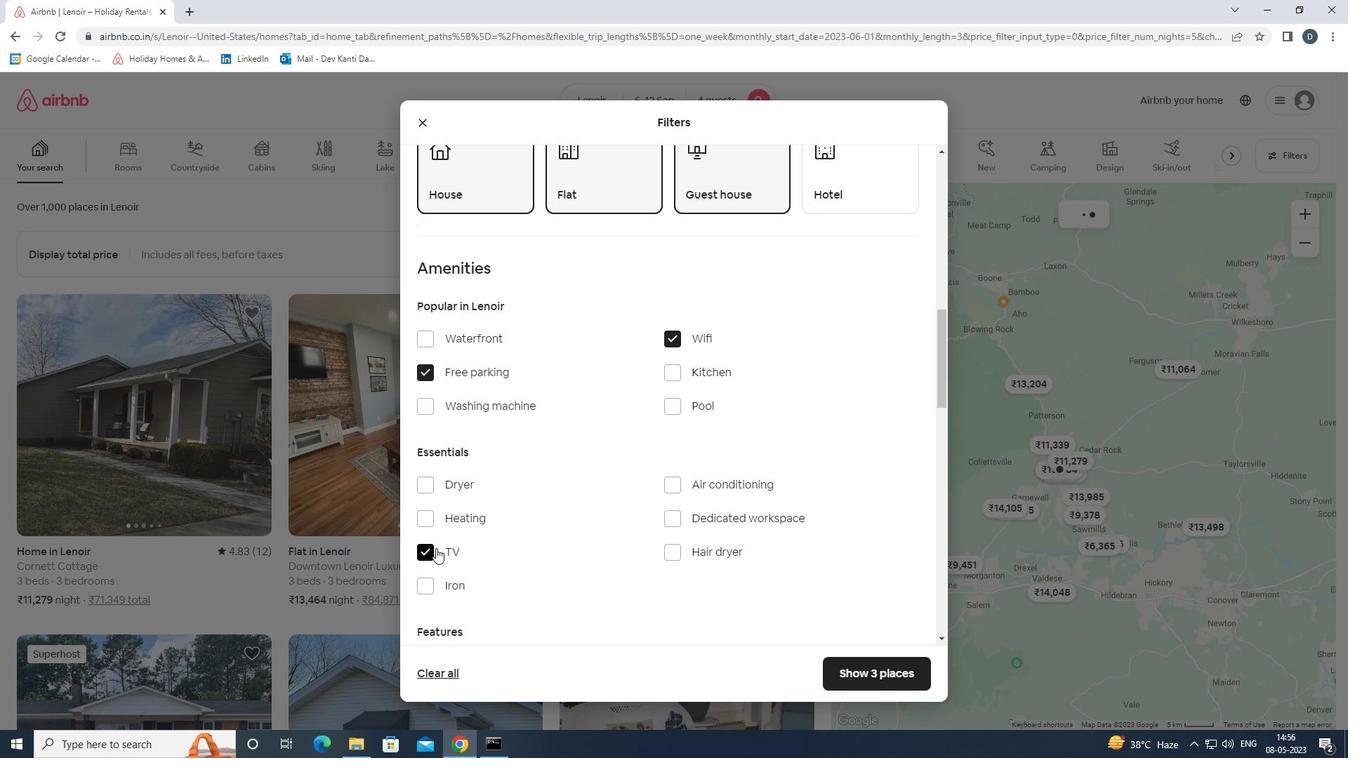 
Action: Mouse scrolled (436, 547) with delta (0, 0)
Screenshot: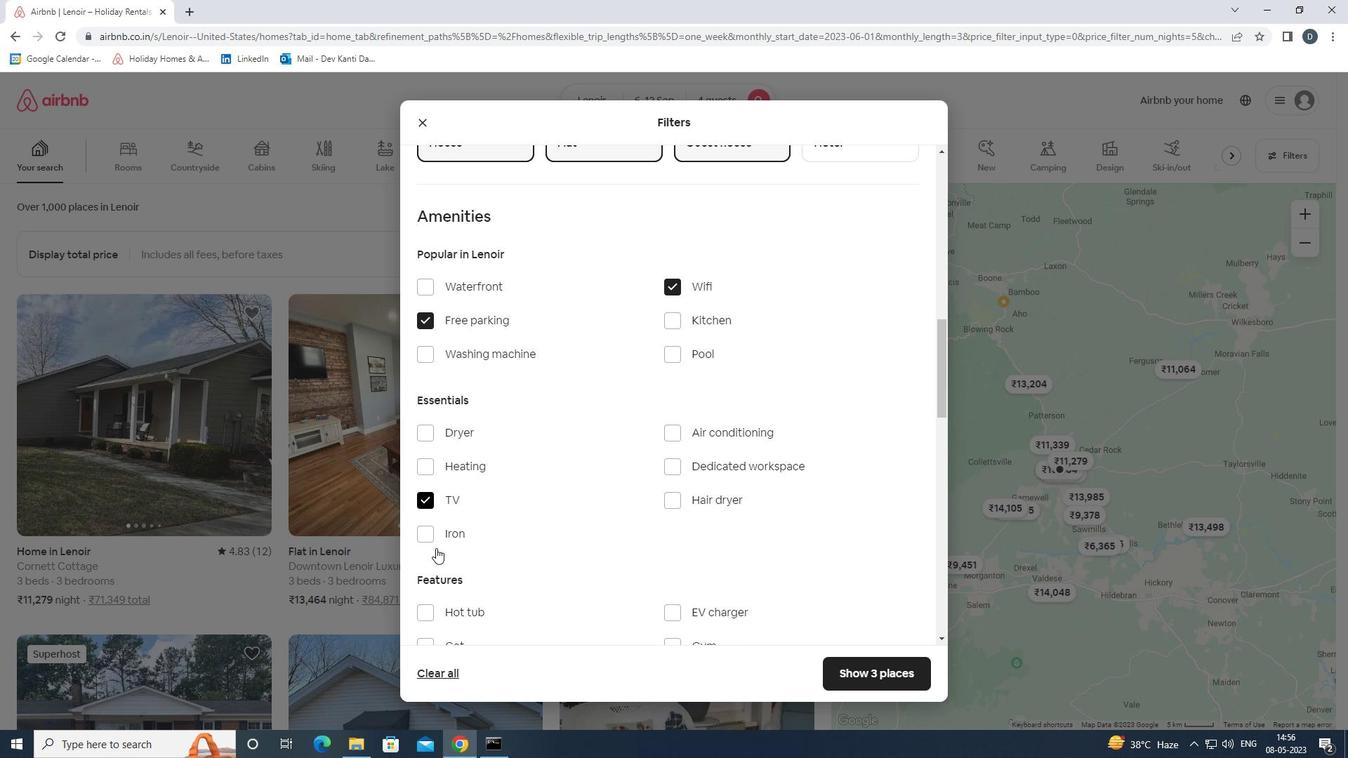 
Action: Mouse moved to (683, 552)
Screenshot: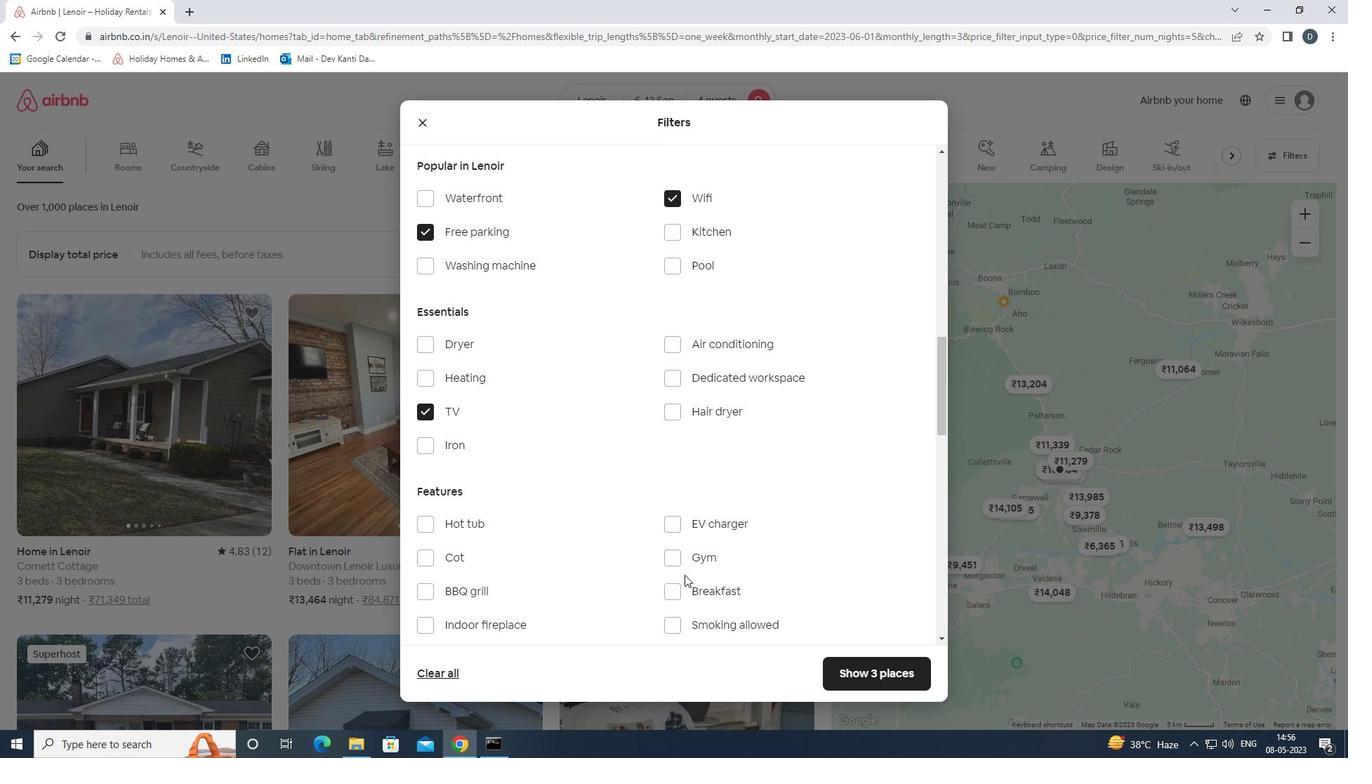 
Action: Mouse pressed left at (683, 552)
Screenshot: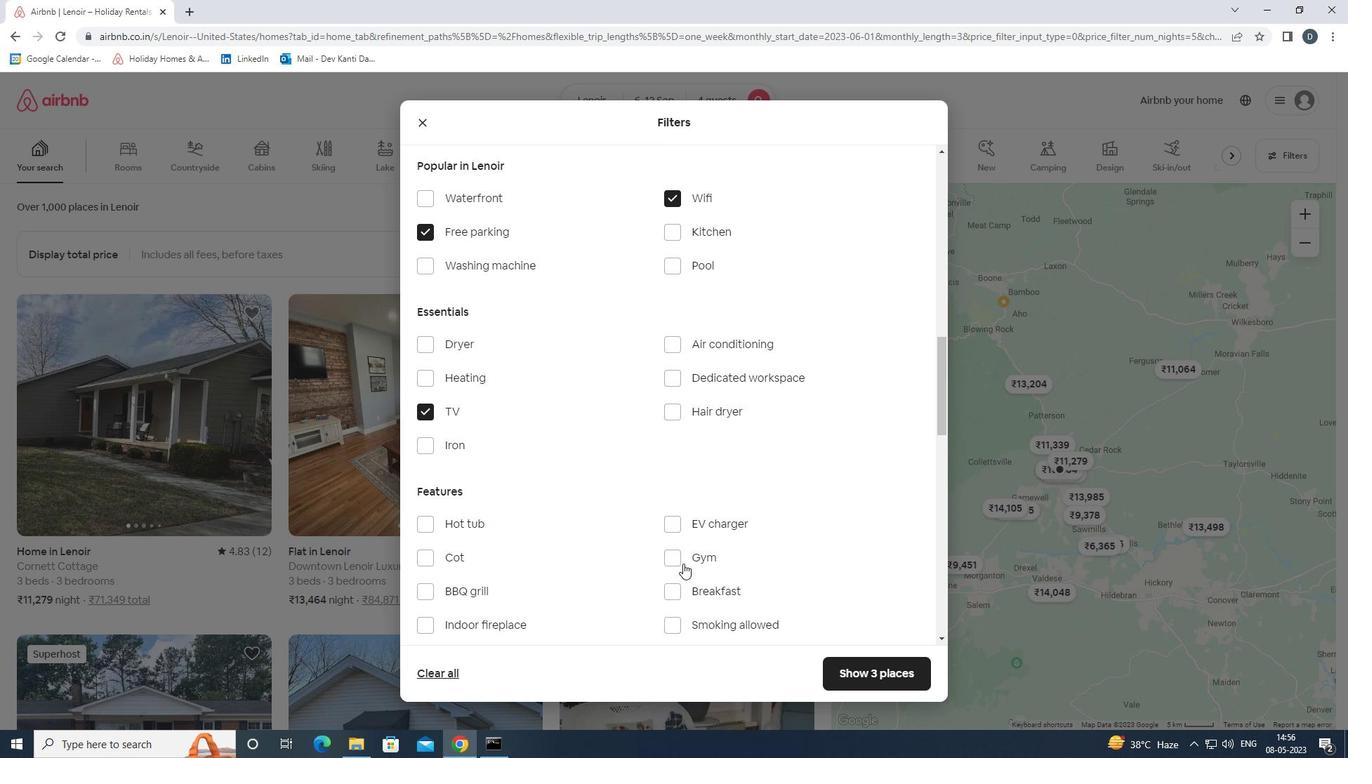 
Action: Mouse moved to (676, 586)
Screenshot: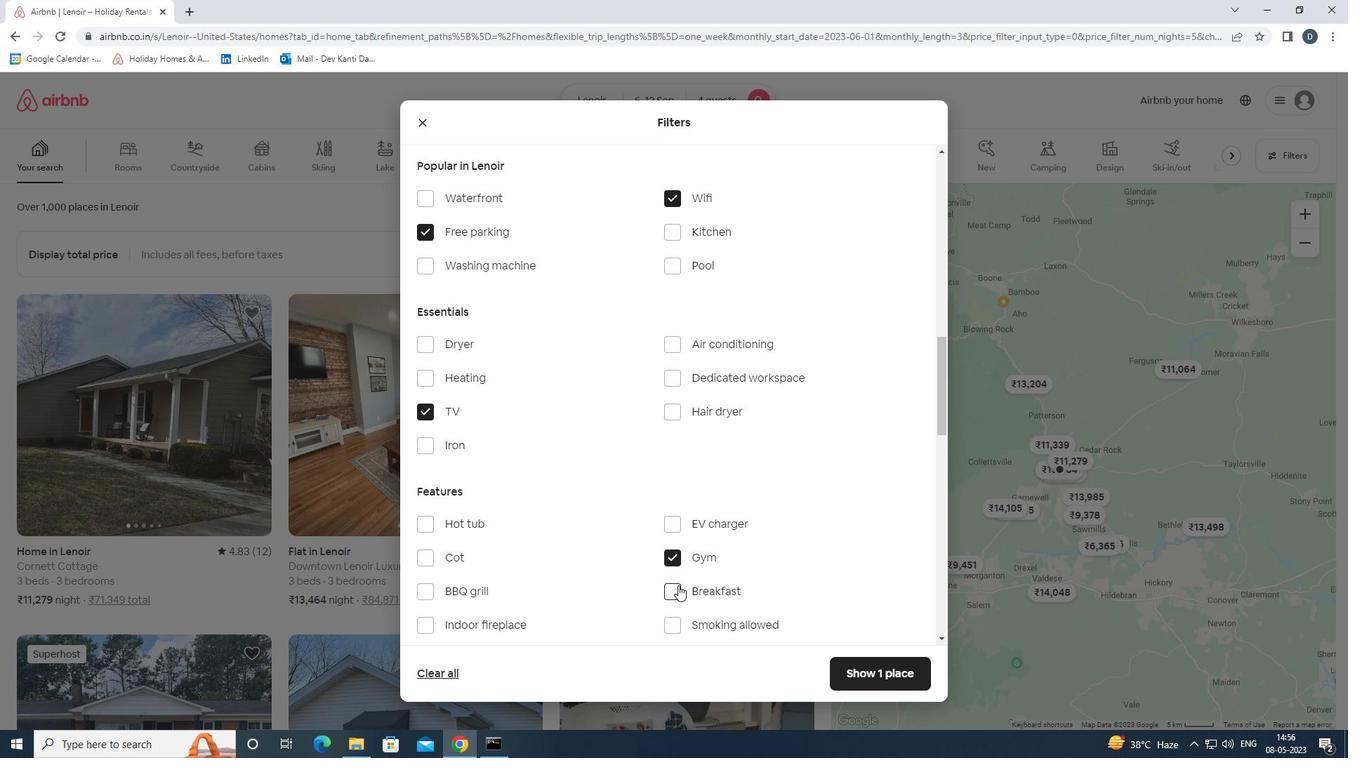 
Action: Mouse pressed left at (676, 586)
Screenshot: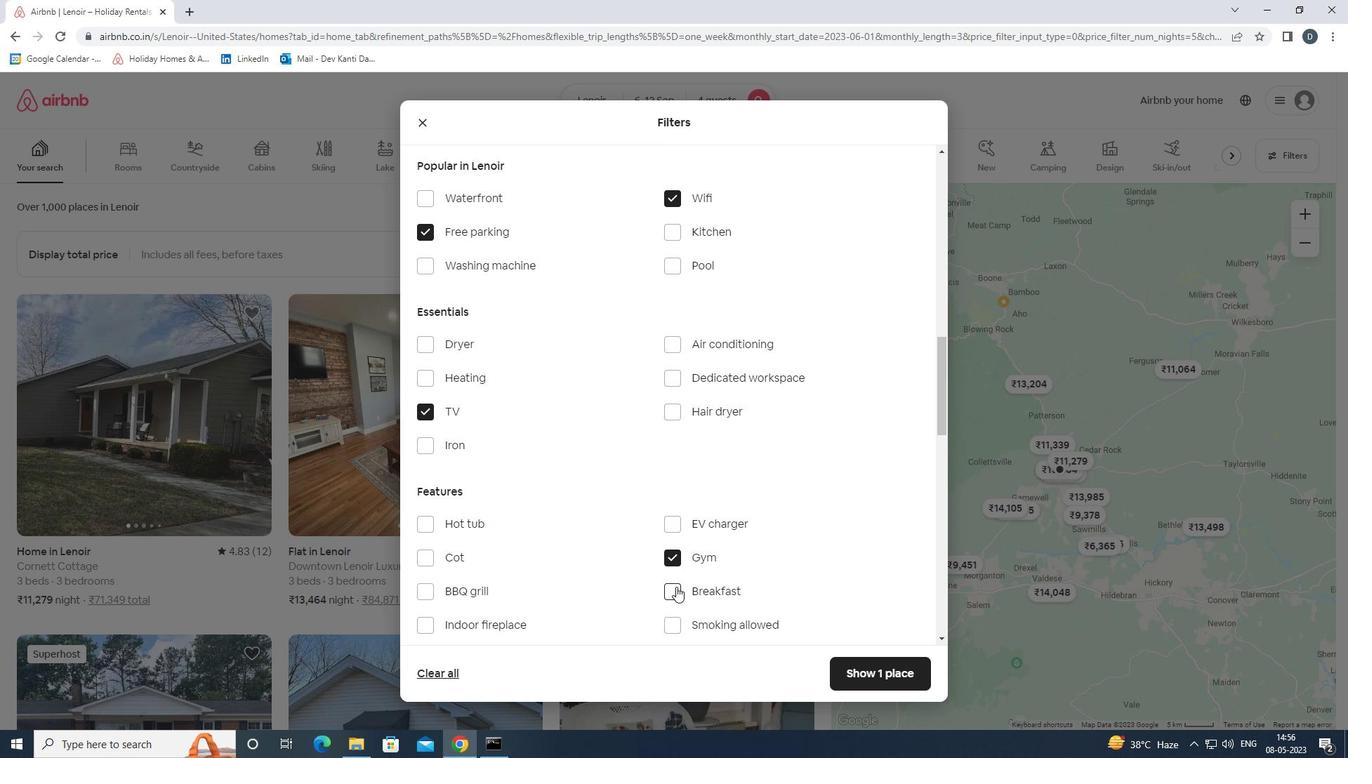 
Action: Mouse moved to (650, 549)
Screenshot: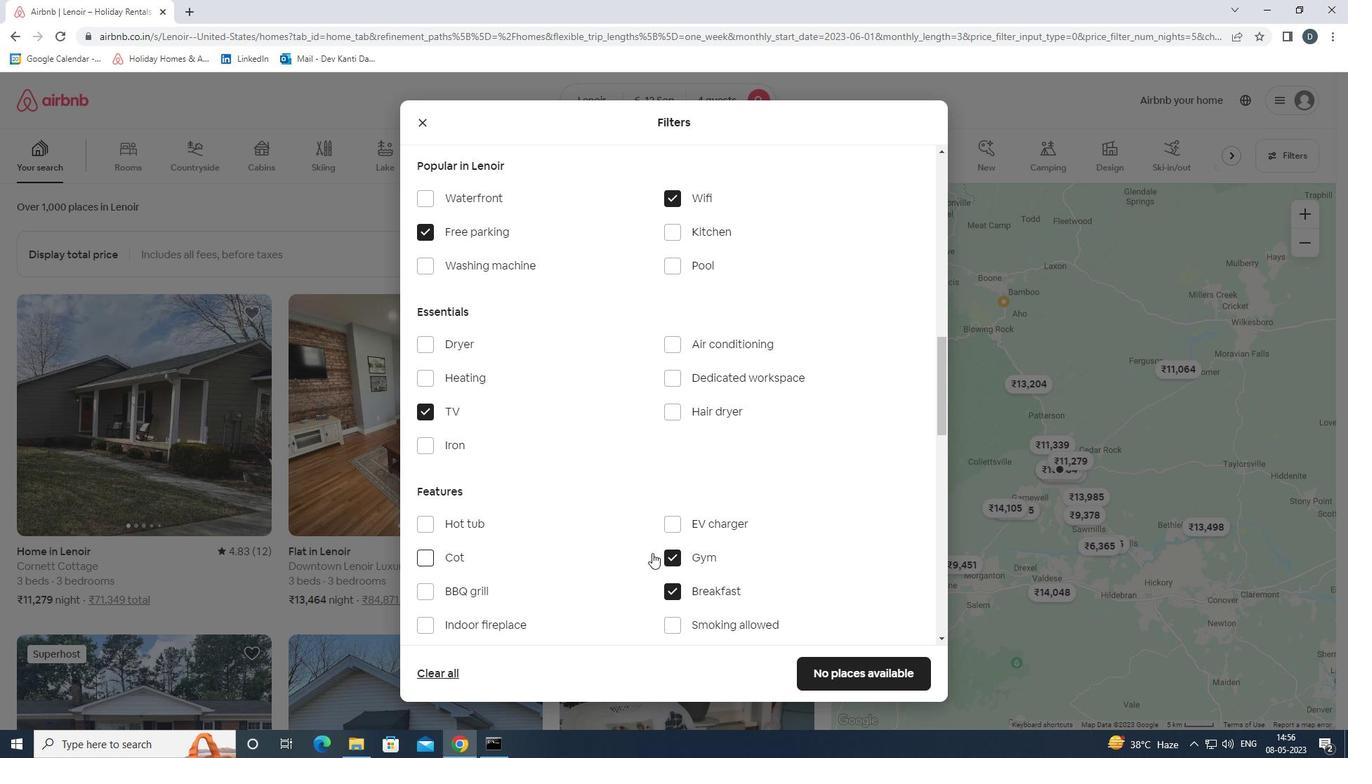 
Action: Mouse scrolled (650, 548) with delta (0, 0)
Screenshot: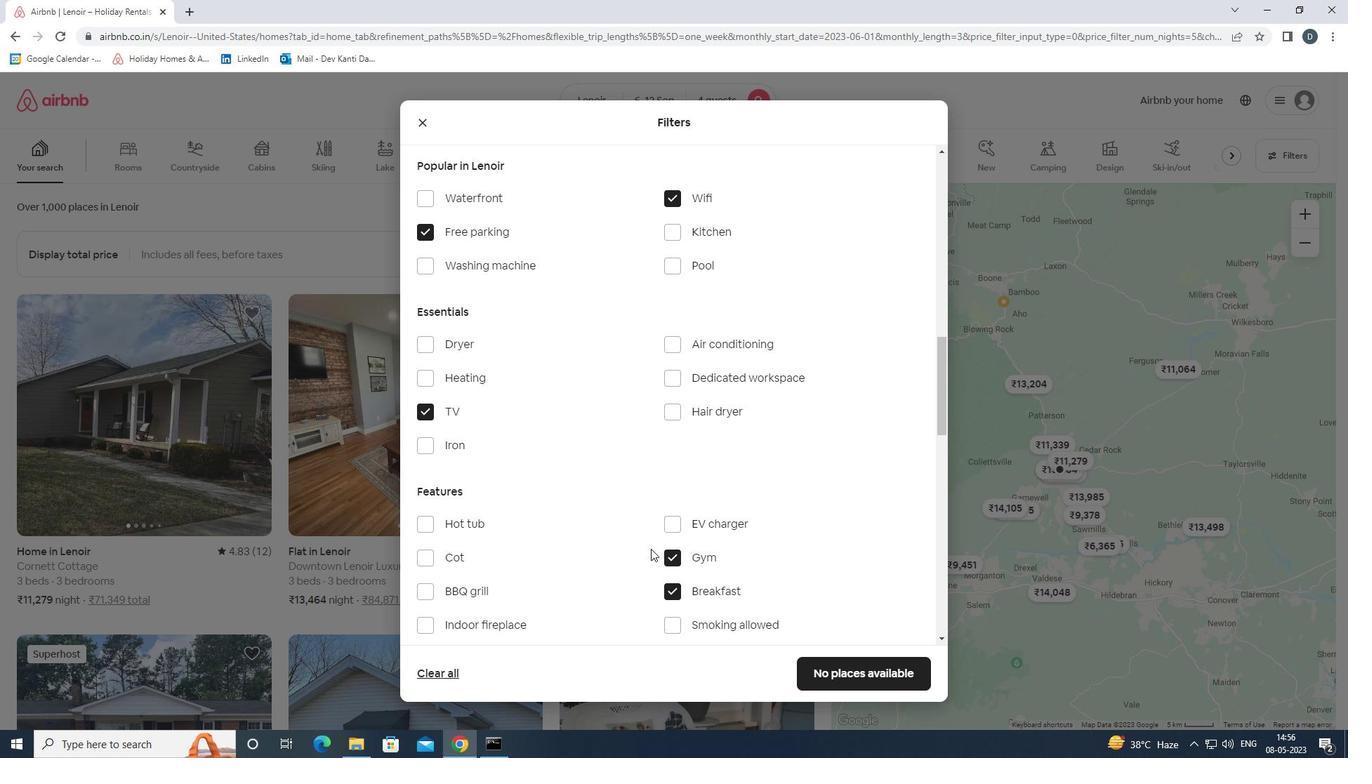 
Action: Mouse scrolled (650, 548) with delta (0, 0)
Screenshot: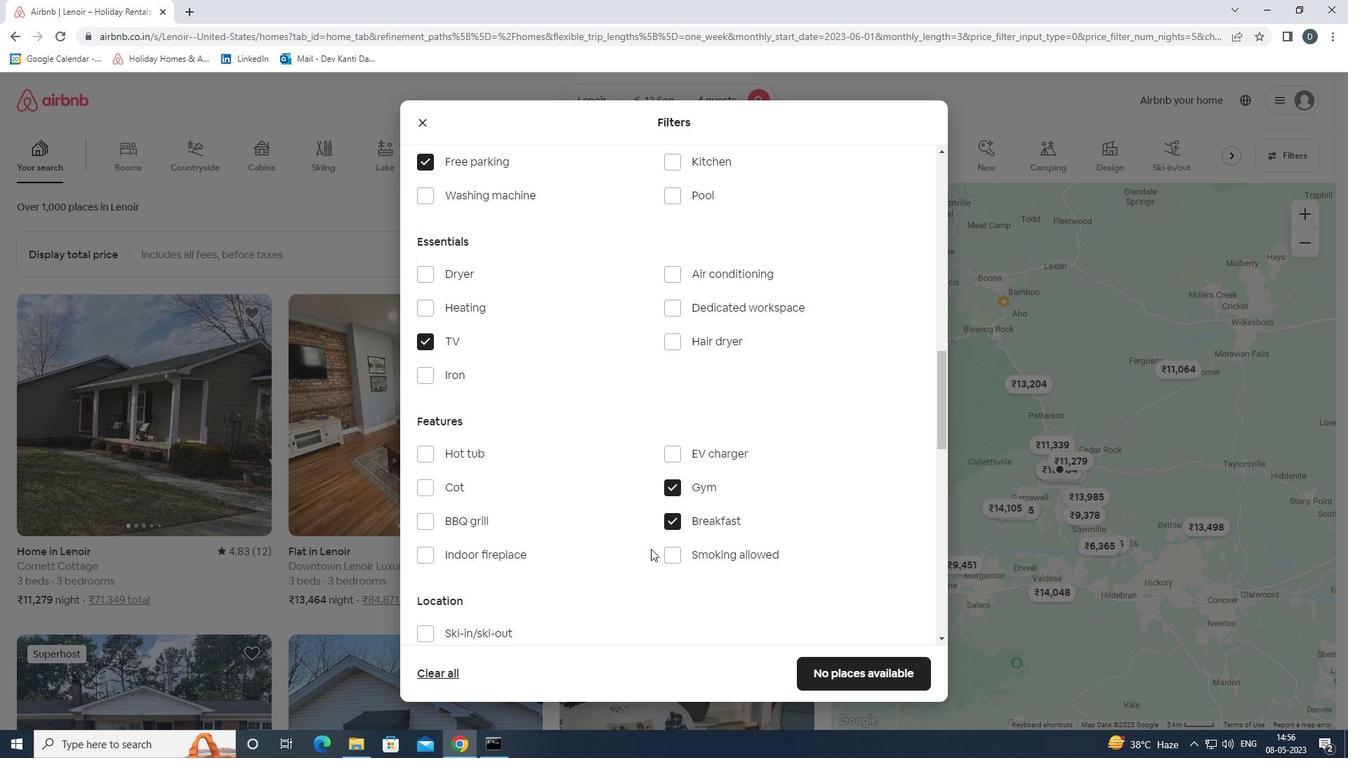 
Action: Mouse scrolled (650, 548) with delta (0, 0)
Screenshot: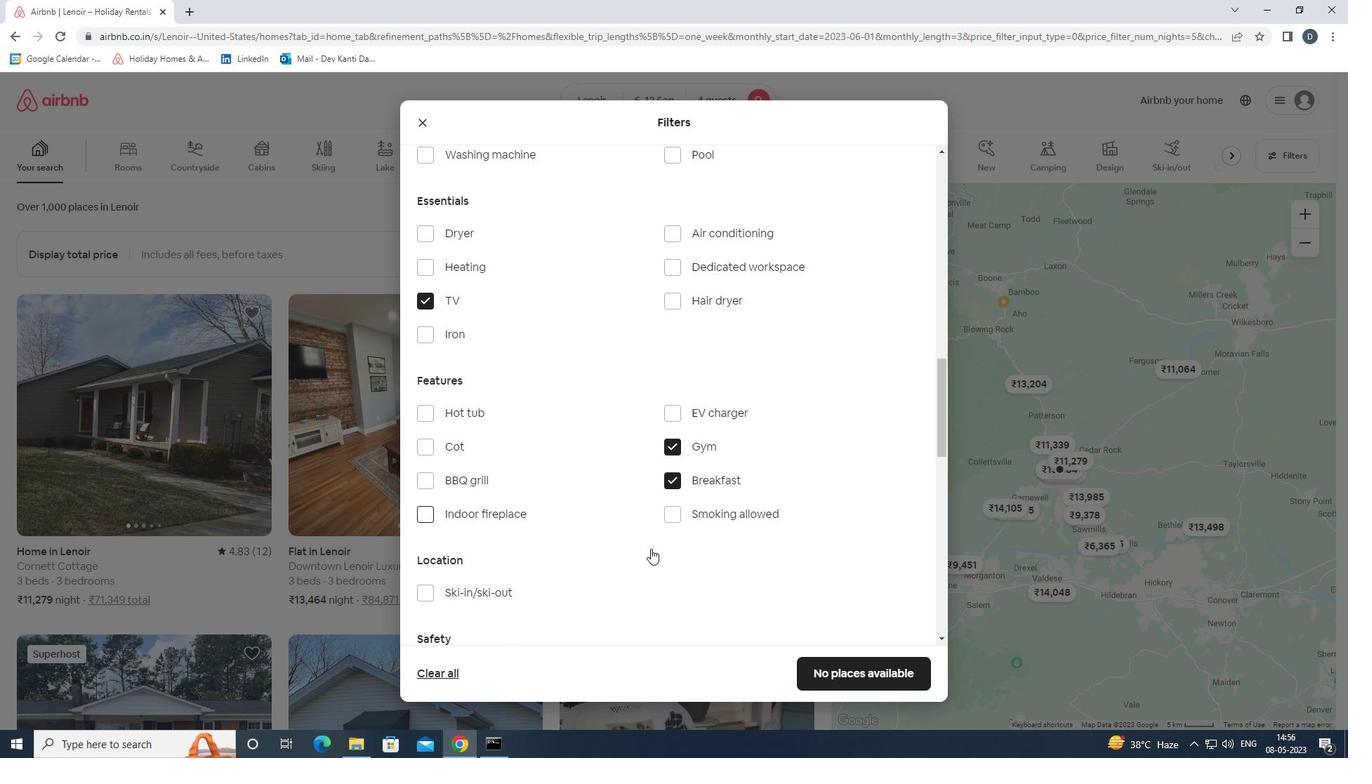 
Action: Mouse scrolled (650, 548) with delta (0, 0)
Screenshot: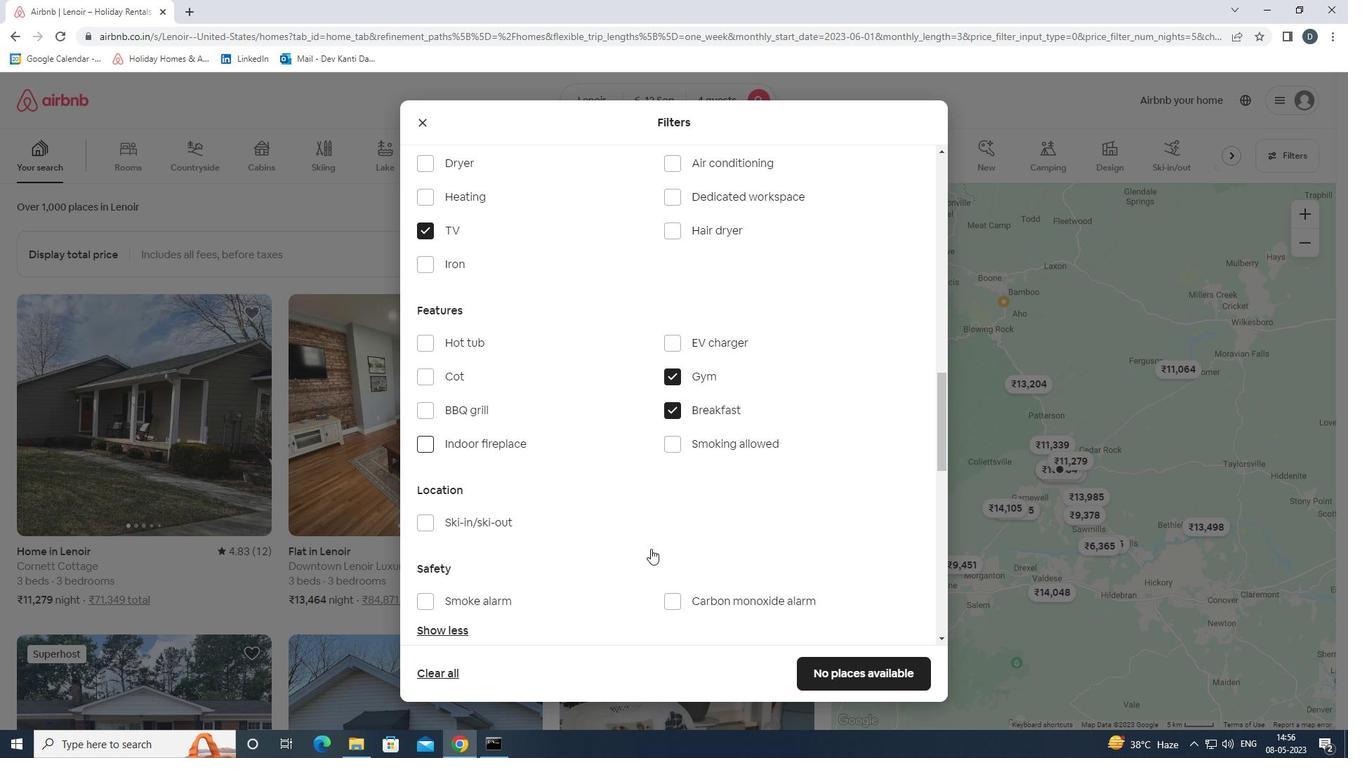 
Action: Mouse scrolled (650, 548) with delta (0, 0)
Screenshot: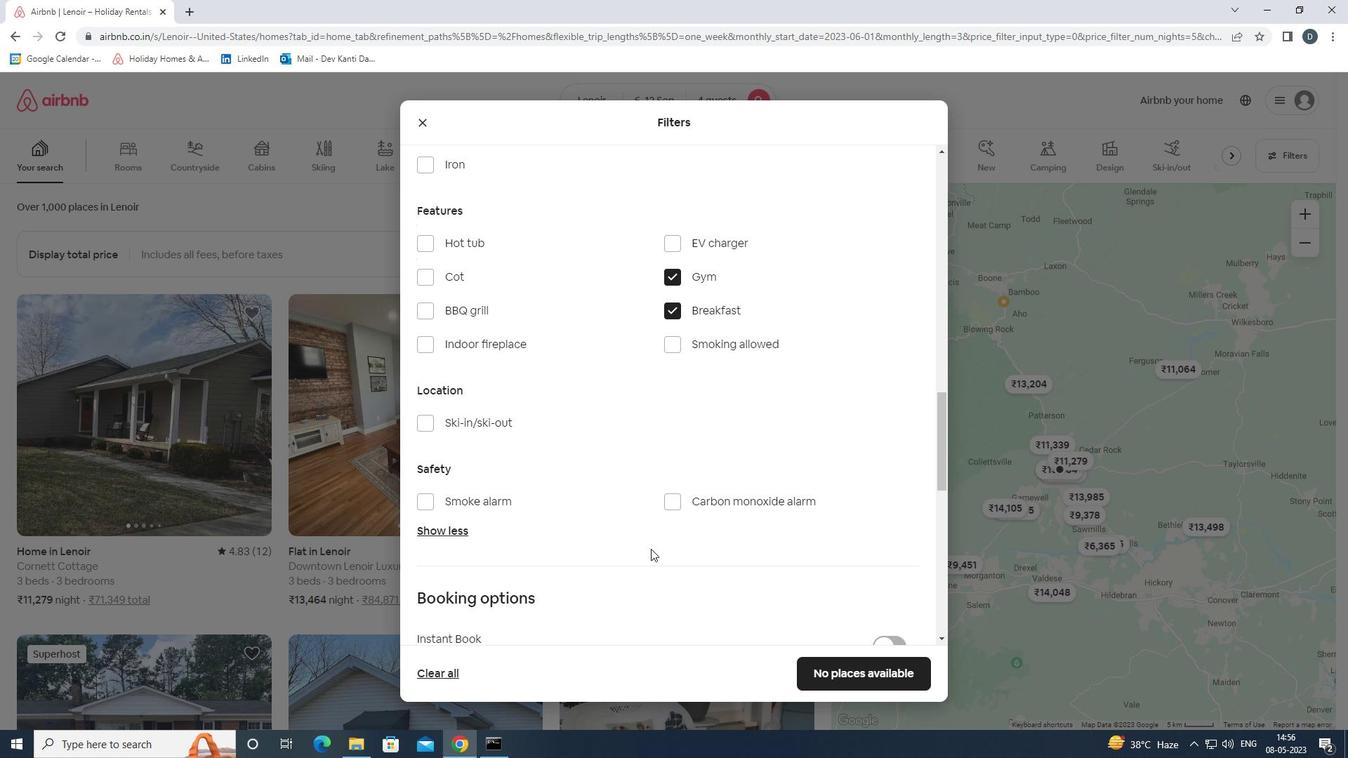 
Action: Mouse scrolled (650, 548) with delta (0, 0)
Screenshot: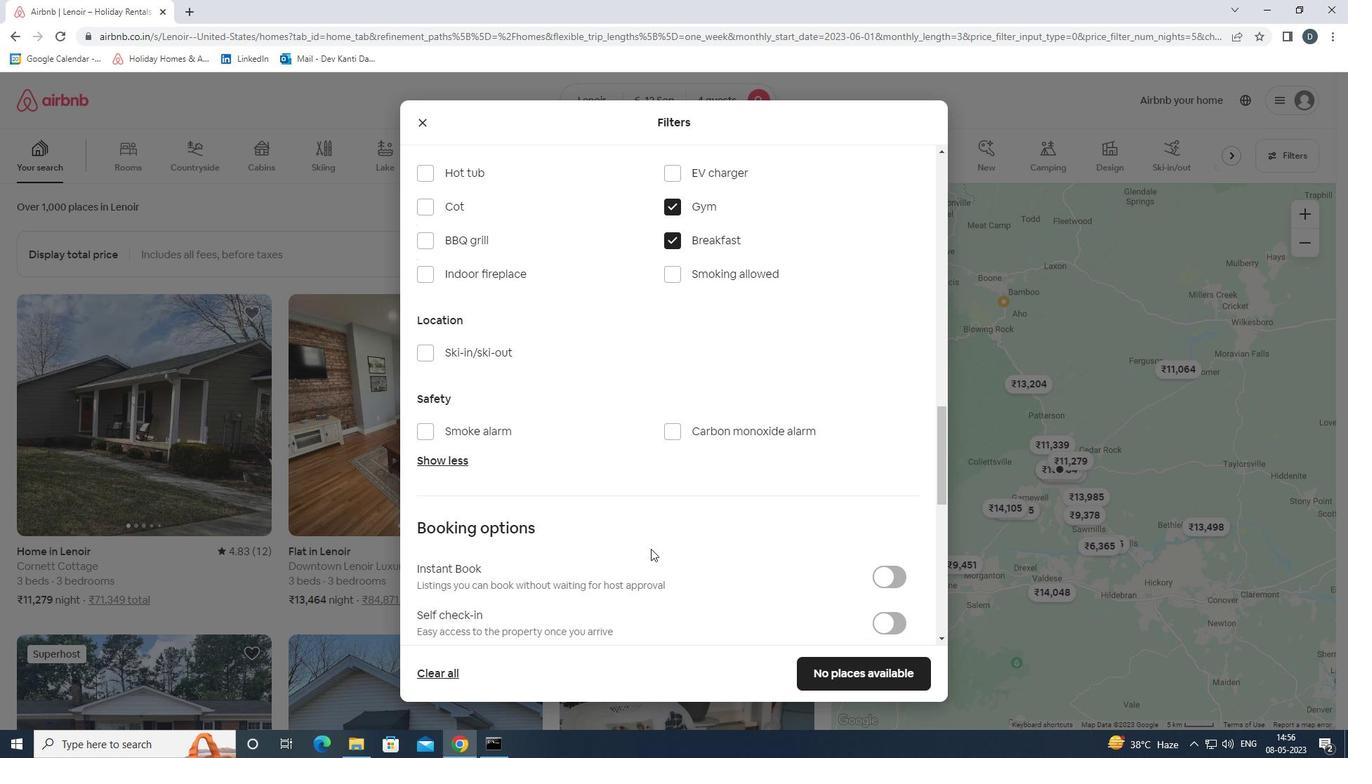 
Action: Mouse scrolled (650, 548) with delta (0, 0)
Screenshot: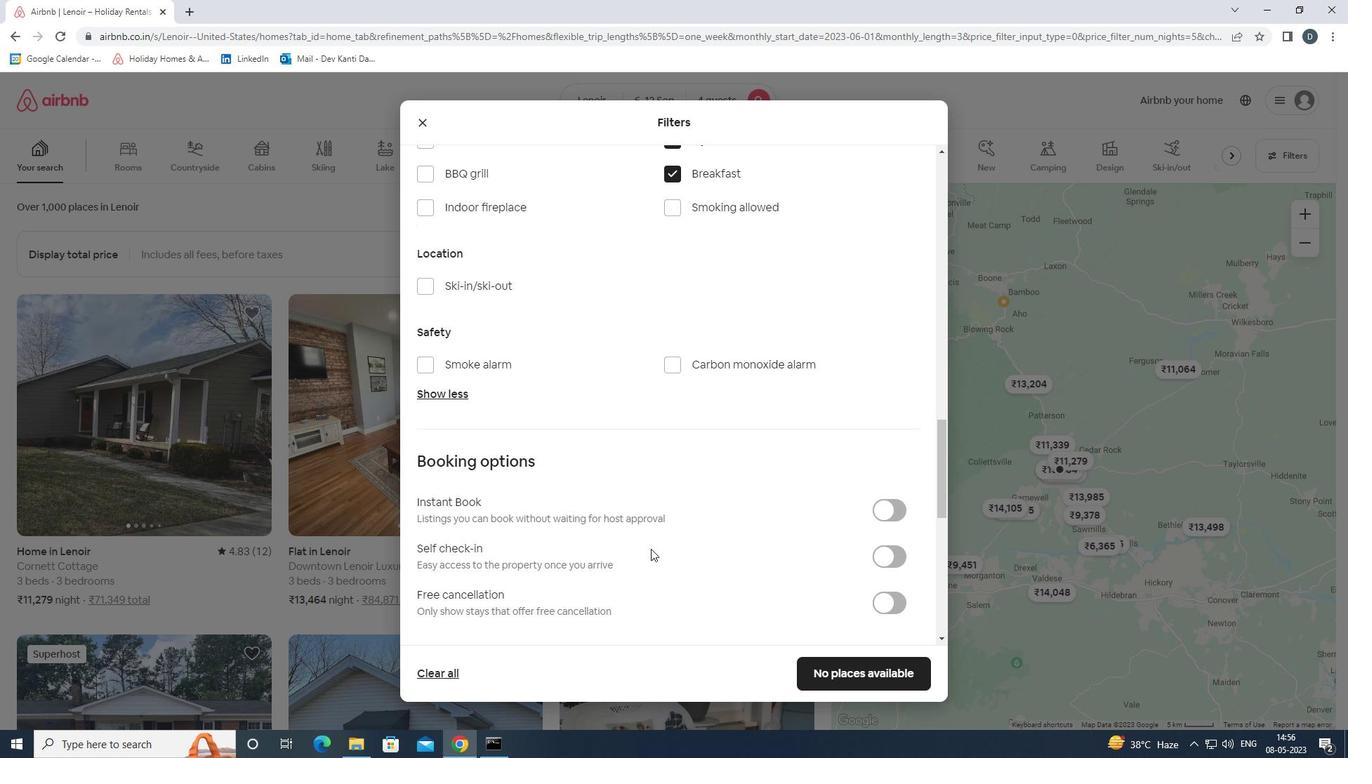 
Action: Mouse moved to (881, 488)
Screenshot: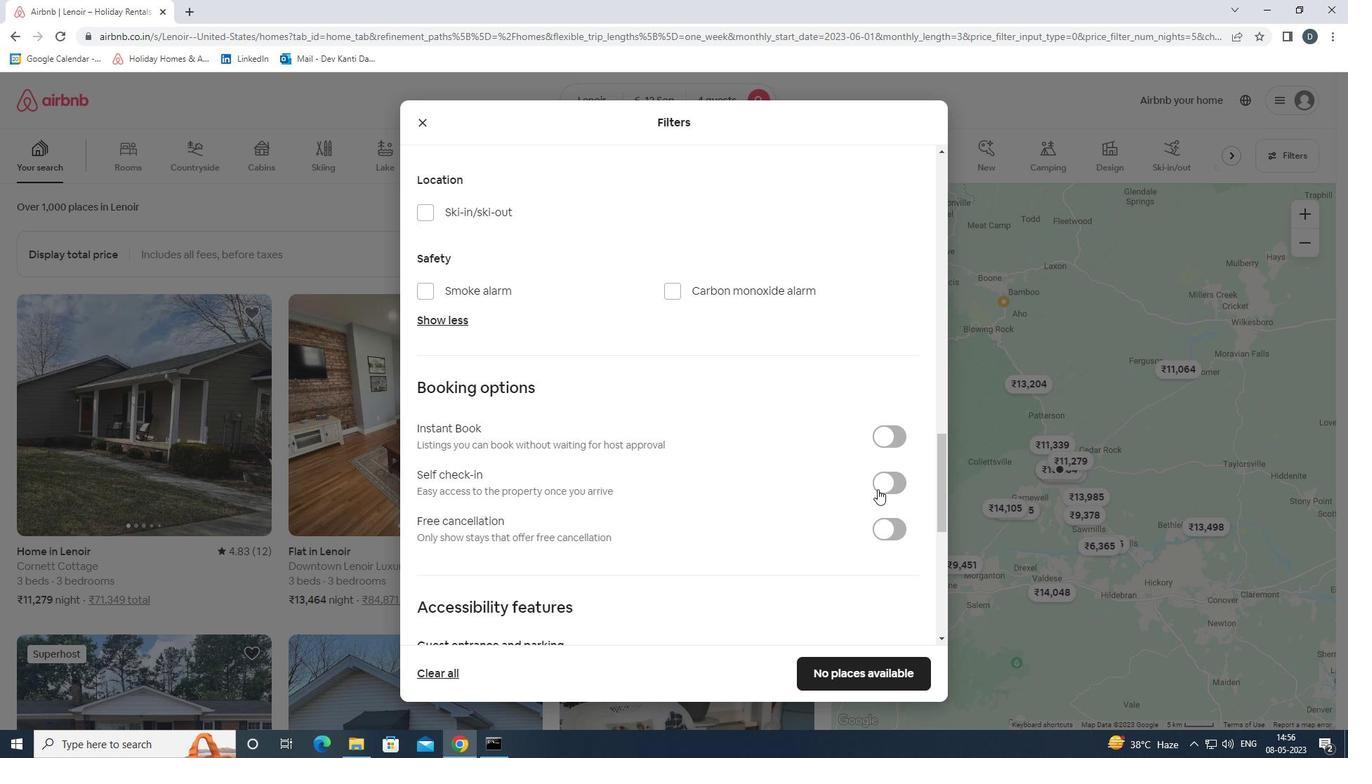
Action: Mouse pressed left at (881, 488)
Screenshot: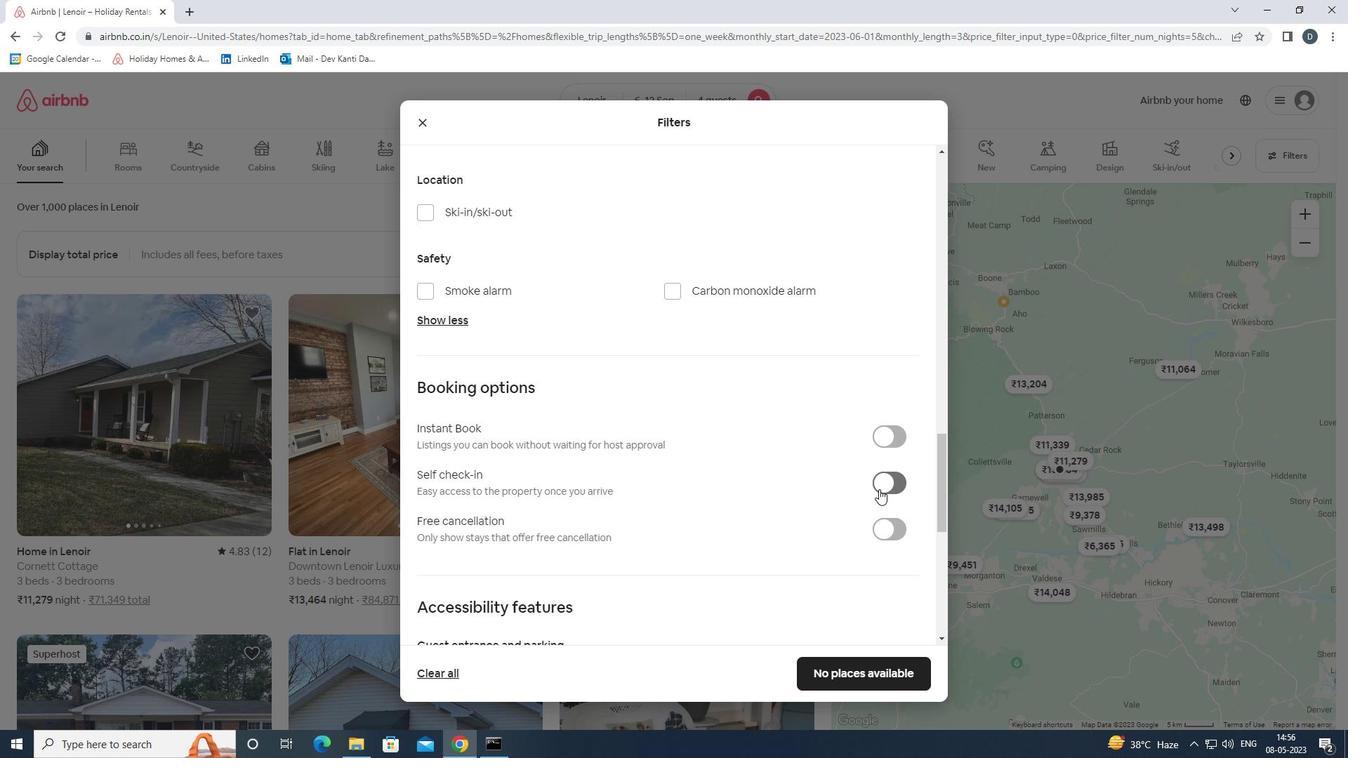 
Action: Mouse moved to (873, 483)
Screenshot: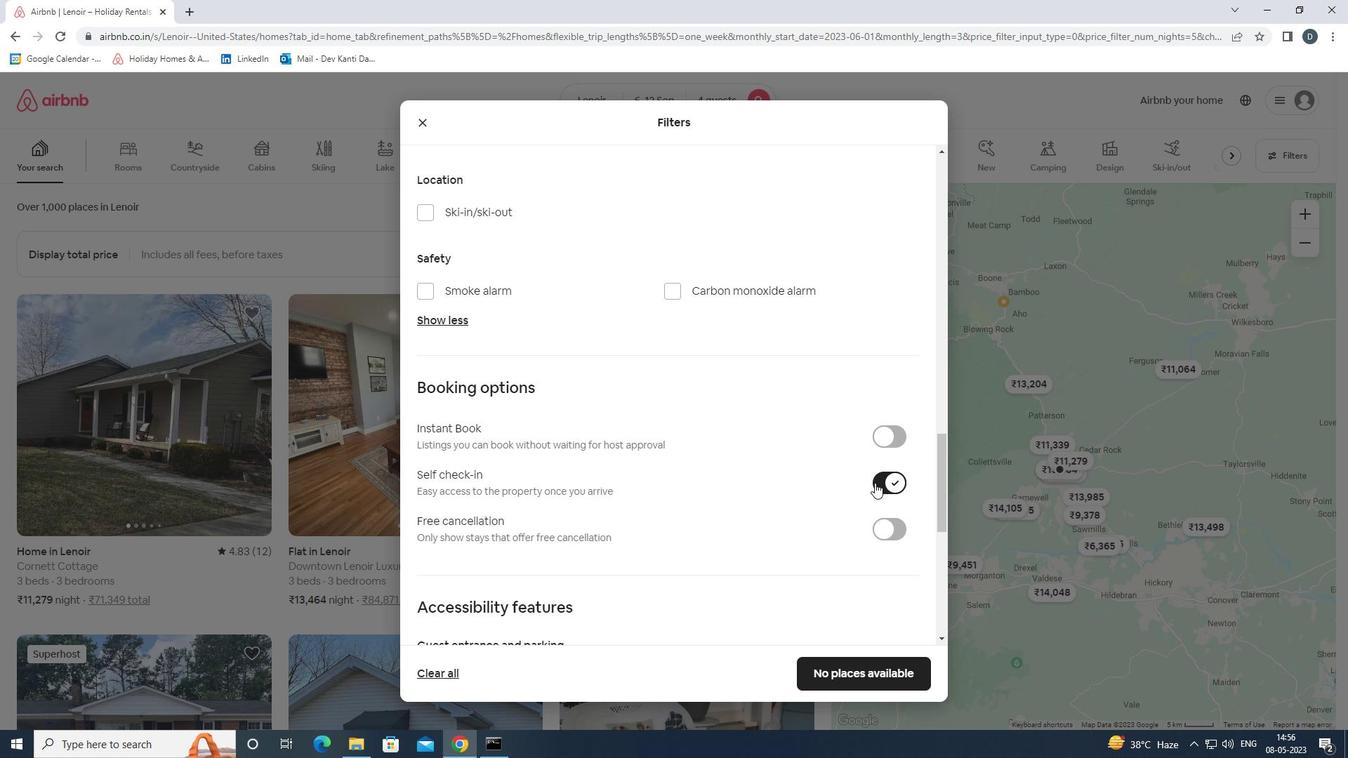 
Action: Mouse scrolled (873, 482) with delta (0, 0)
Screenshot: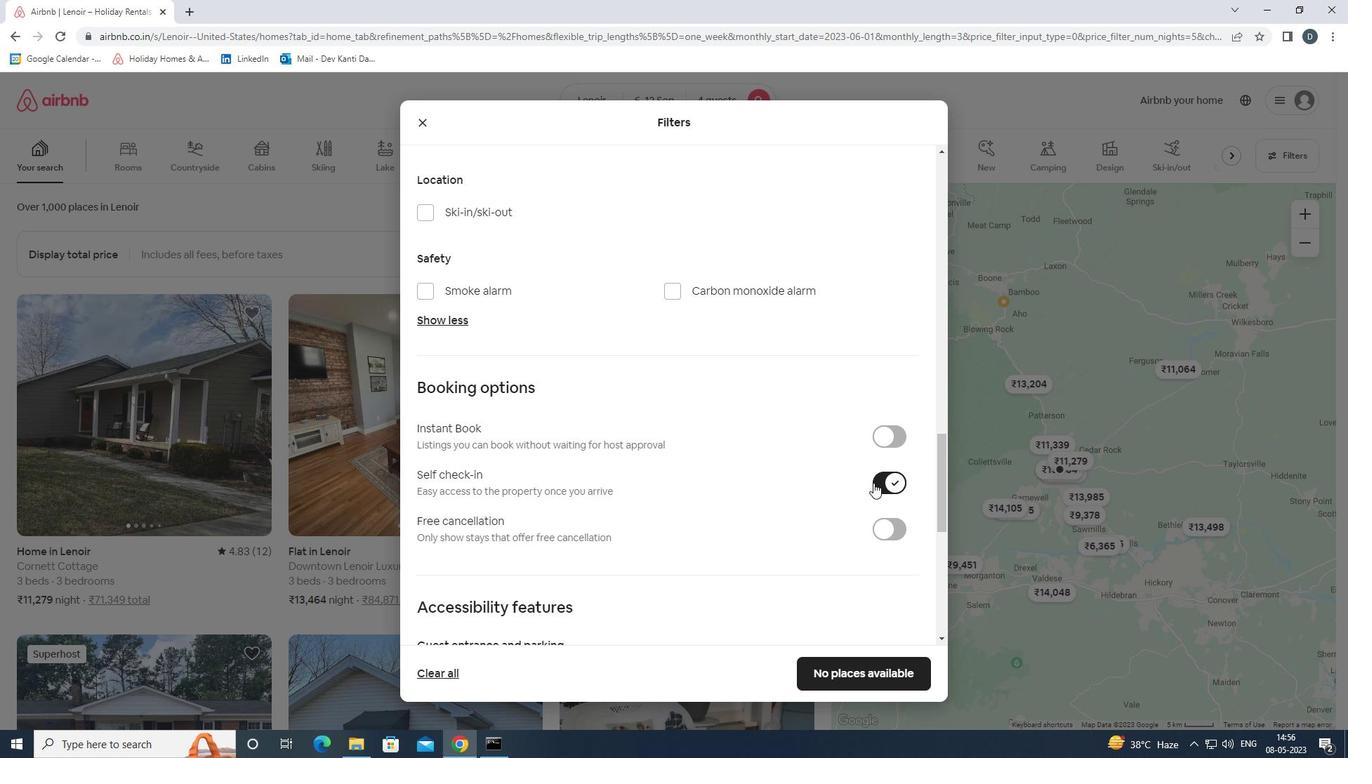 
Action: Mouse scrolled (873, 482) with delta (0, 0)
Screenshot: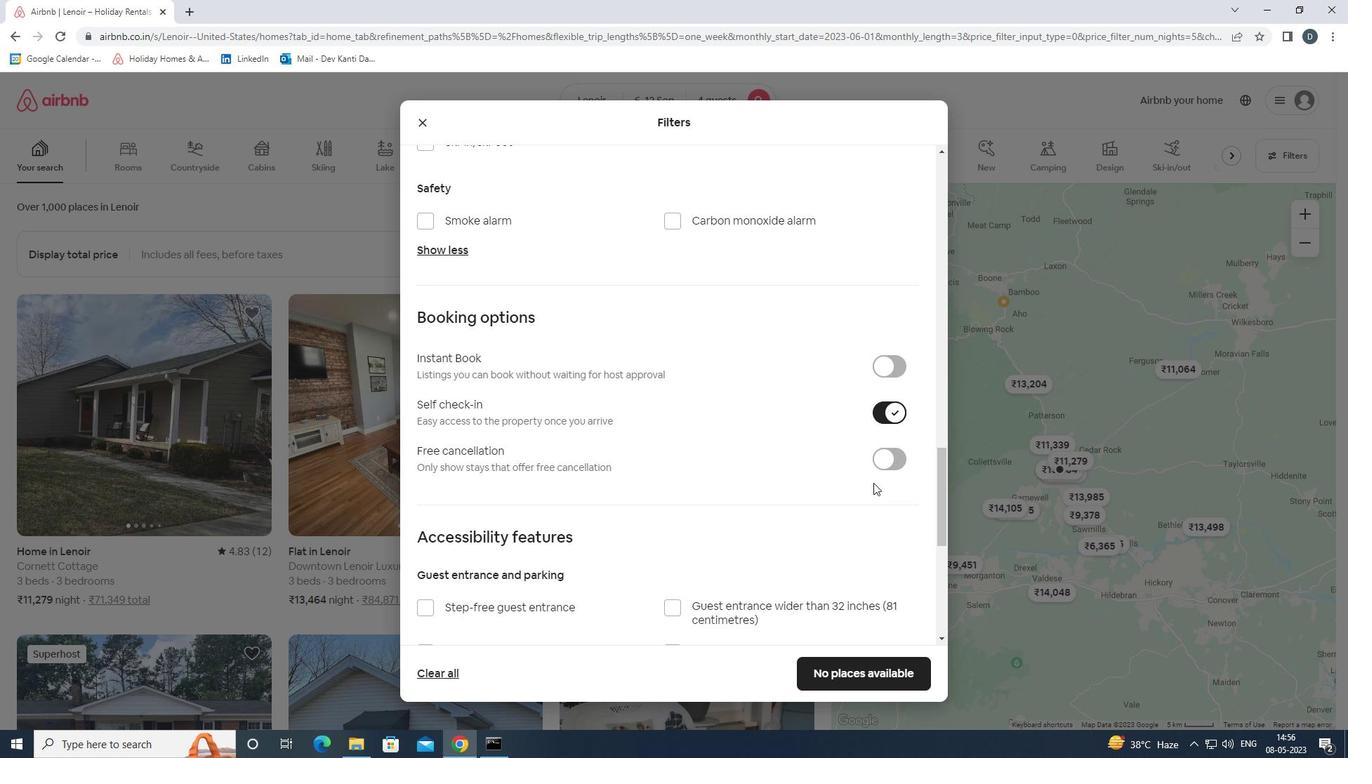 
Action: Mouse scrolled (873, 482) with delta (0, 0)
Screenshot: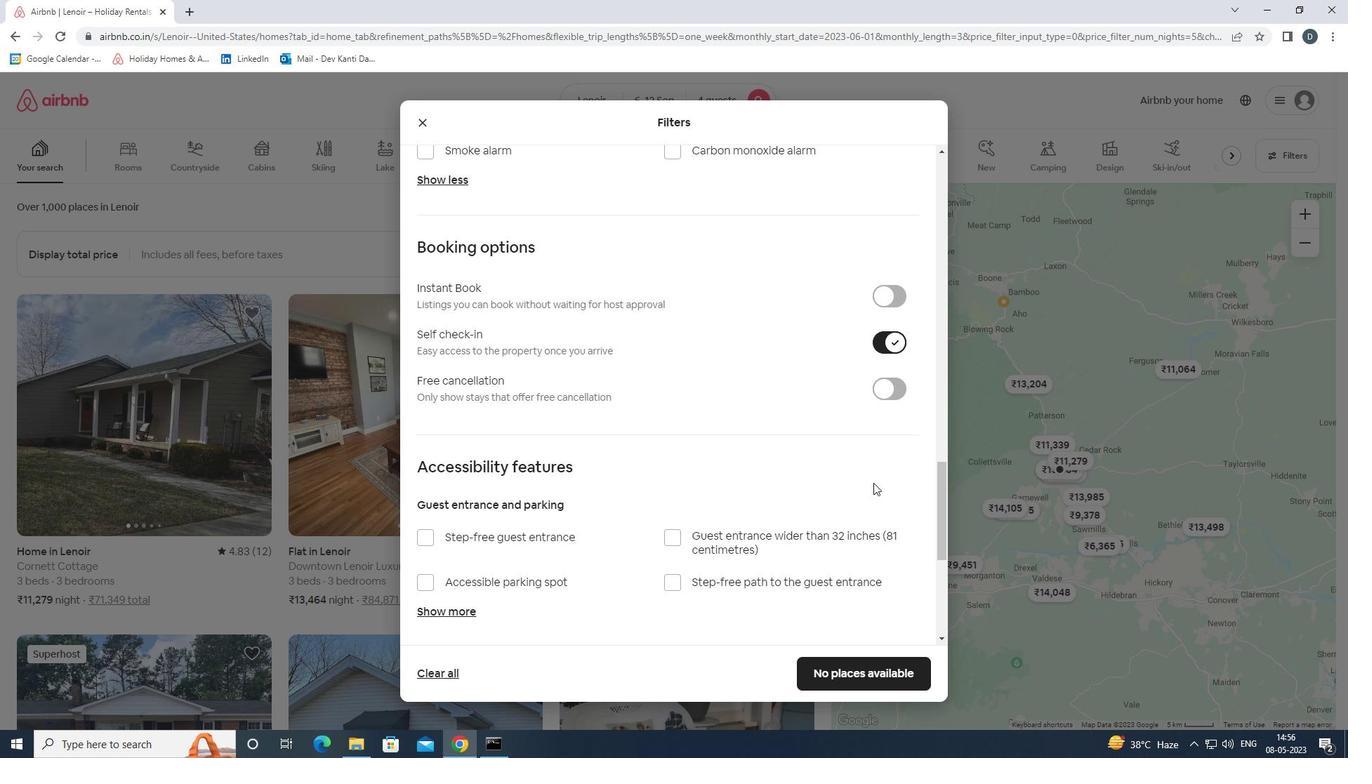 
Action: Mouse scrolled (873, 482) with delta (0, 0)
Screenshot: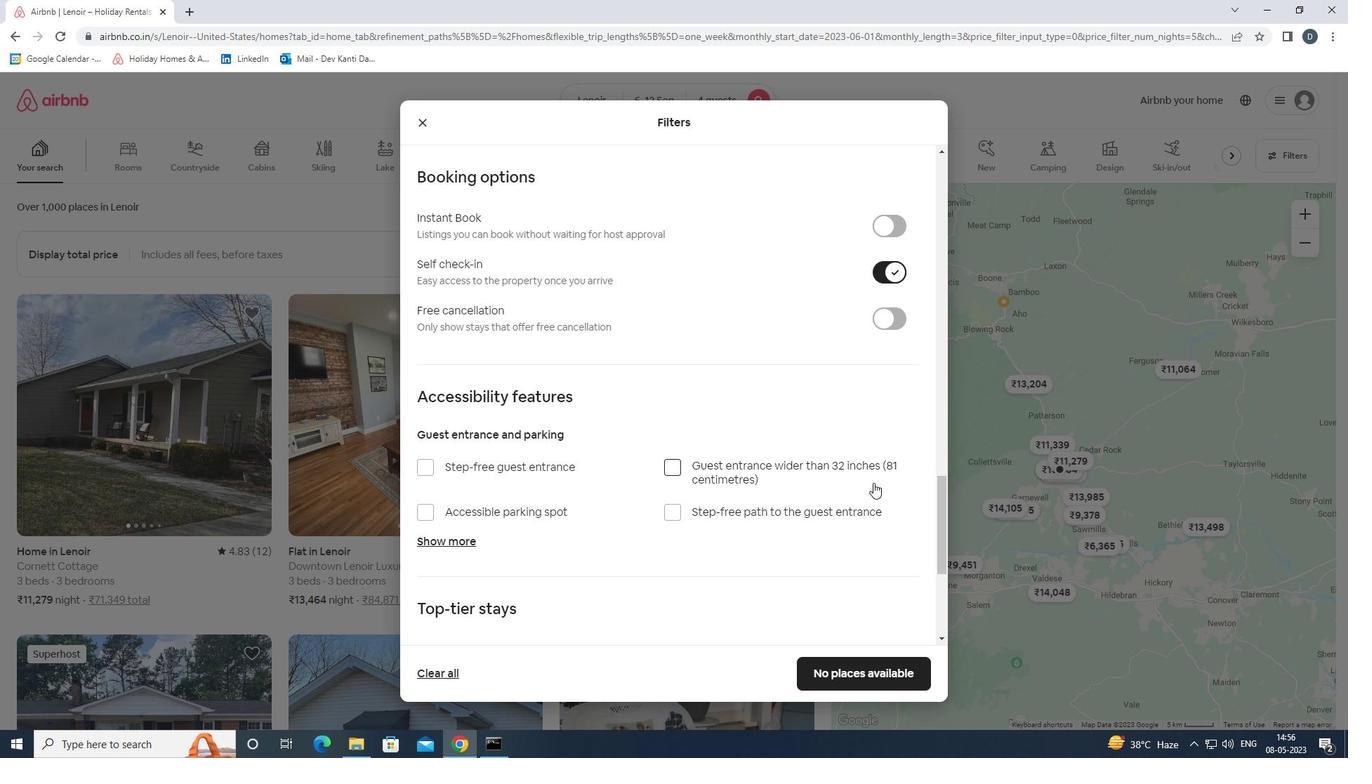 
Action: Mouse scrolled (873, 482) with delta (0, 0)
Screenshot: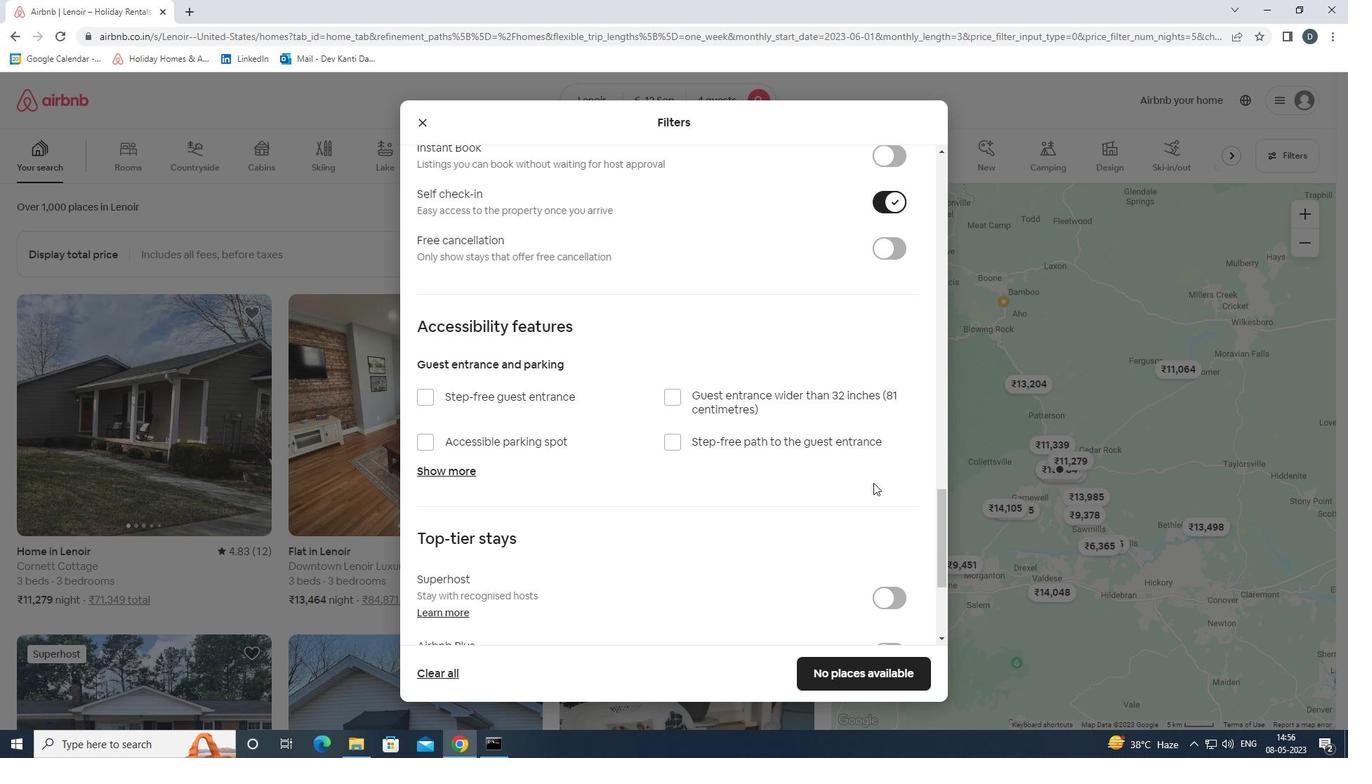 
Action: Mouse scrolled (873, 482) with delta (0, 0)
Screenshot: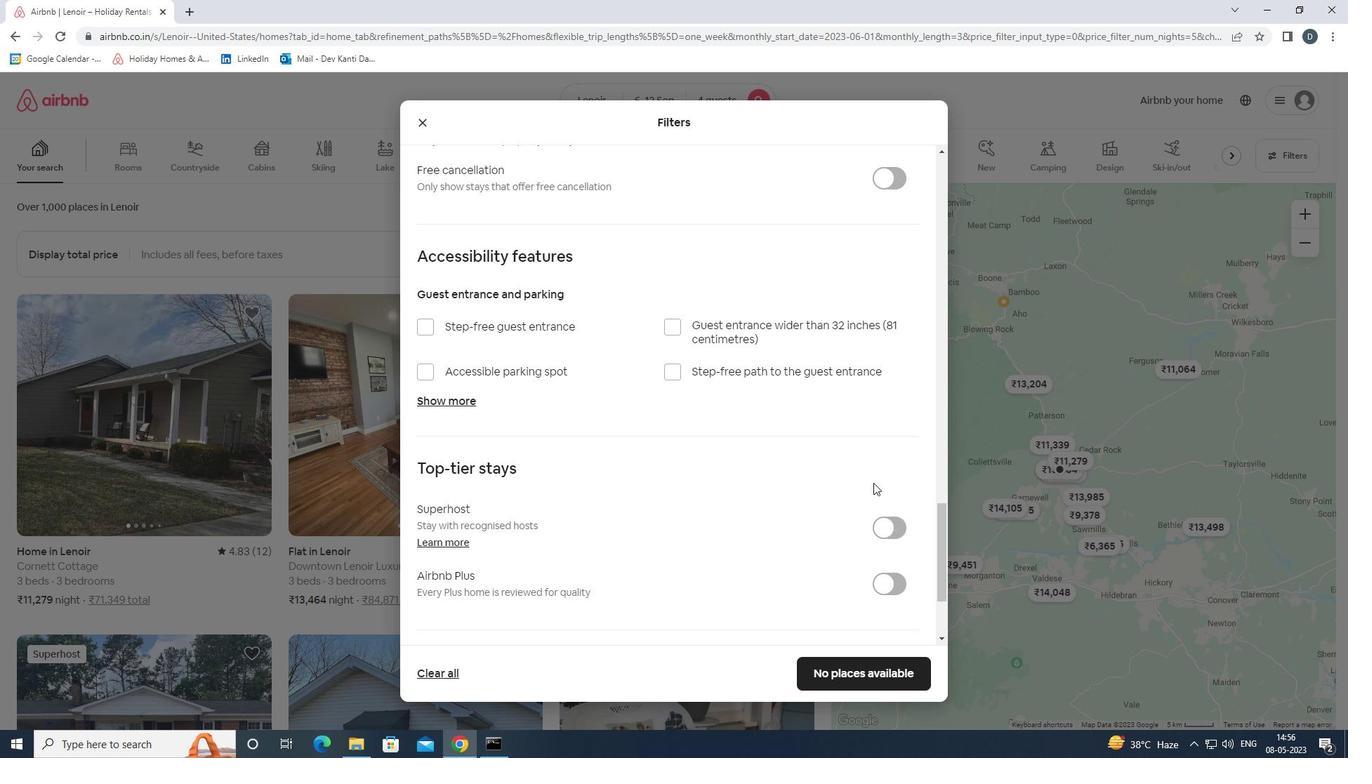 
Action: Mouse scrolled (873, 482) with delta (0, 0)
Screenshot: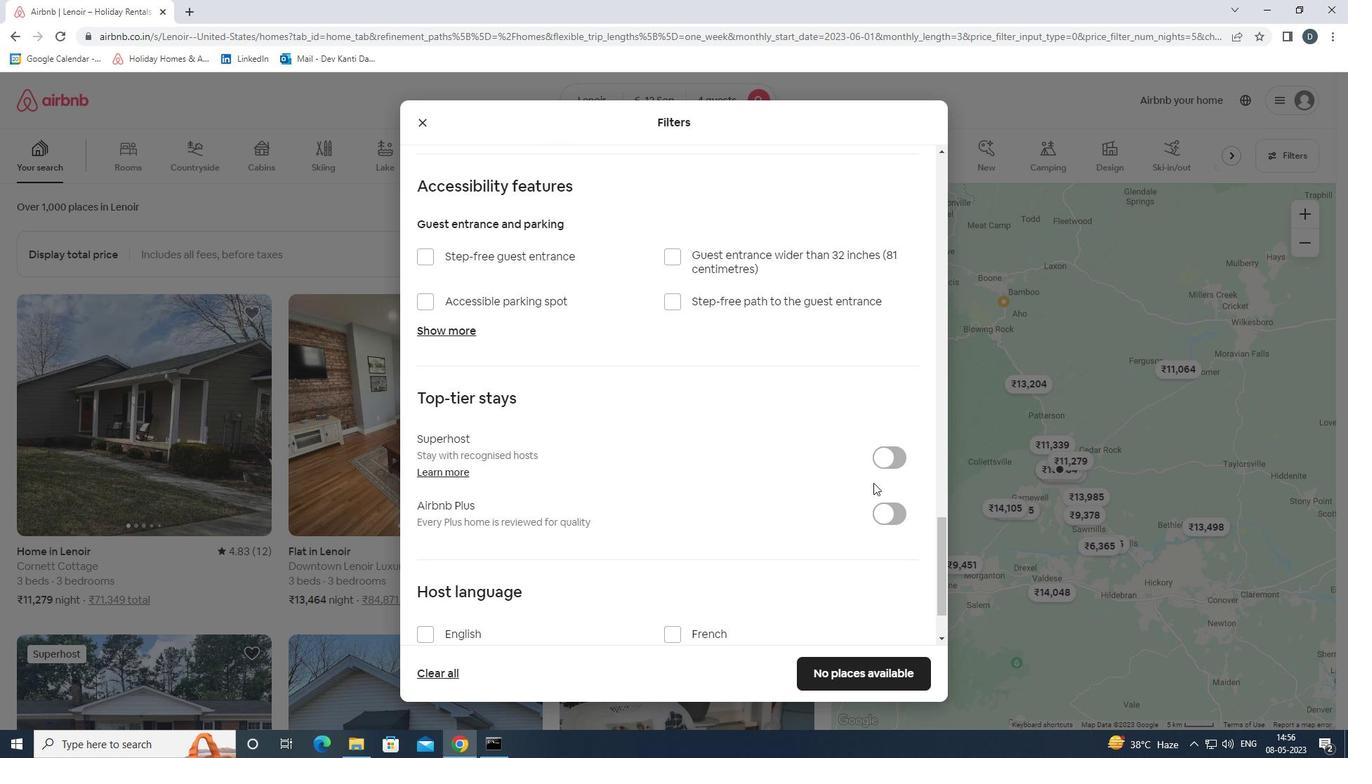 
Action: Mouse scrolled (873, 482) with delta (0, 0)
Screenshot: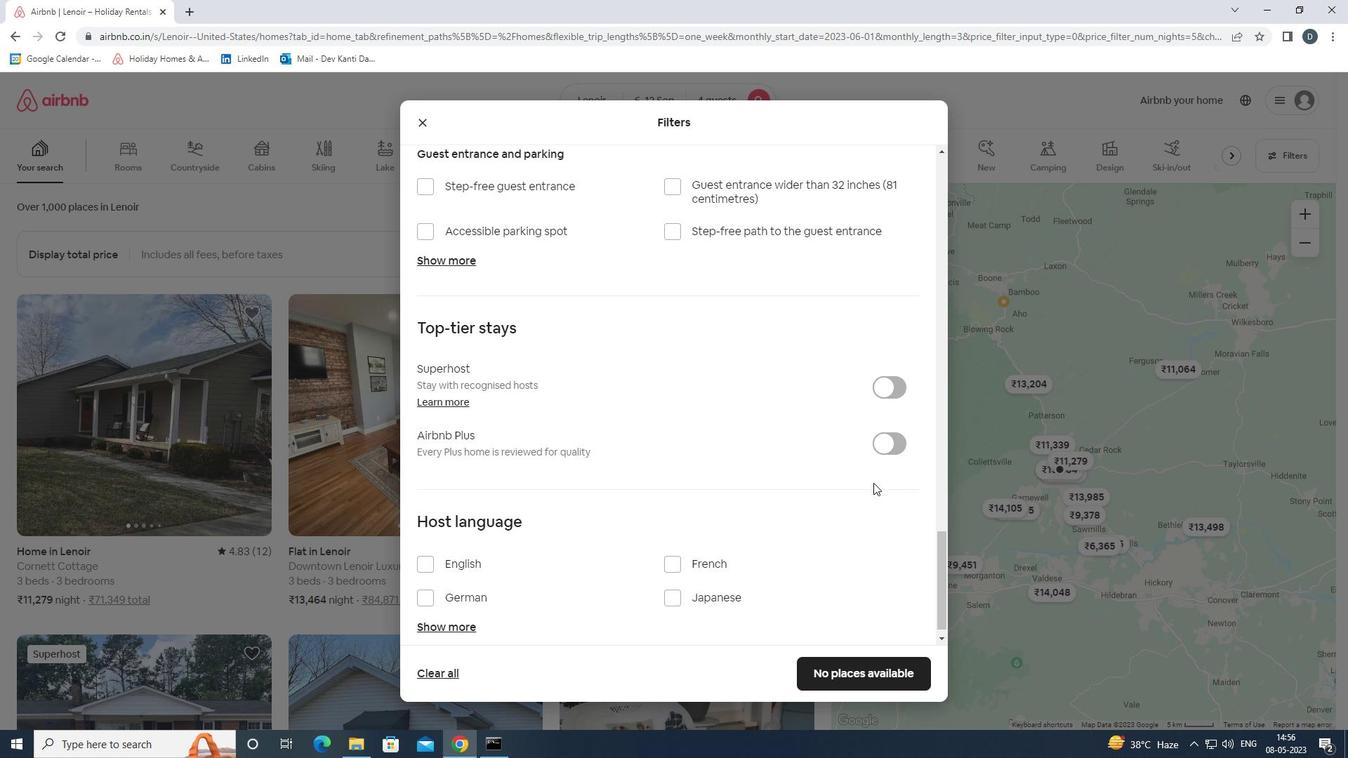 
Action: Mouse moved to (463, 544)
Screenshot: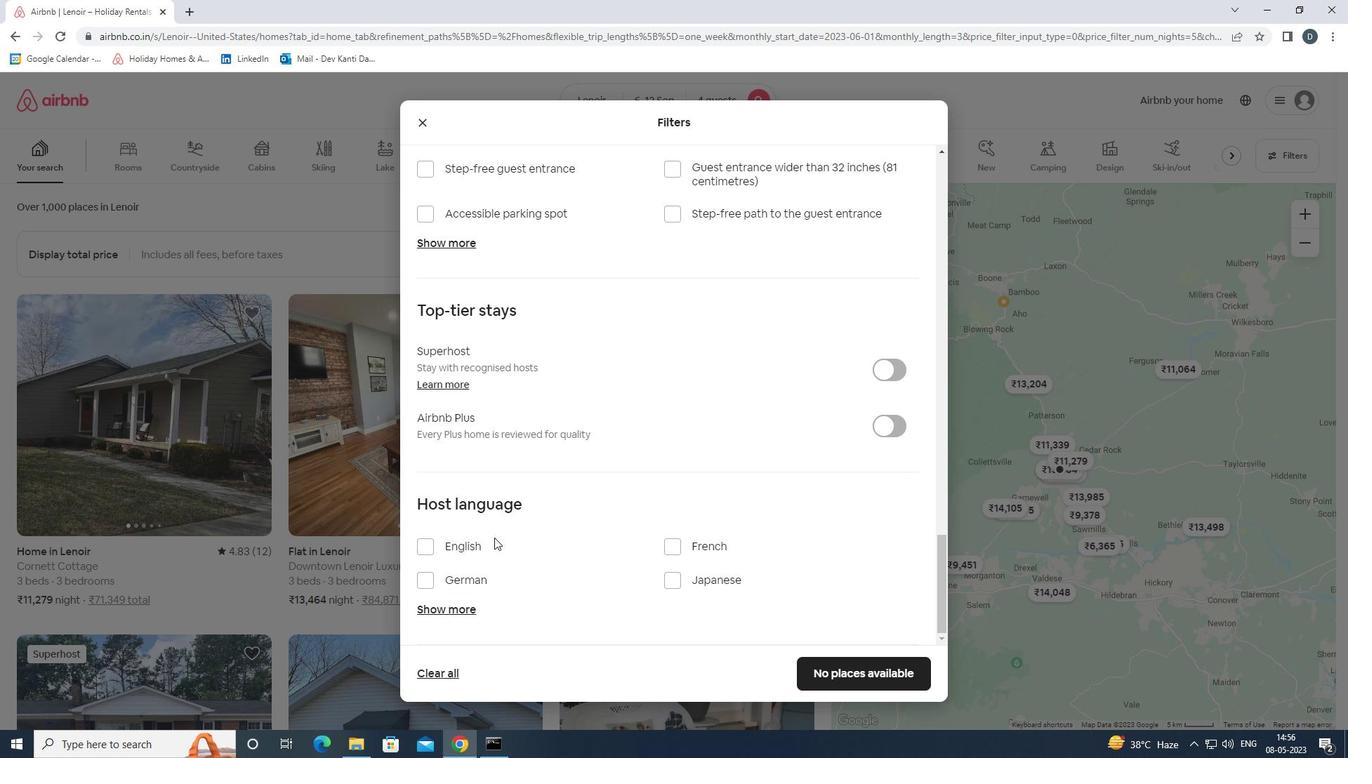 
Action: Mouse pressed left at (463, 544)
Screenshot: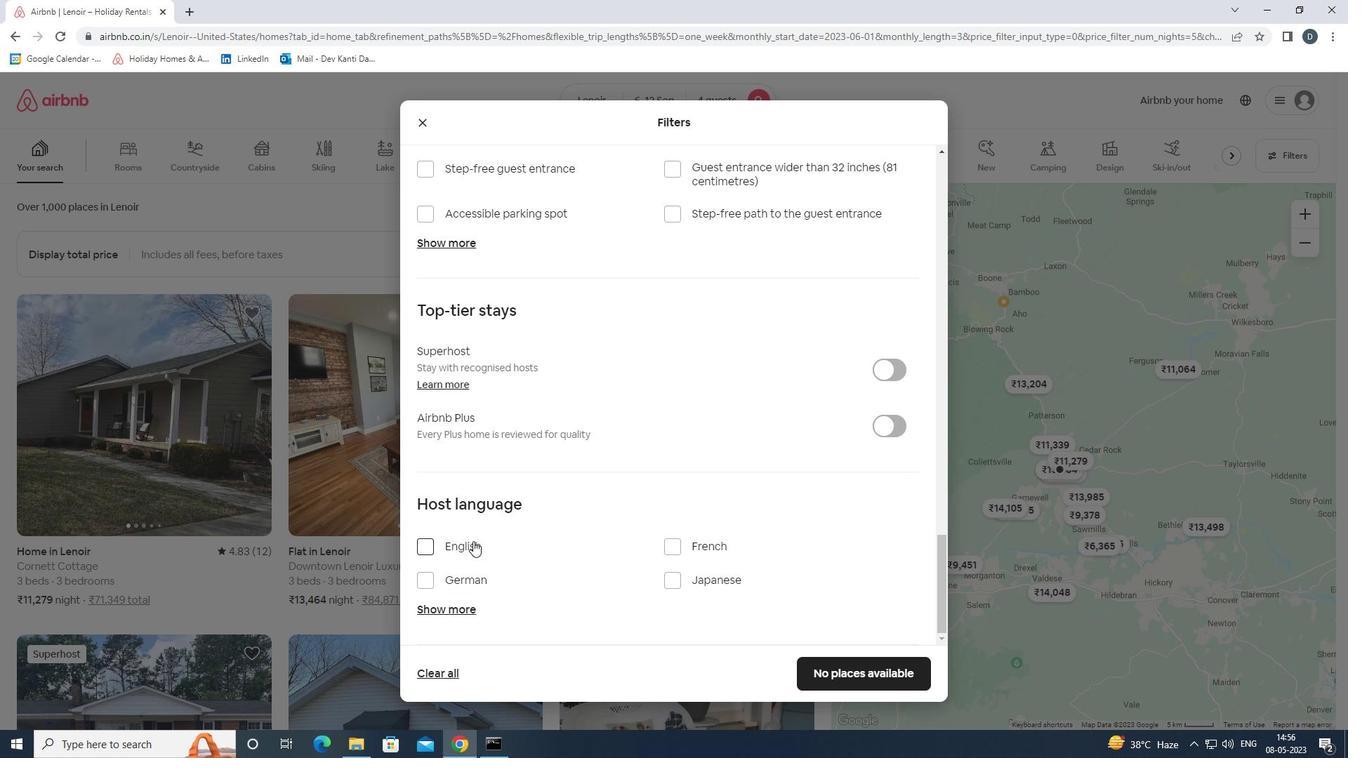 
Action: Mouse moved to (836, 669)
Screenshot: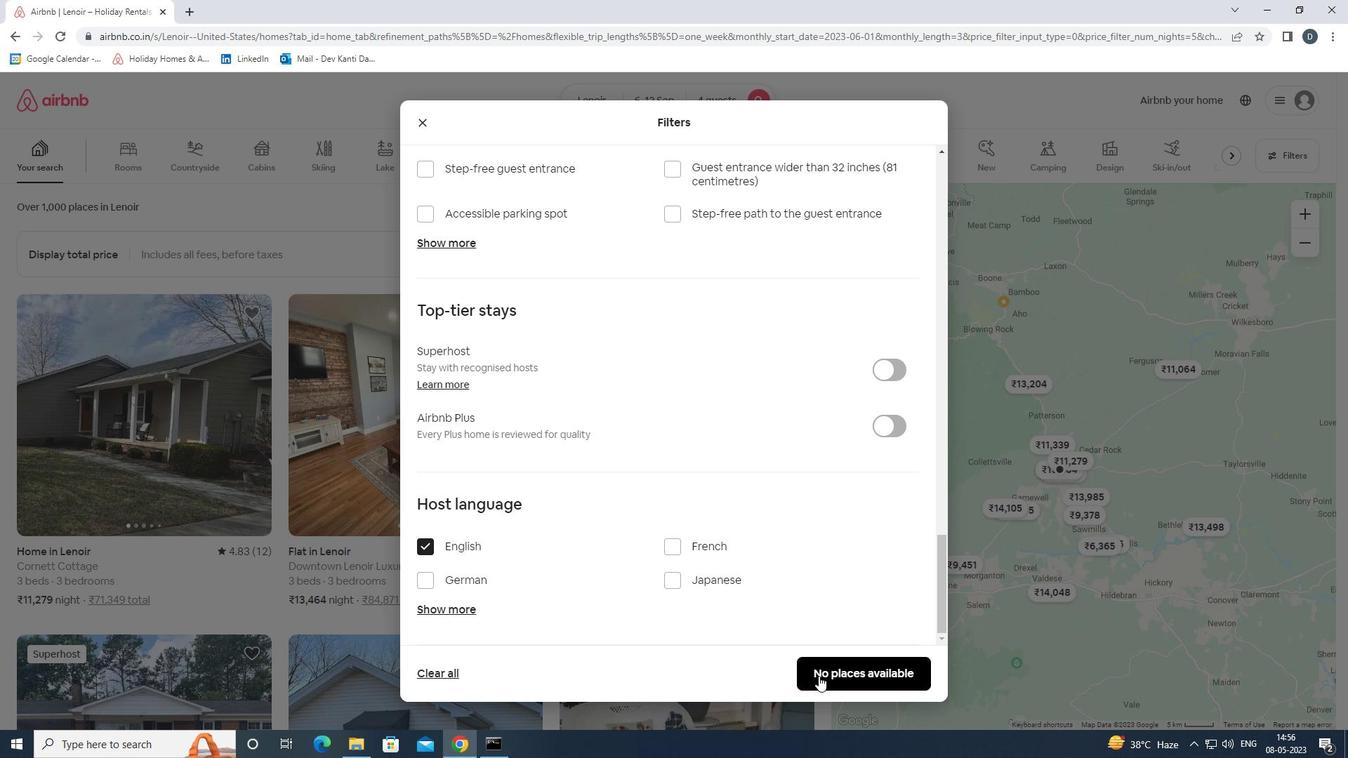 
Action: Mouse pressed left at (836, 669)
Screenshot: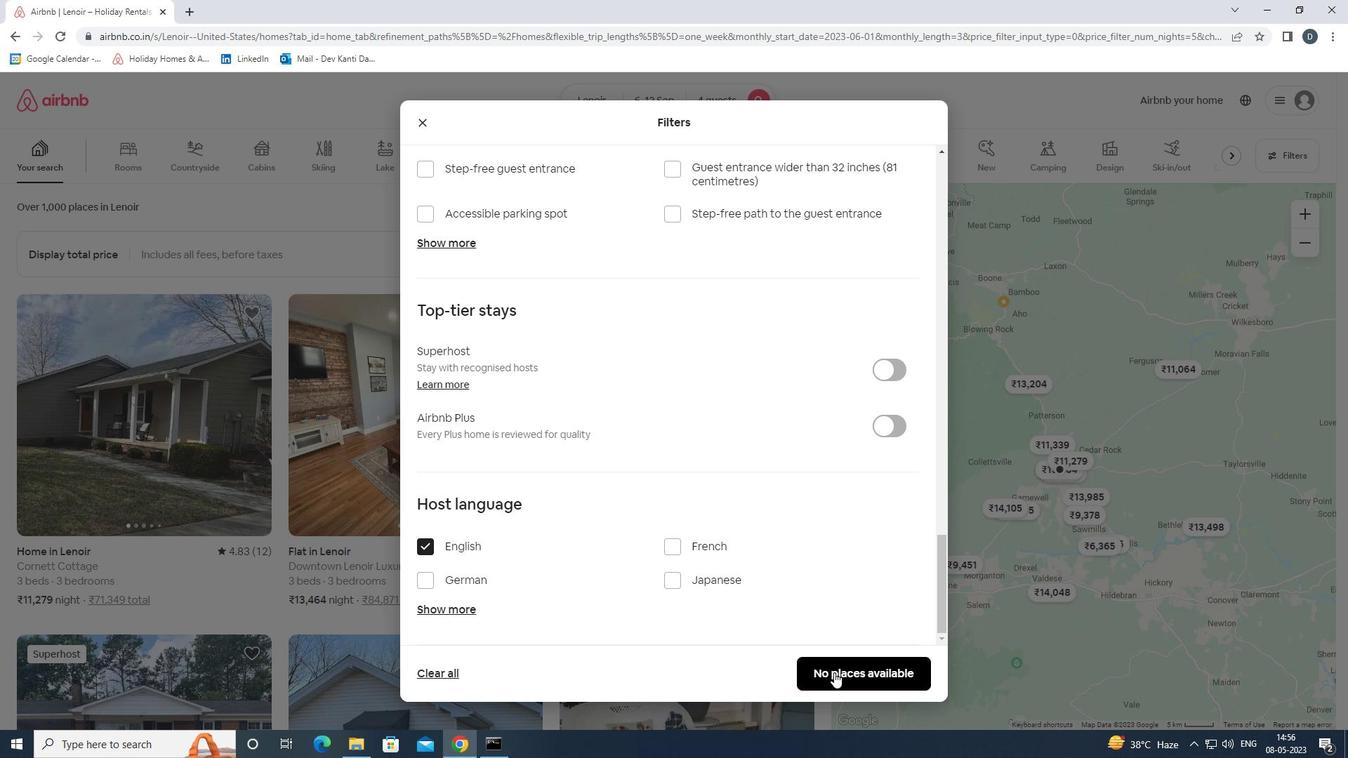 
